 Task: Find connections with filter location Motherwell with filter topic #Mindfulwith filter profile language Potuguese with filter current company Sai Life Sciences Ltd with filter school Bhavans College with filter industry Climate Technology Product Manufacturing with filter service category Financial Planning with filter keywords title Telework Nurse/Doctor
Action: Mouse moved to (659, 68)
Screenshot: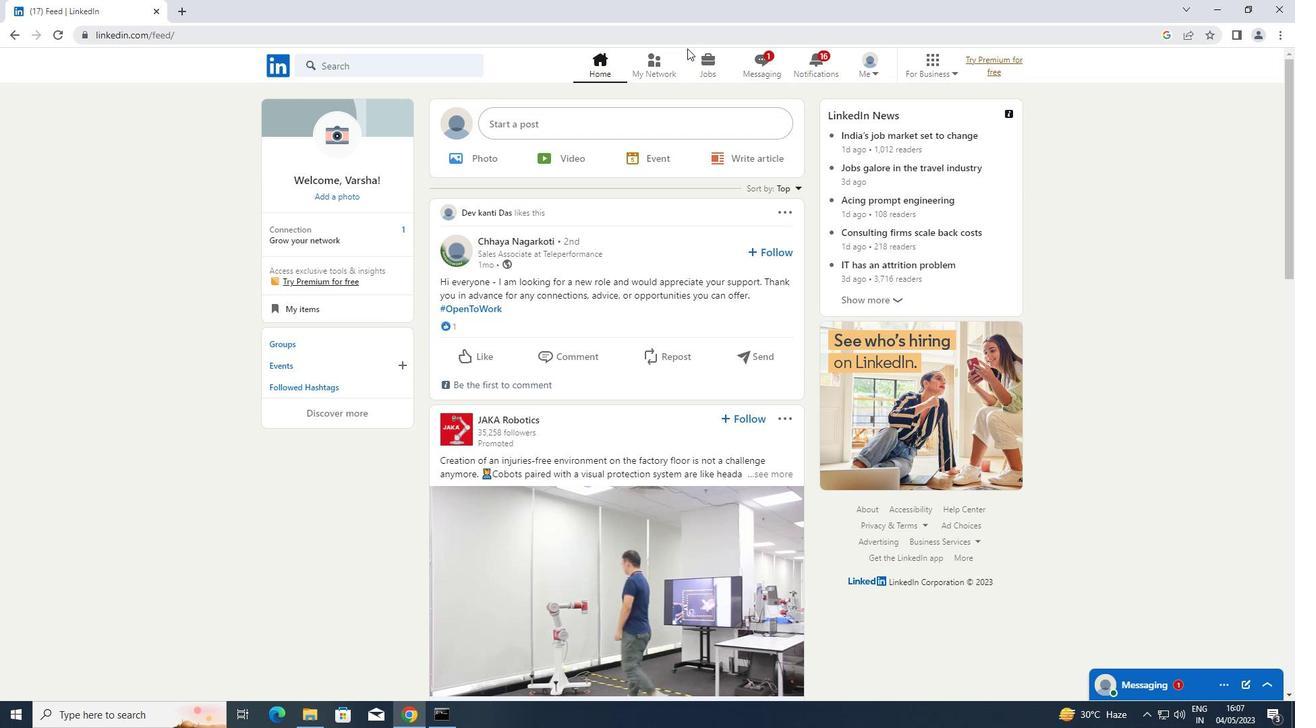 
Action: Mouse pressed left at (659, 68)
Screenshot: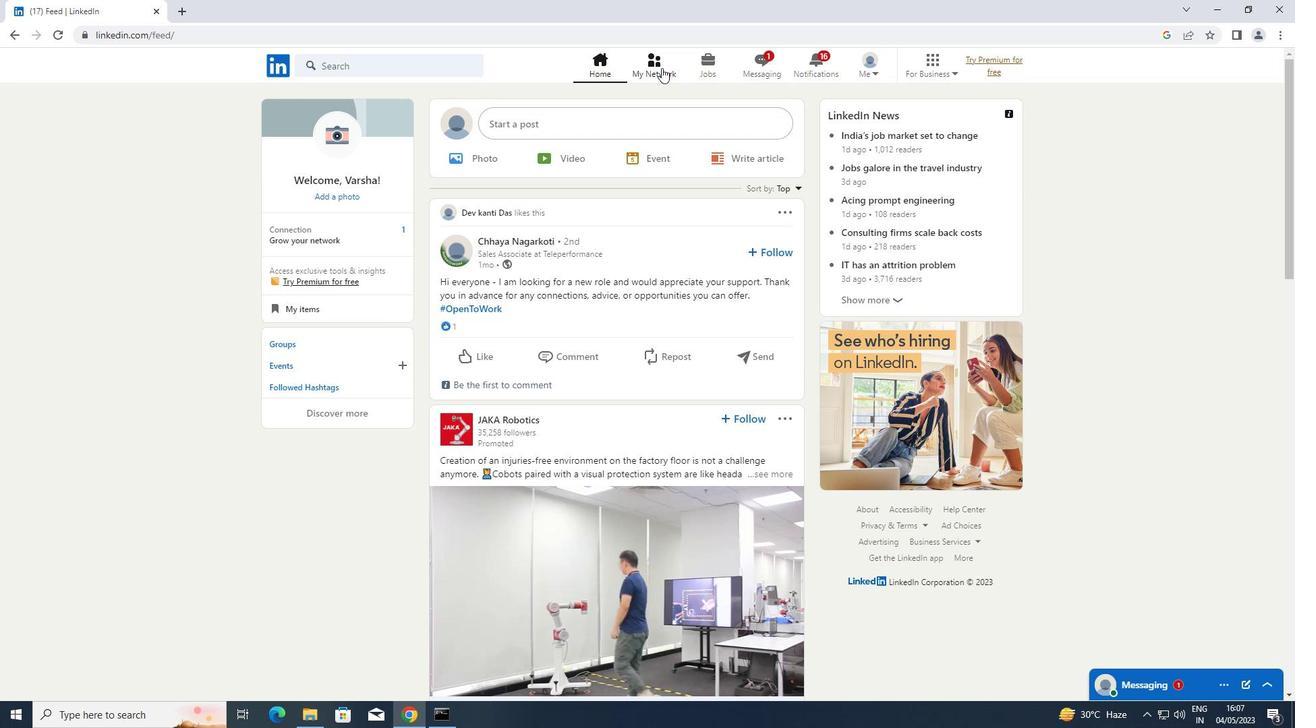 
Action: Mouse moved to (370, 140)
Screenshot: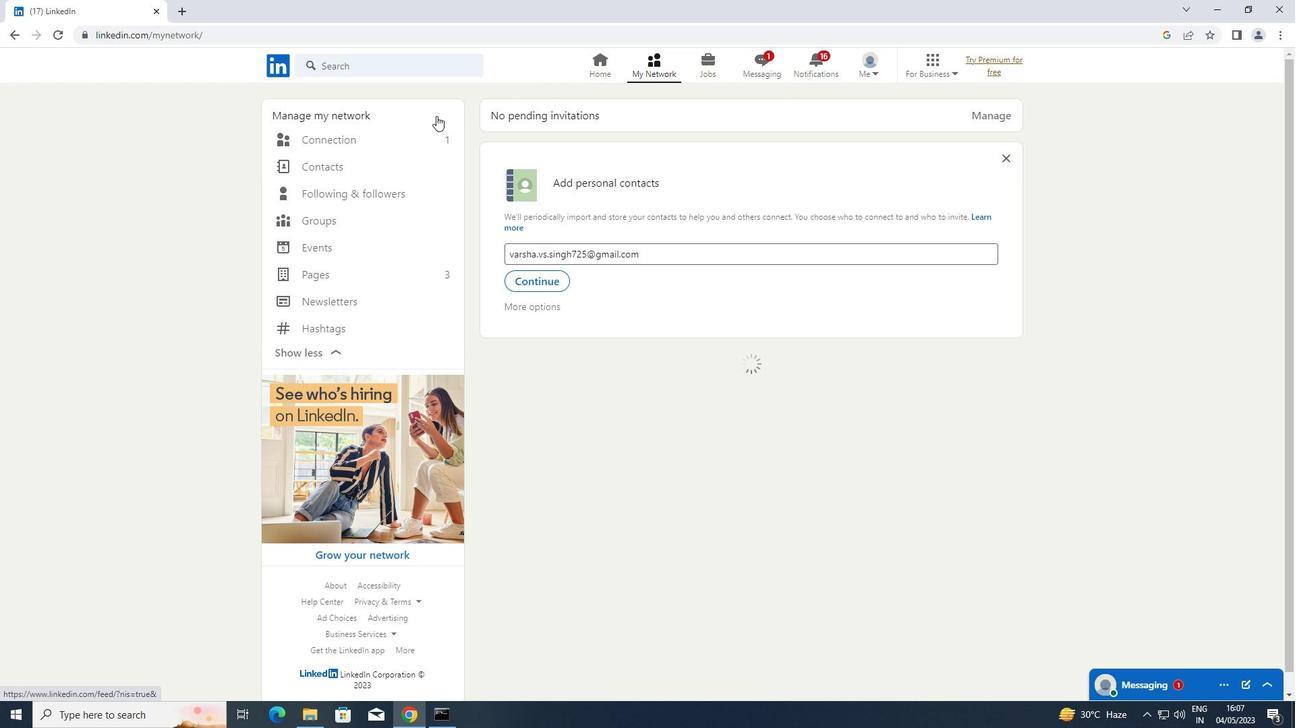 
Action: Mouse pressed left at (370, 140)
Screenshot: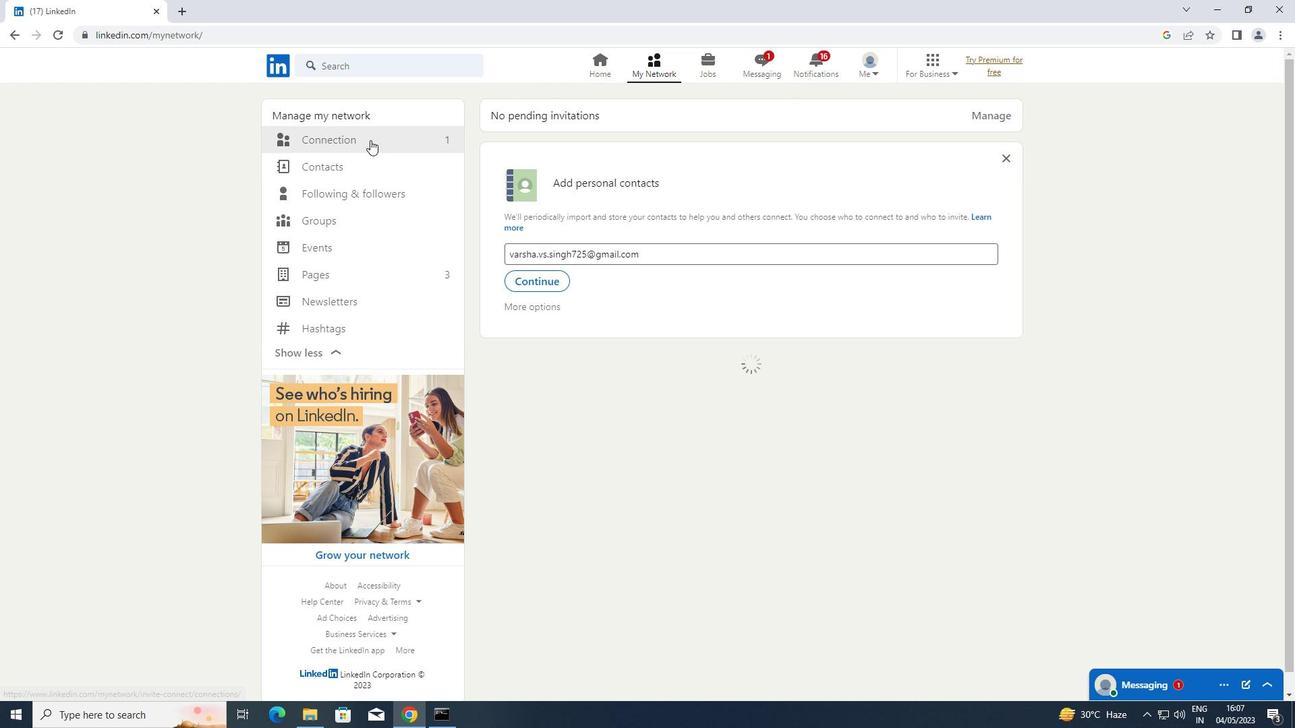 
Action: Mouse moved to (760, 132)
Screenshot: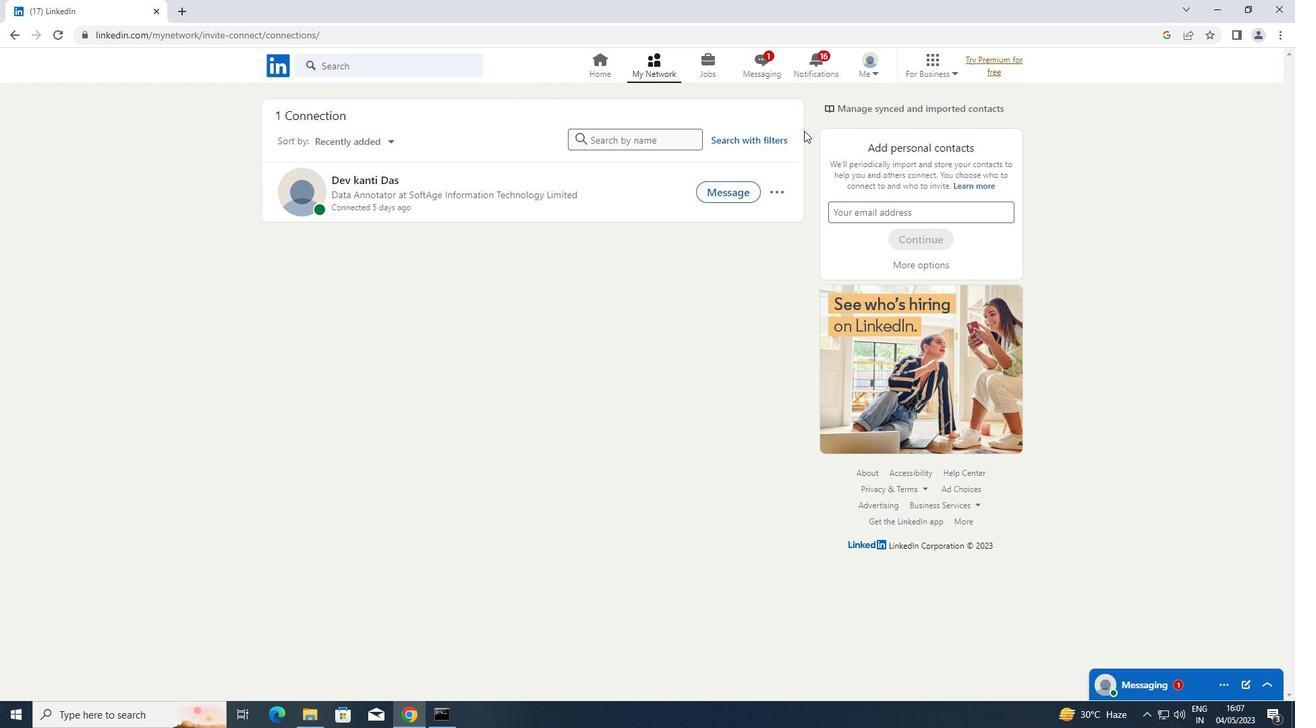 
Action: Mouse pressed left at (760, 132)
Screenshot: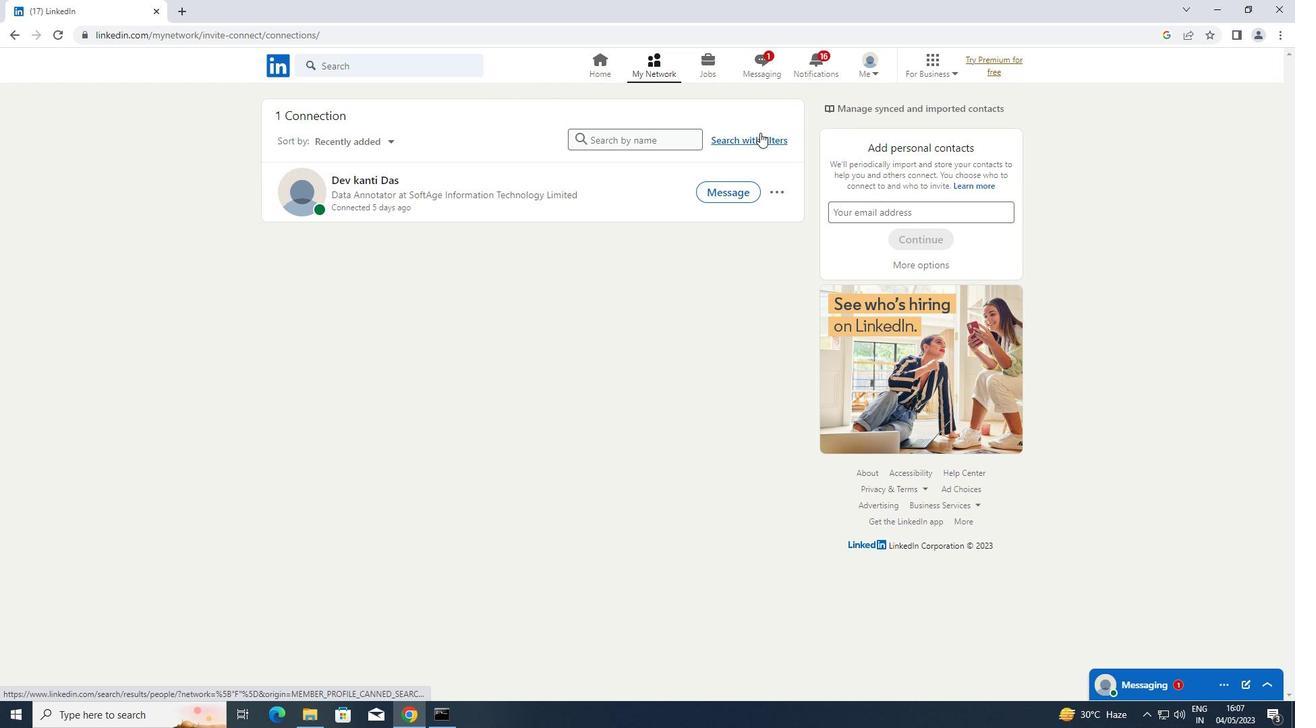 
Action: Mouse moved to (700, 97)
Screenshot: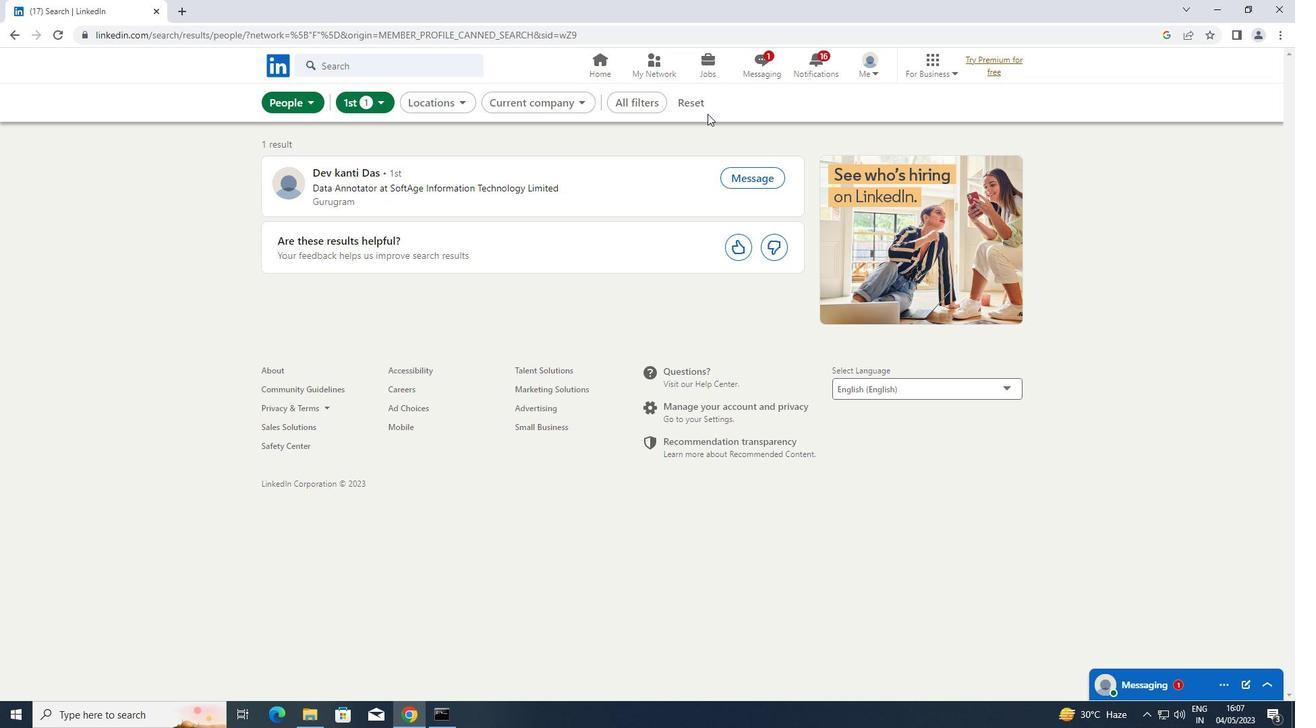 
Action: Mouse pressed left at (700, 97)
Screenshot: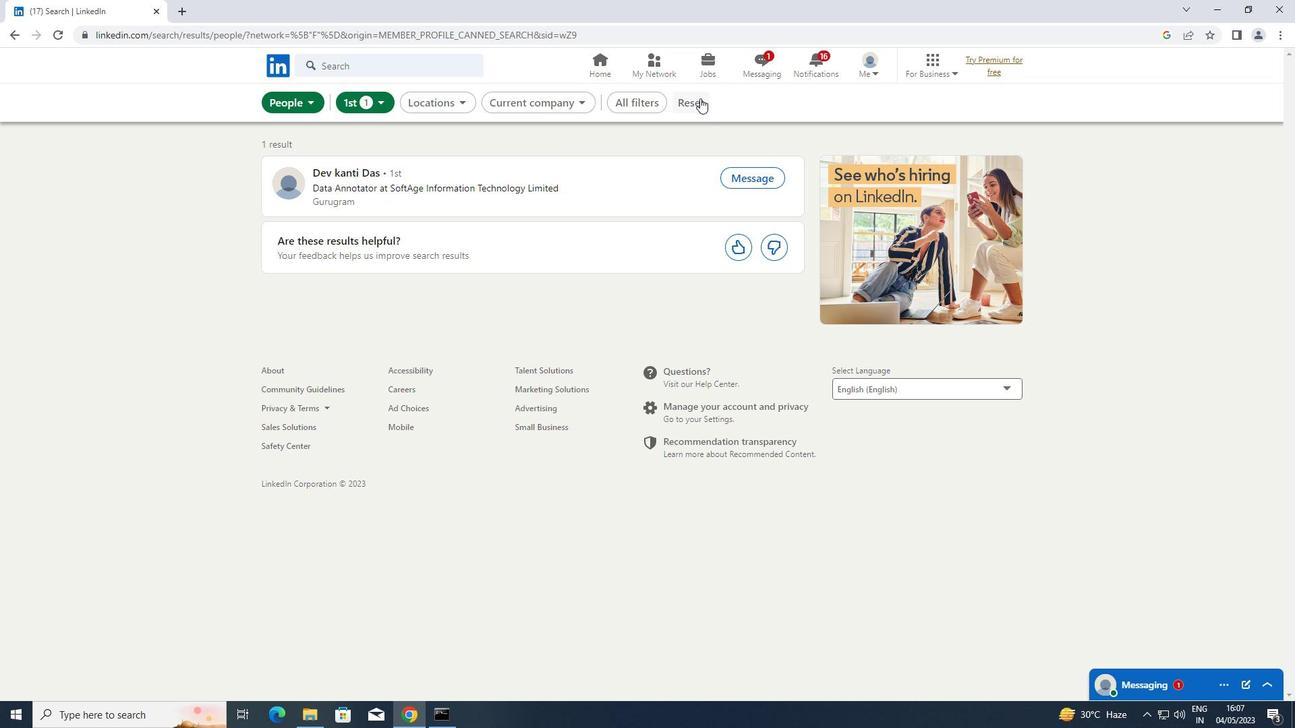
Action: Mouse moved to (653, 95)
Screenshot: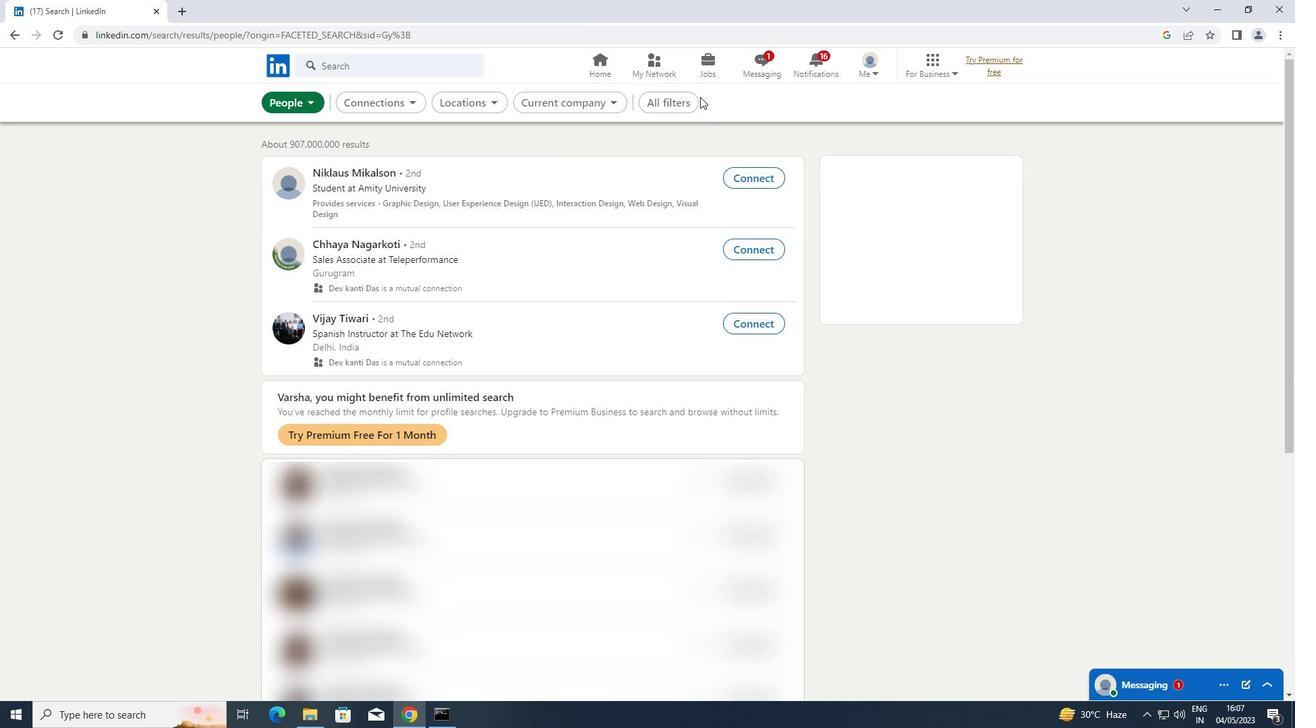 
Action: Mouse pressed left at (653, 95)
Screenshot: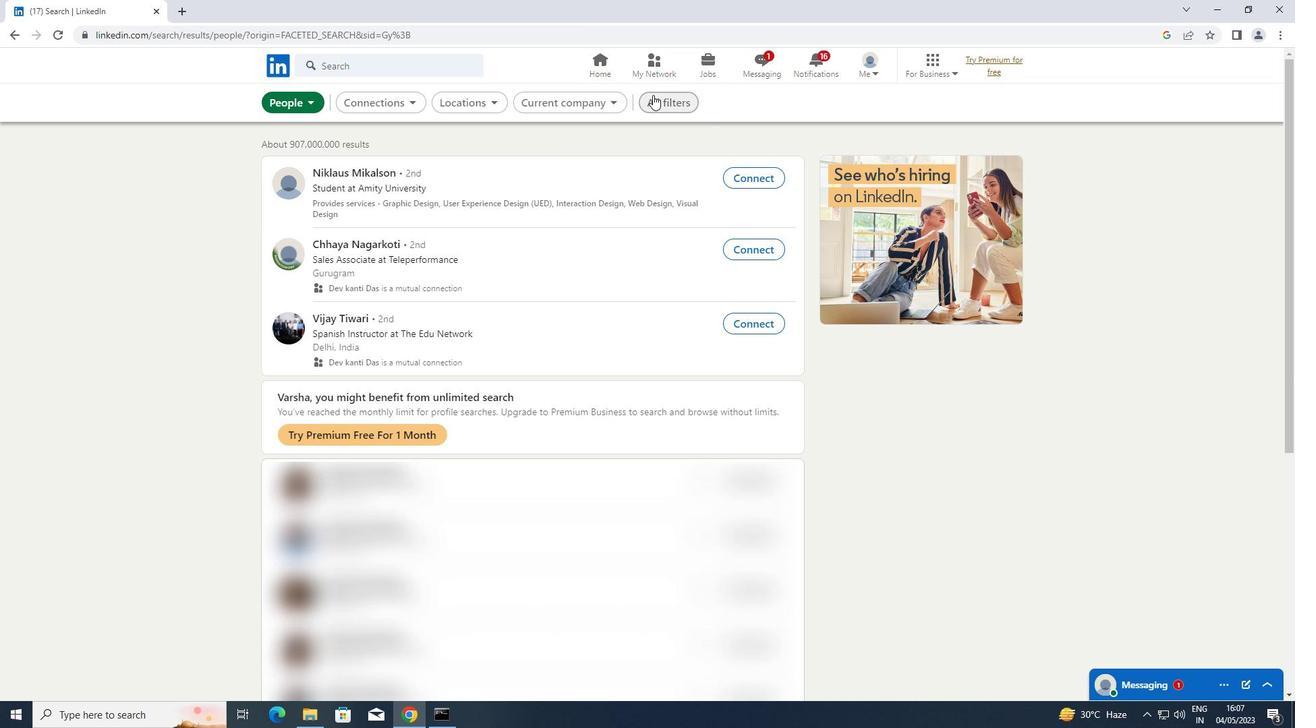 
Action: Mouse moved to (746, 138)
Screenshot: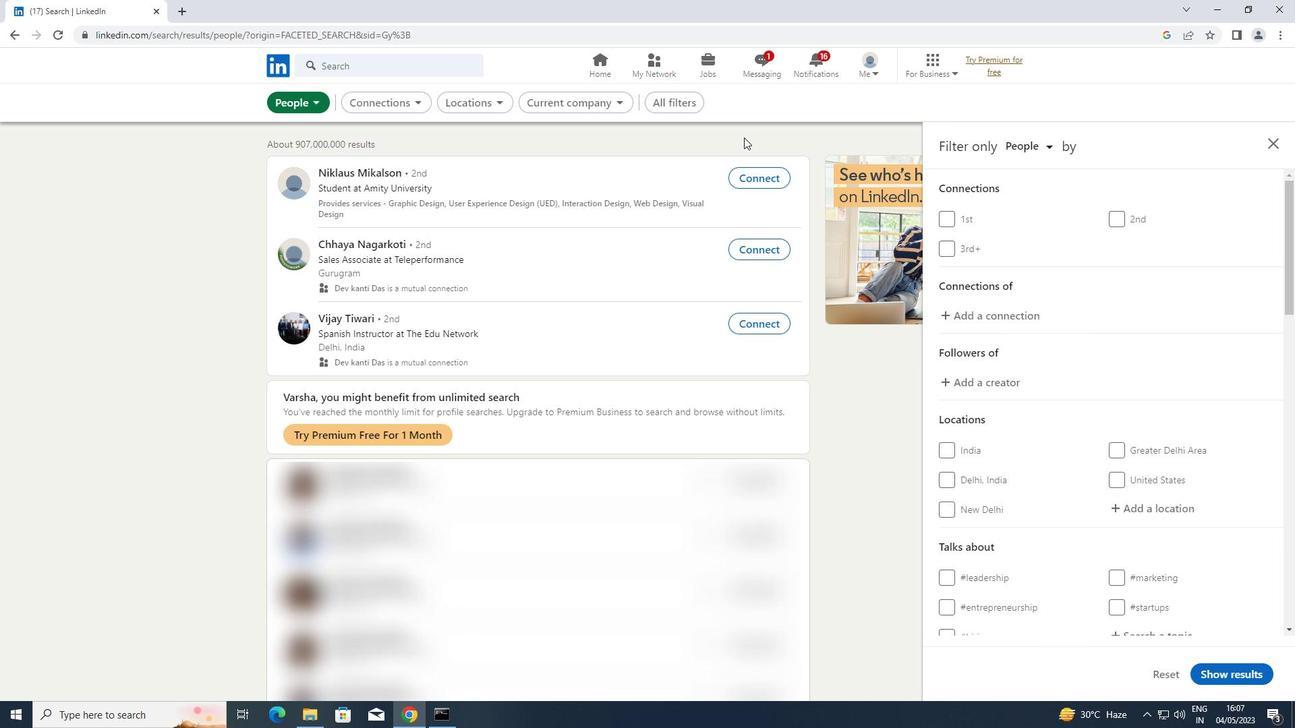 
Action: Mouse scrolled (746, 137) with delta (0, 0)
Screenshot: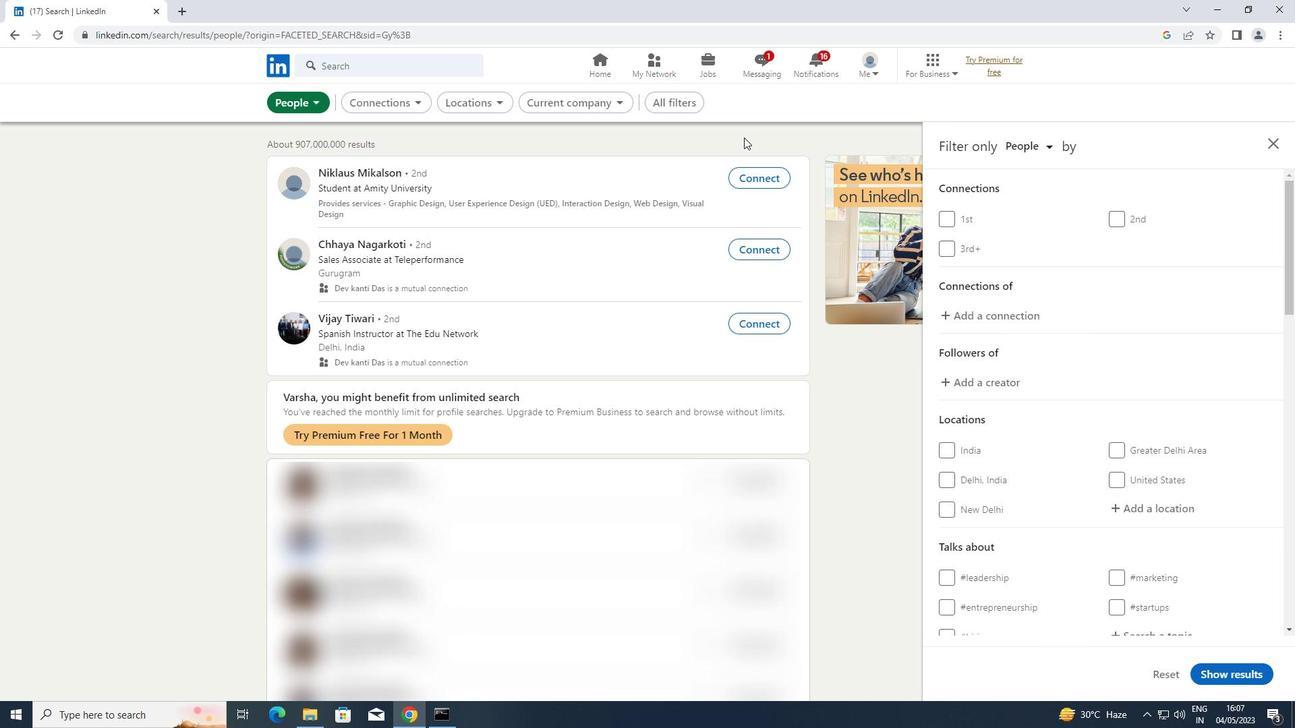 
Action: Mouse scrolled (746, 137) with delta (0, 0)
Screenshot: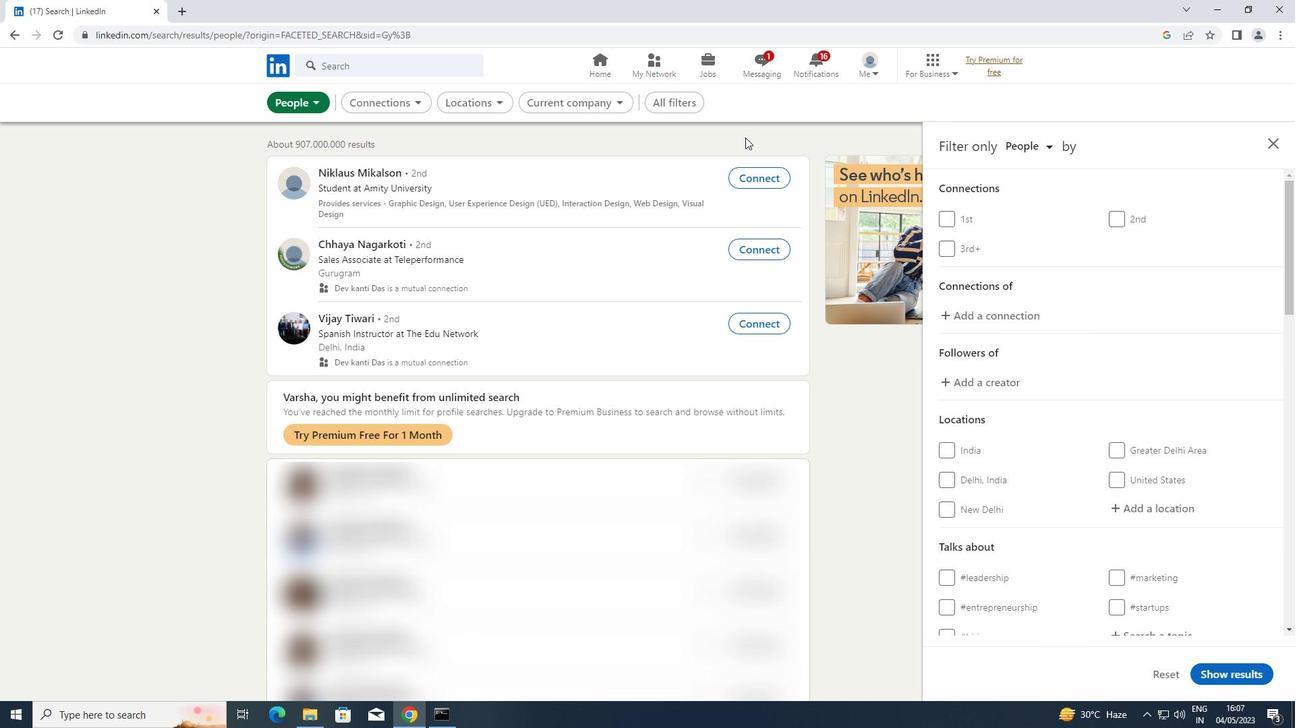 
Action: Mouse moved to (1155, 499)
Screenshot: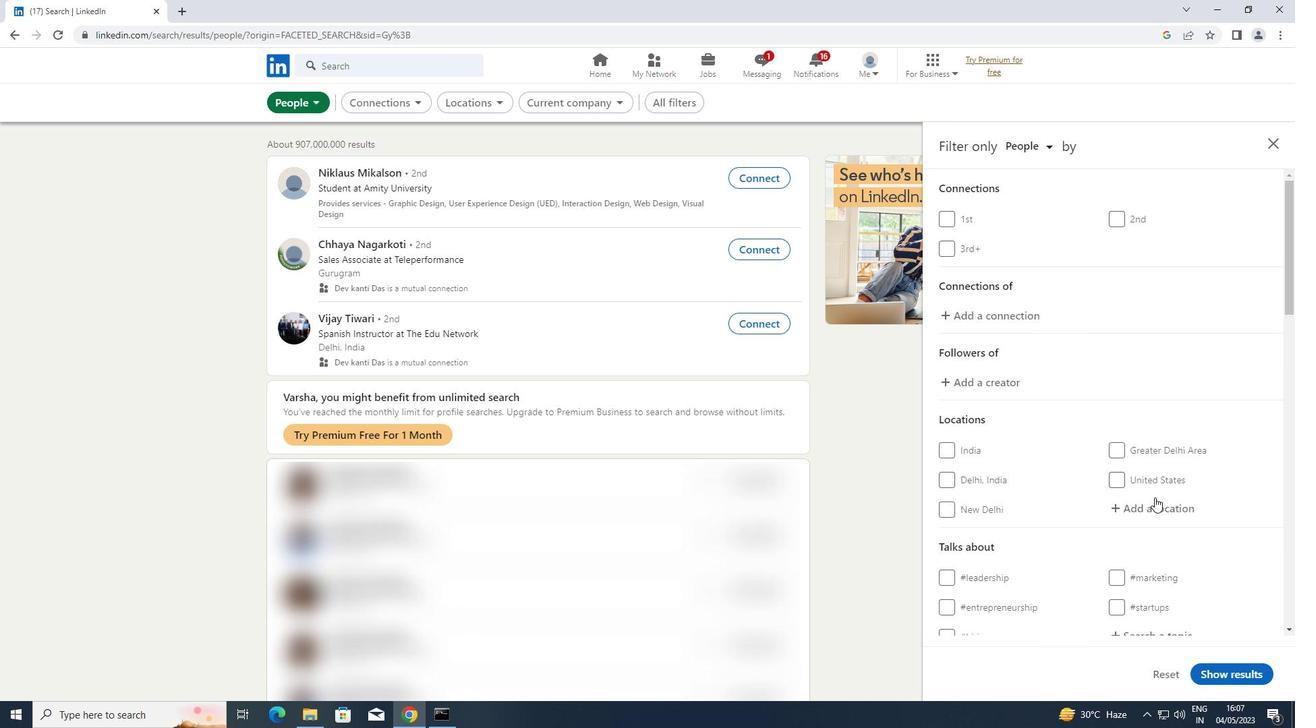 
Action: Mouse pressed left at (1155, 499)
Screenshot: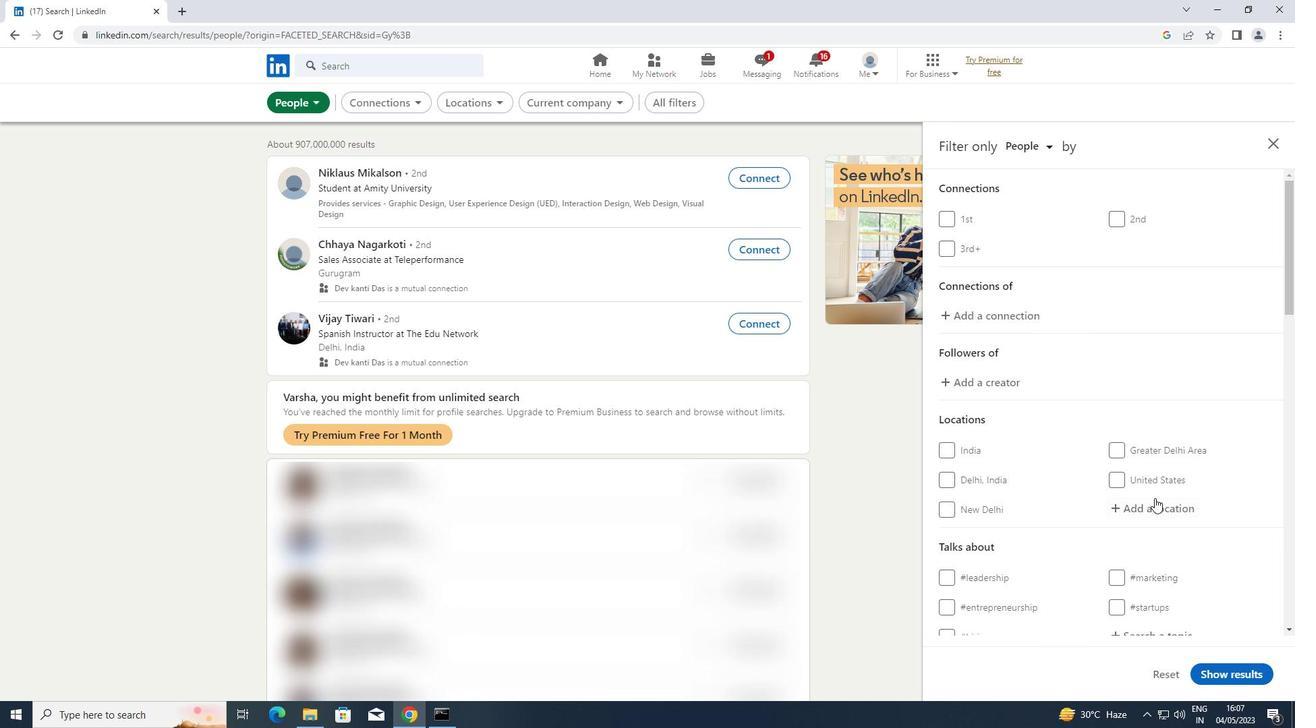 
Action: Key pressed <Key.shift>MOTHERWELL<Key.enter>
Screenshot: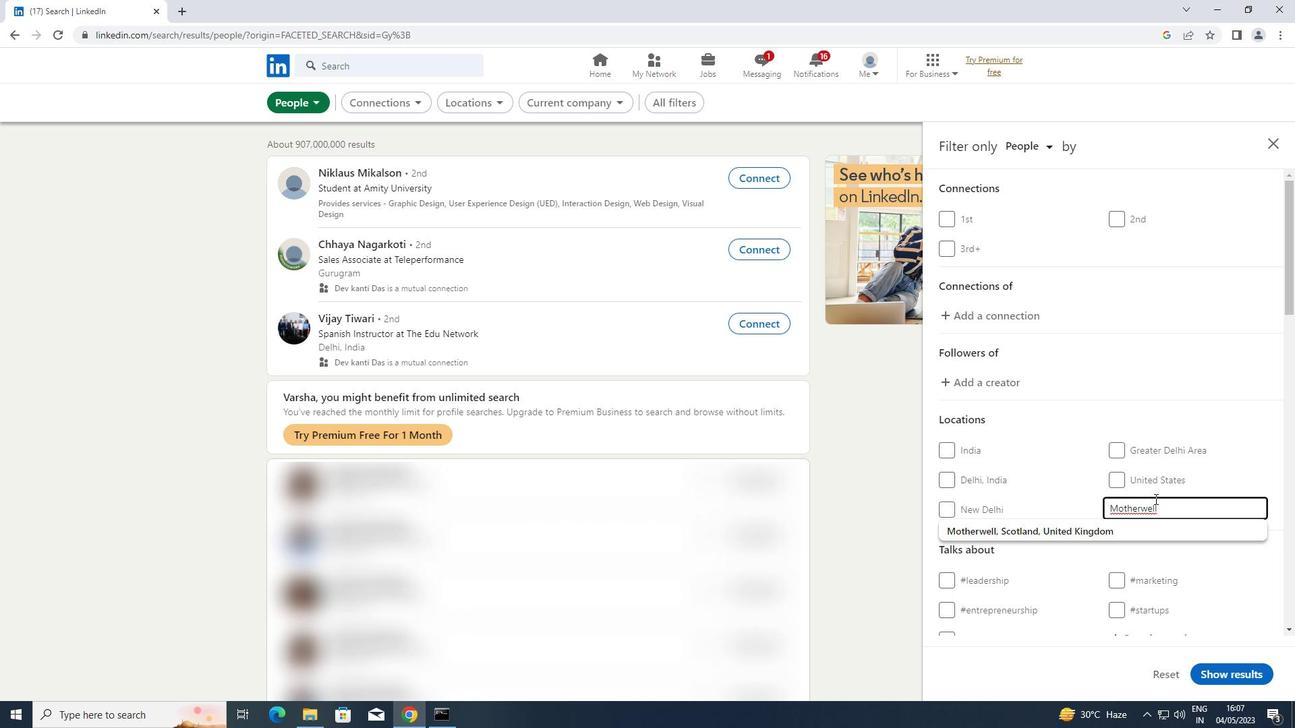 
Action: Mouse moved to (1137, 580)
Screenshot: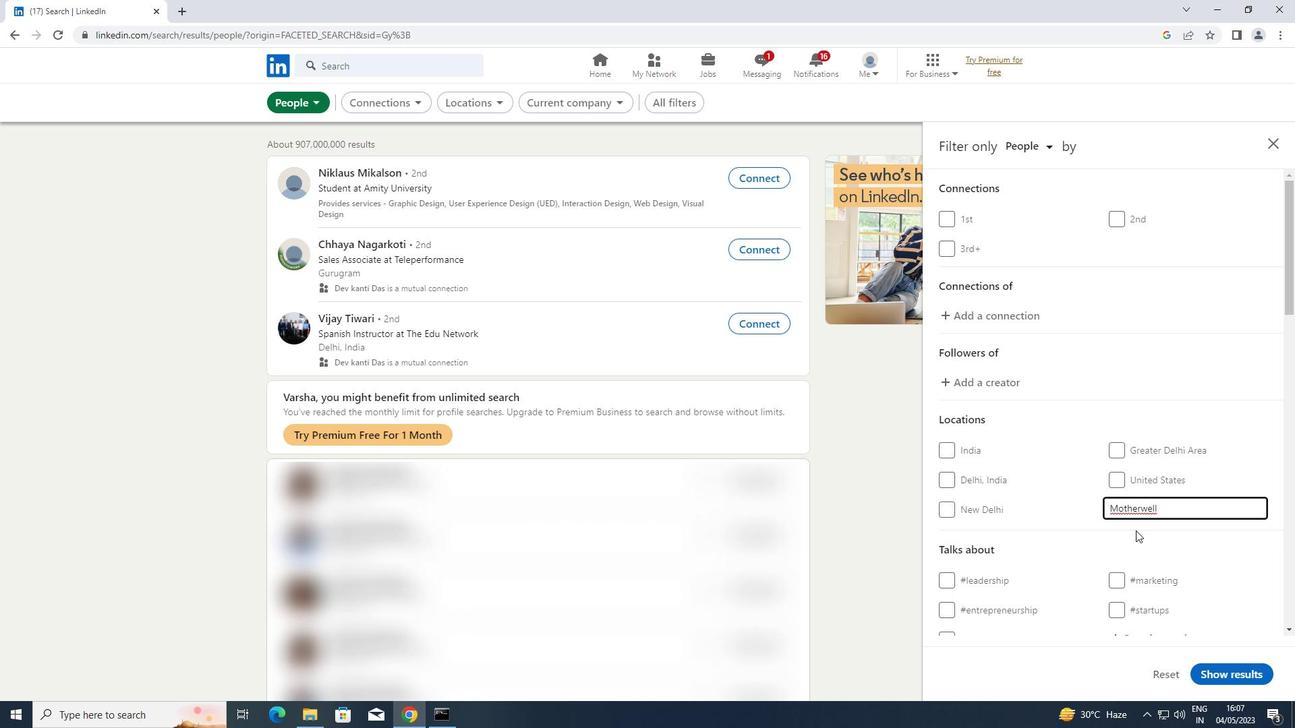 
Action: Mouse scrolled (1137, 580) with delta (0, 0)
Screenshot: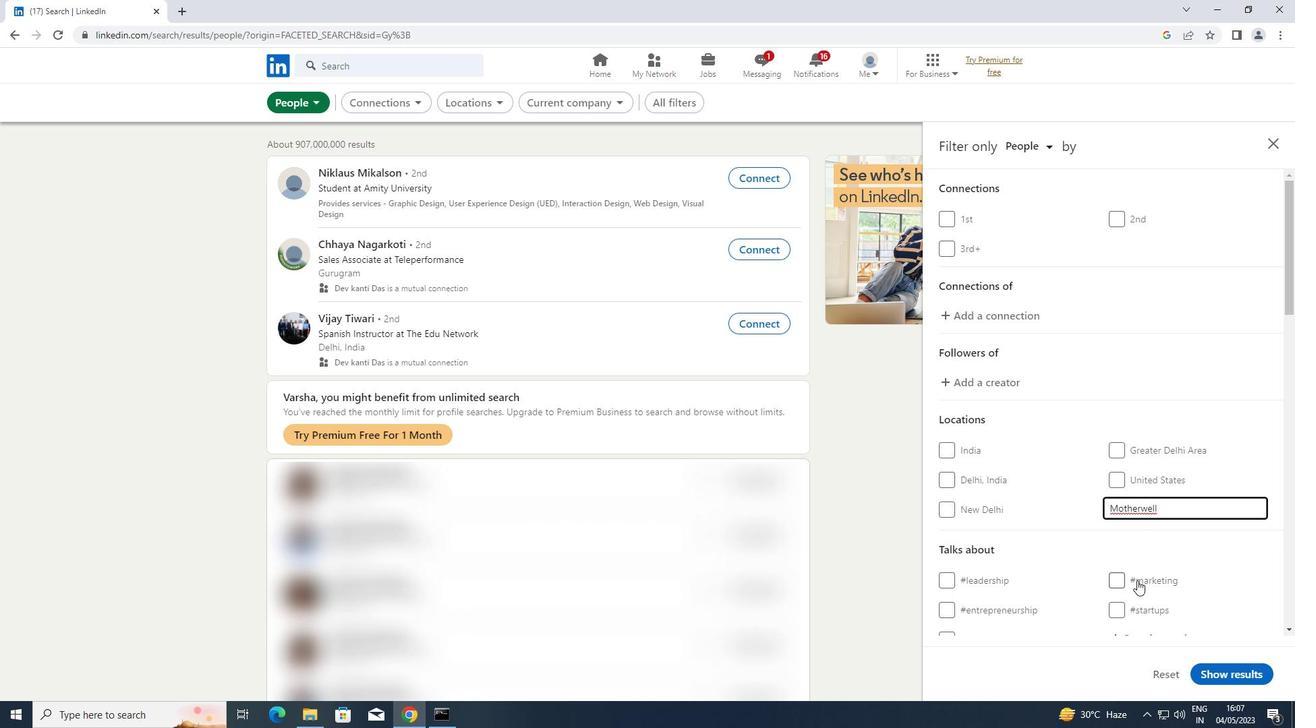 
Action: Mouse scrolled (1137, 580) with delta (0, 0)
Screenshot: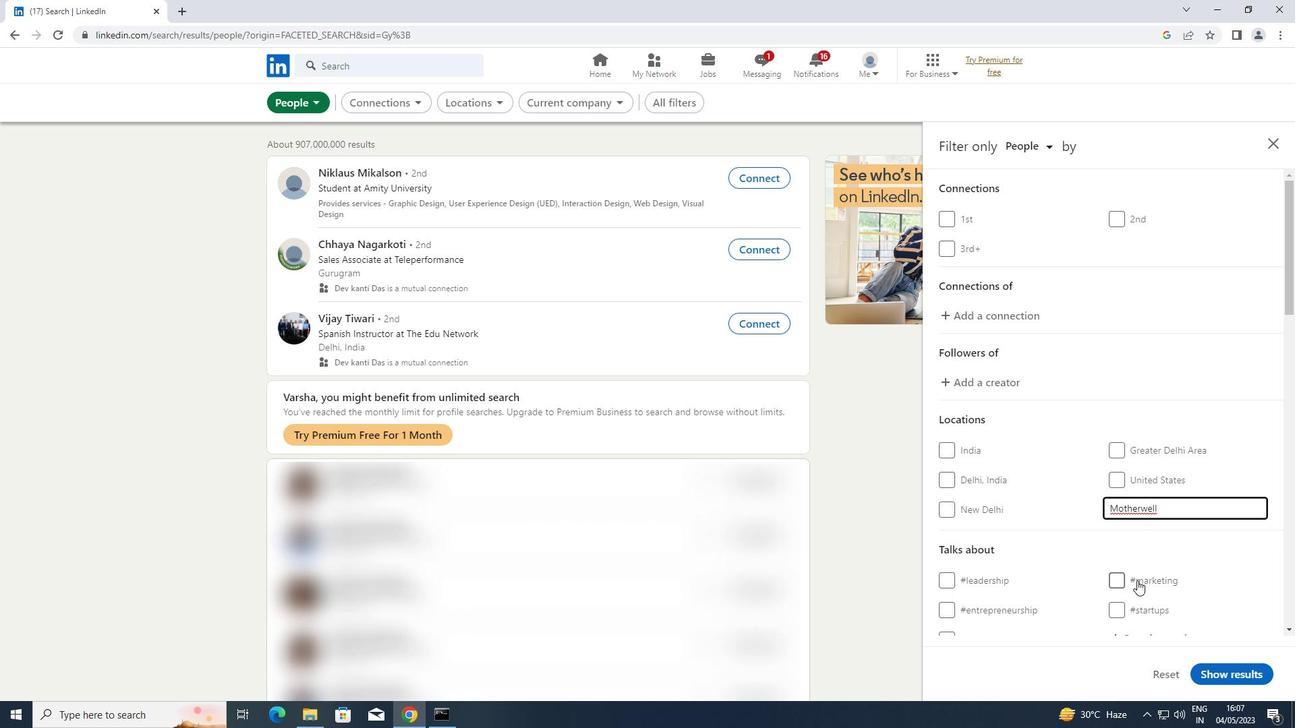 
Action: Mouse scrolled (1137, 580) with delta (0, 0)
Screenshot: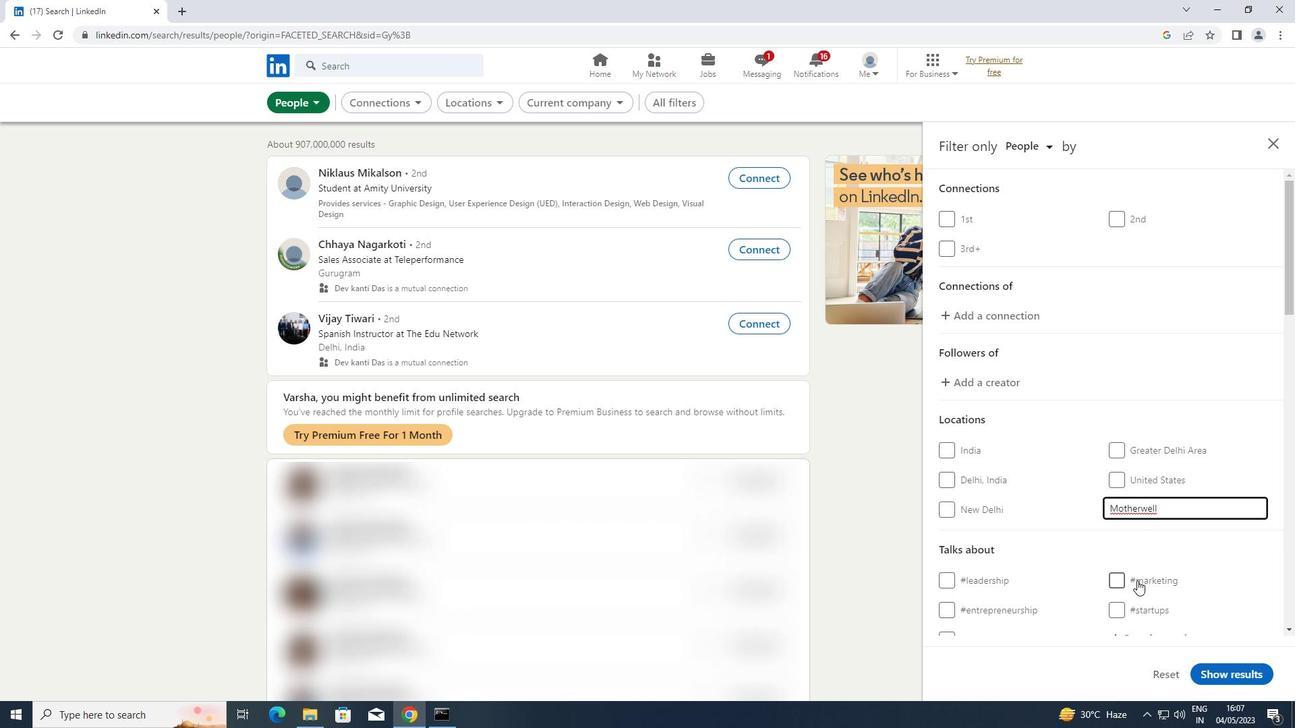 
Action: Mouse moved to (1169, 438)
Screenshot: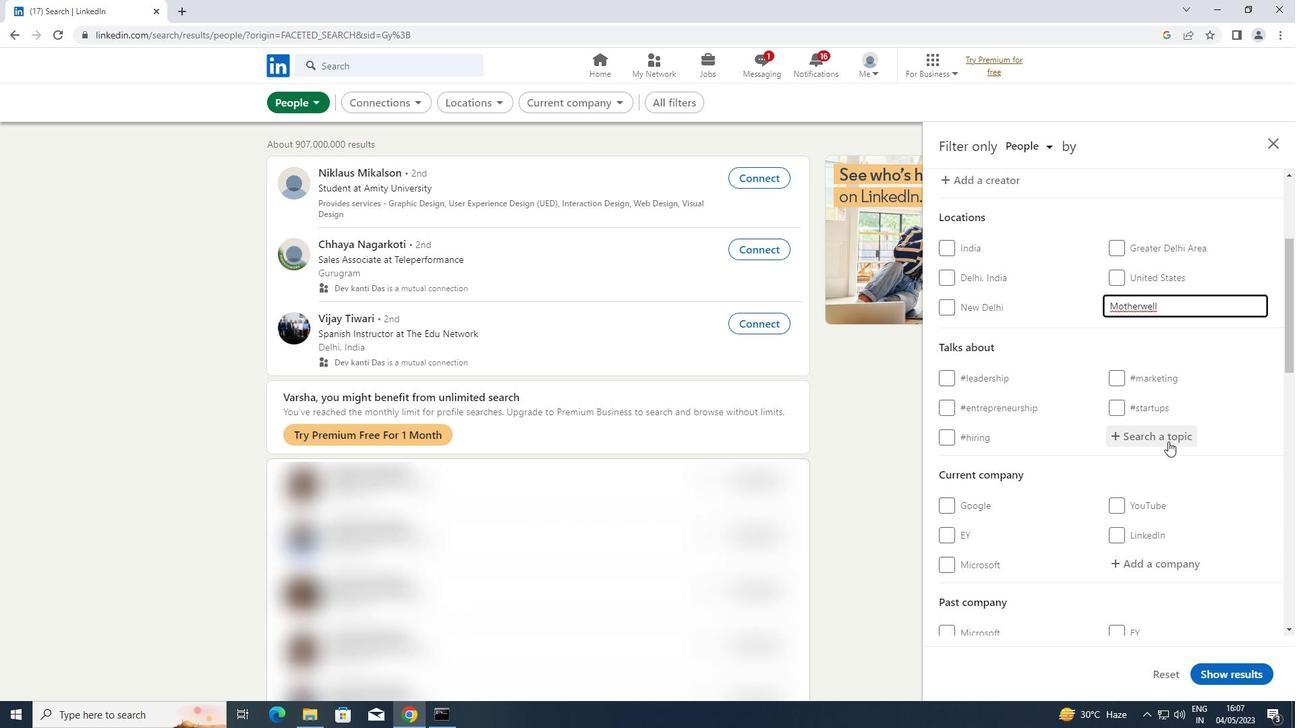 
Action: Mouse pressed left at (1169, 438)
Screenshot: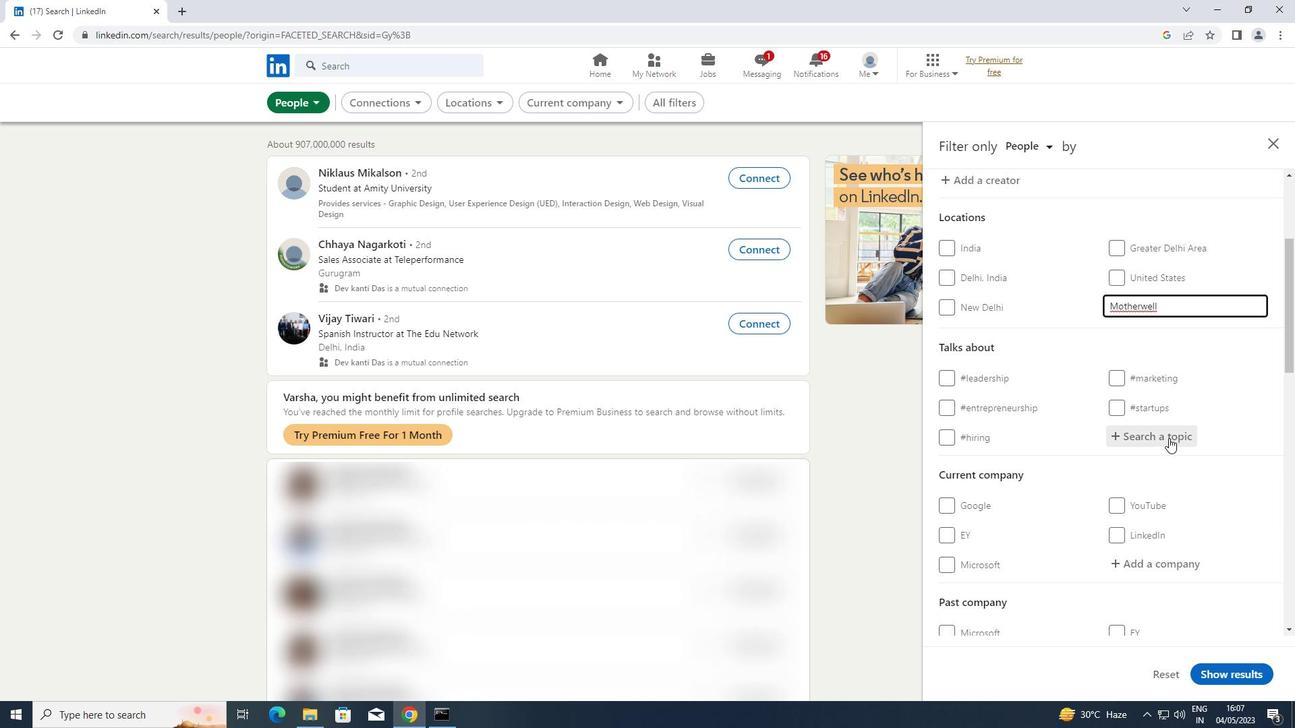 
Action: Key pressed <Key.shift>MINDFUL
Screenshot: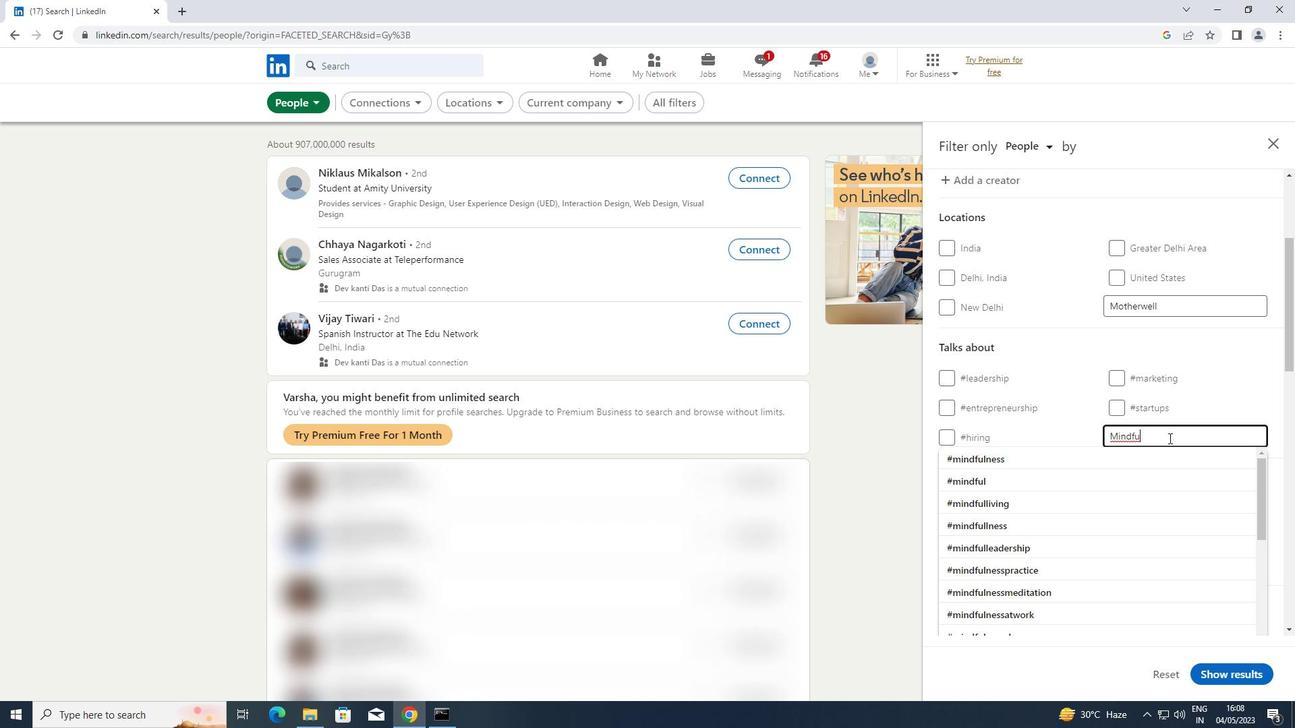 
Action: Mouse moved to (992, 483)
Screenshot: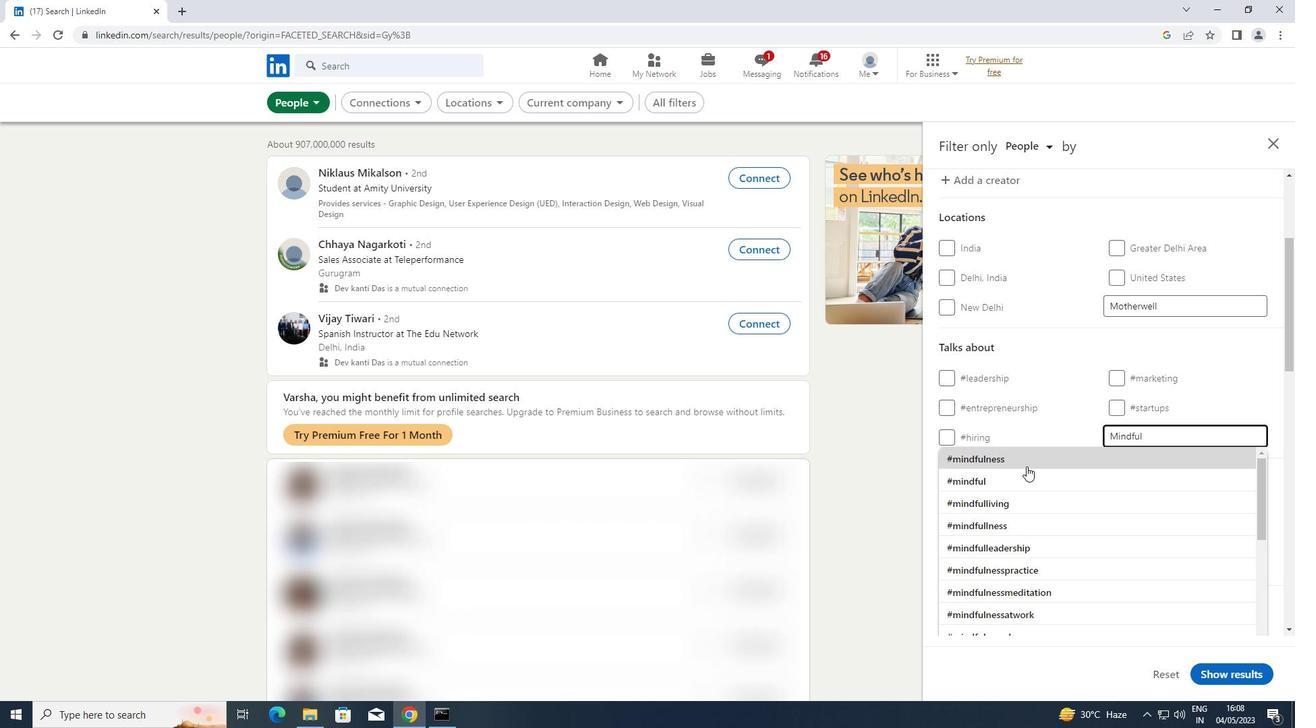 
Action: Mouse pressed left at (992, 483)
Screenshot: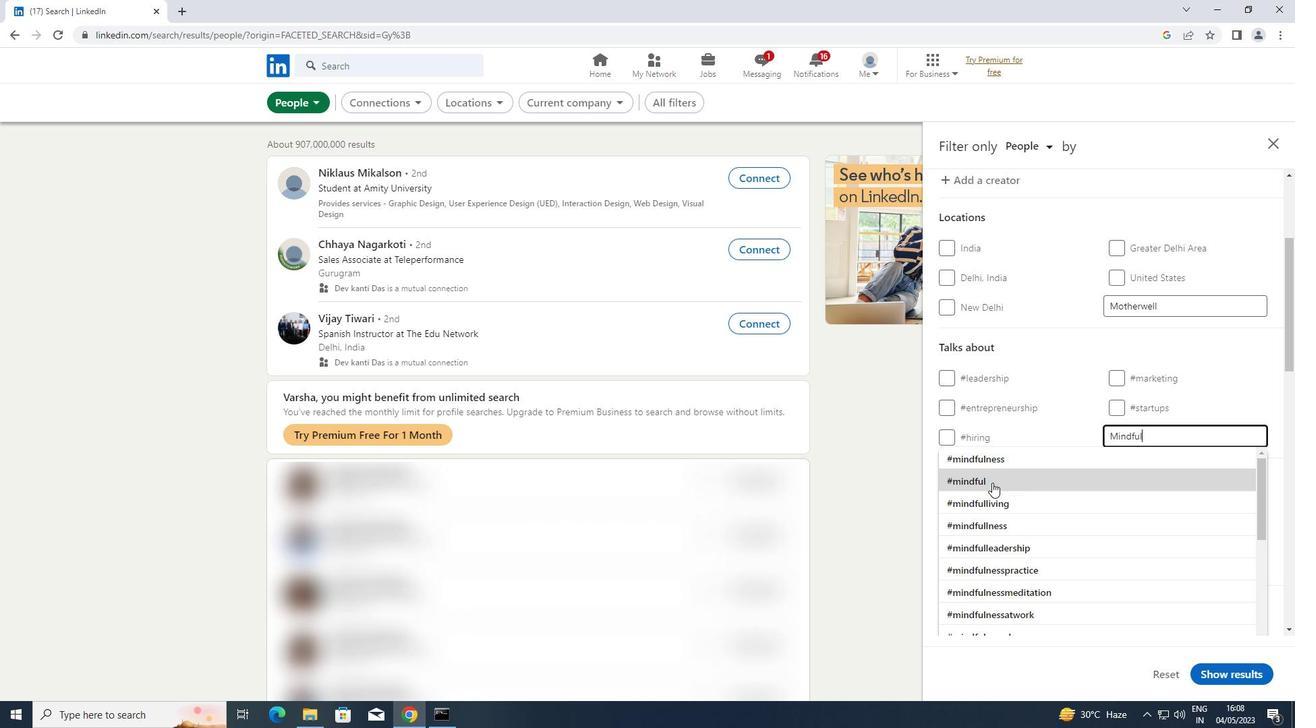 
Action: Mouse scrolled (992, 482) with delta (0, 0)
Screenshot: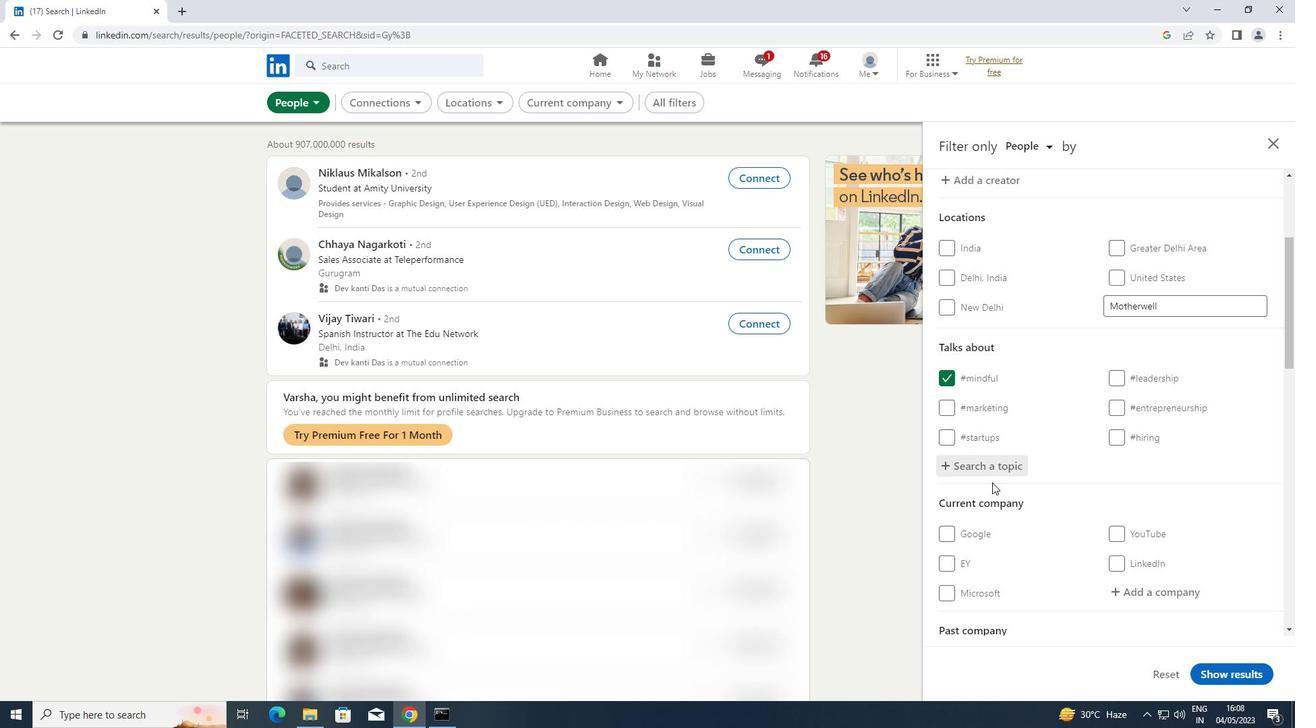 
Action: Mouse scrolled (992, 482) with delta (0, 0)
Screenshot: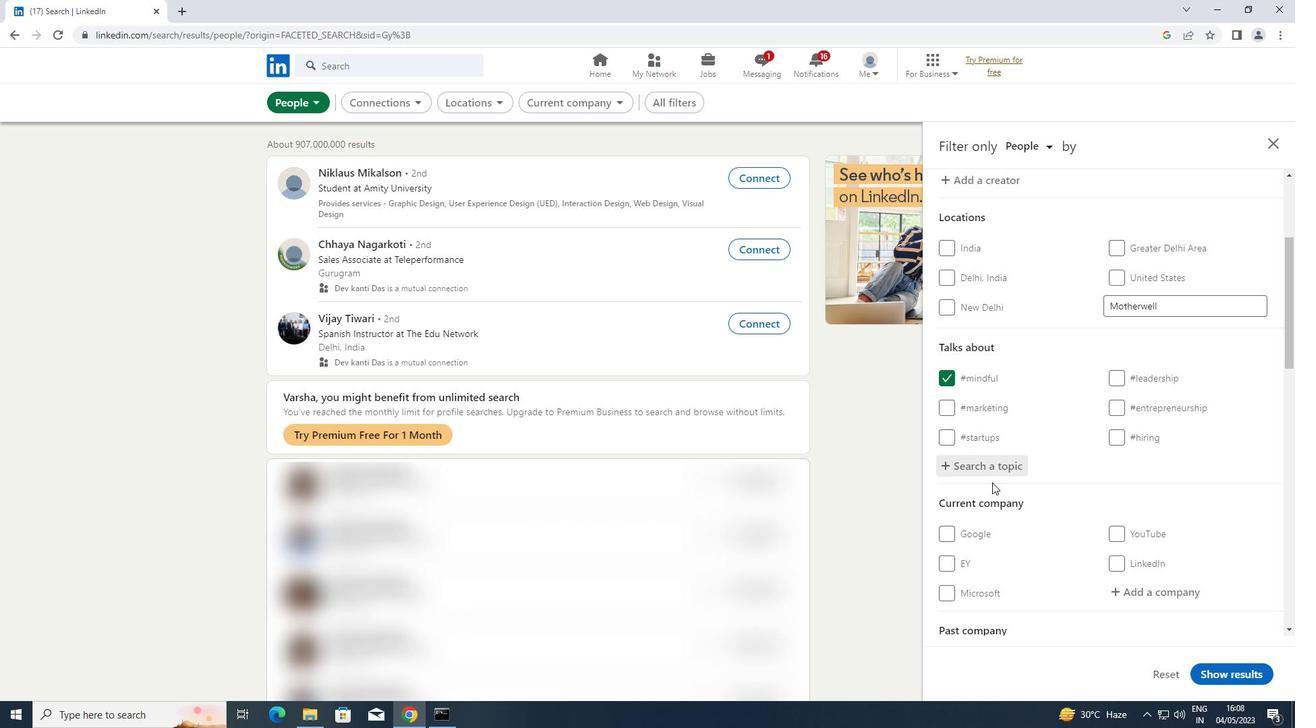 
Action: Mouse scrolled (992, 482) with delta (0, 0)
Screenshot: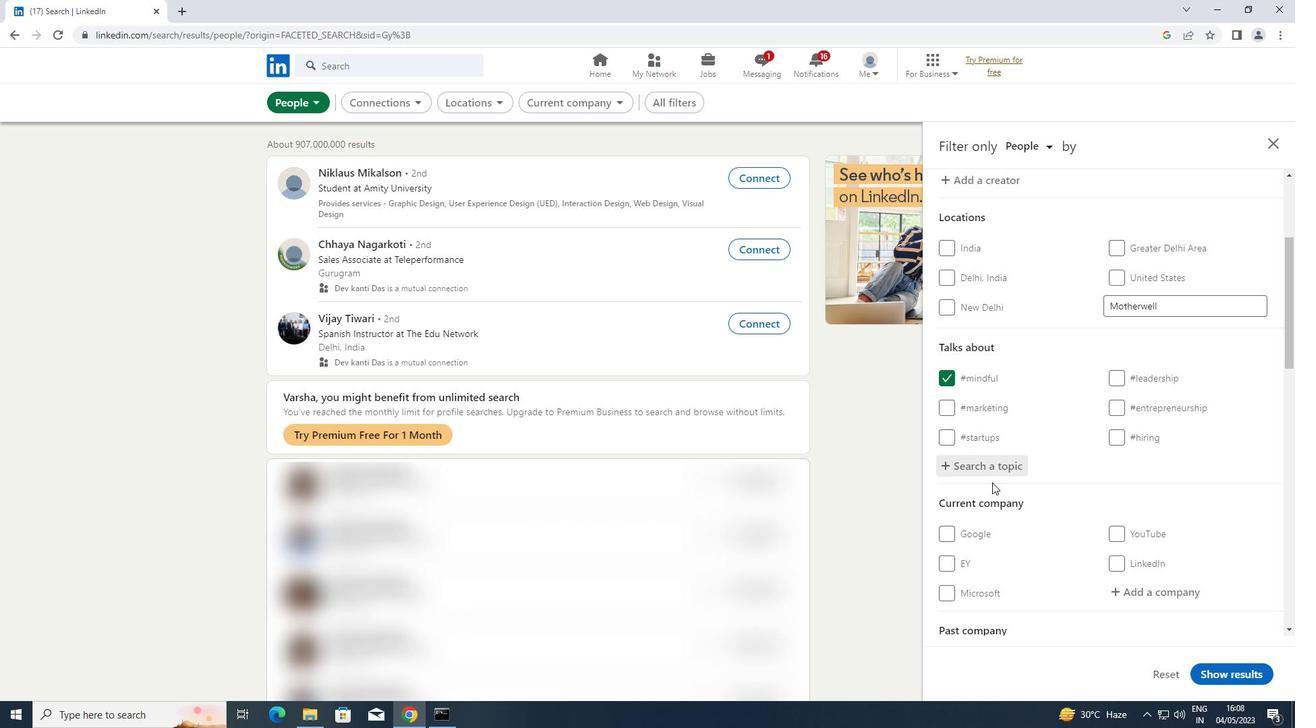 
Action: Mouse scrolled (992, 482) with delta (0, 0)
Screenshot: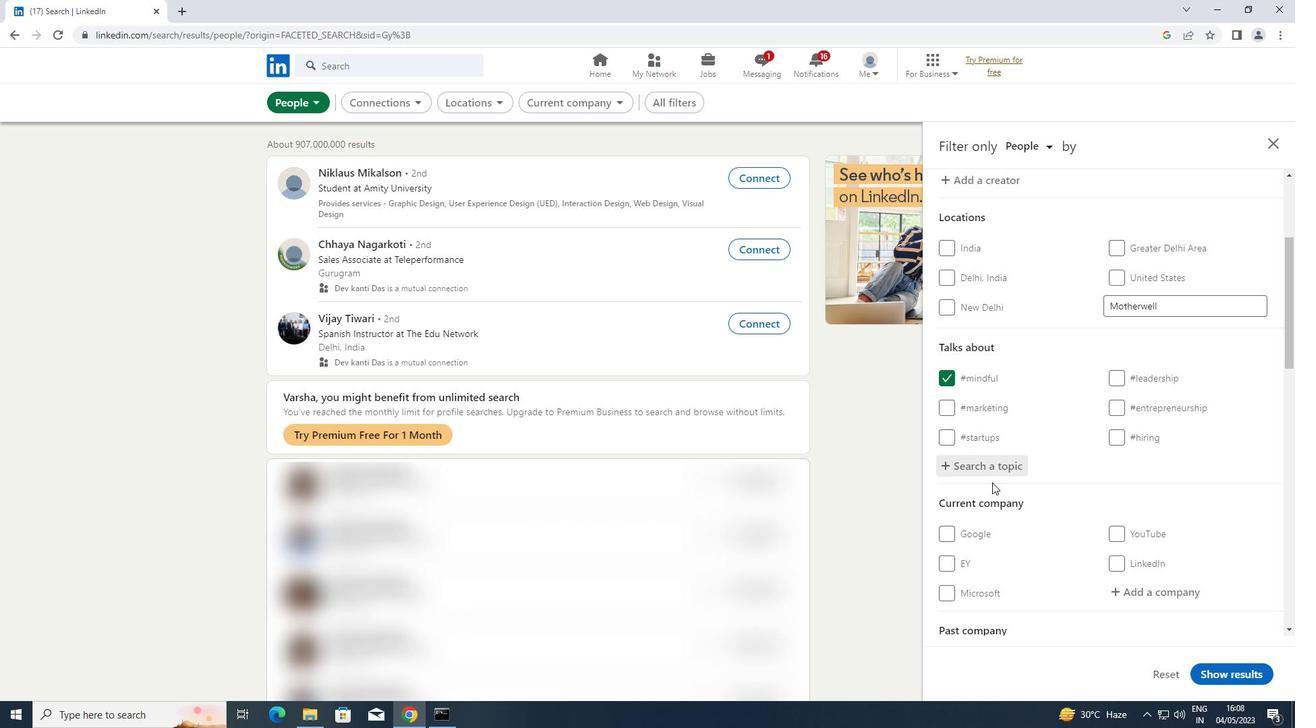 
Action: Mouse scrolled (992, 482) with delta (0, 0)
Screenshot: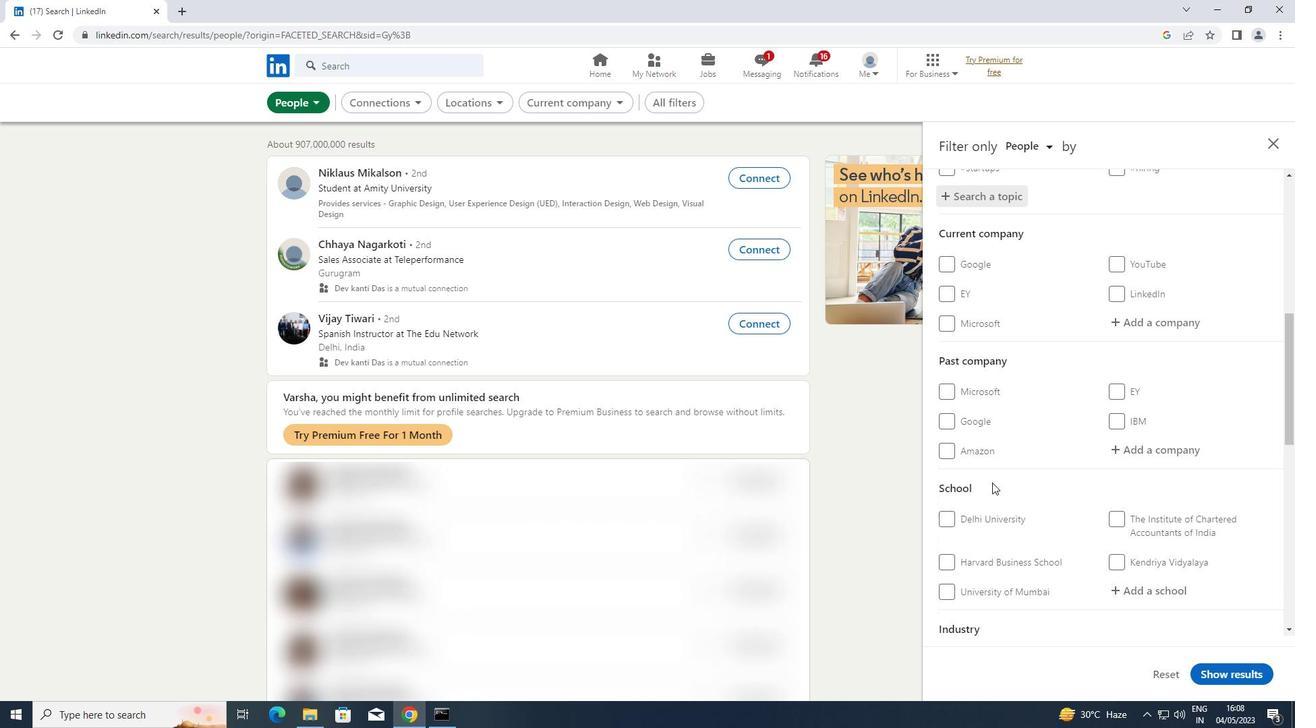 
Action: Mouse scrolled (992, 482) with delta (0, 0)
Screenshot: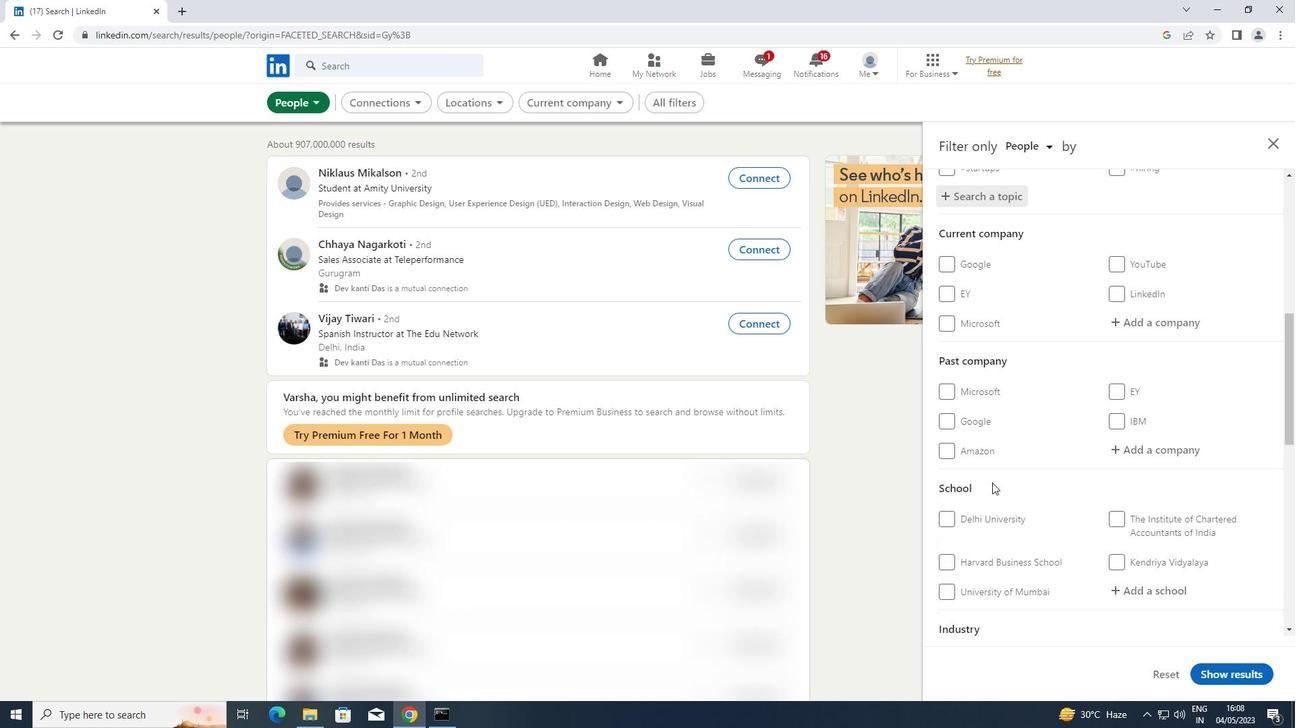 
Action: Mouse scrolled (992, 482) with delta (0, 0)
Screenshot: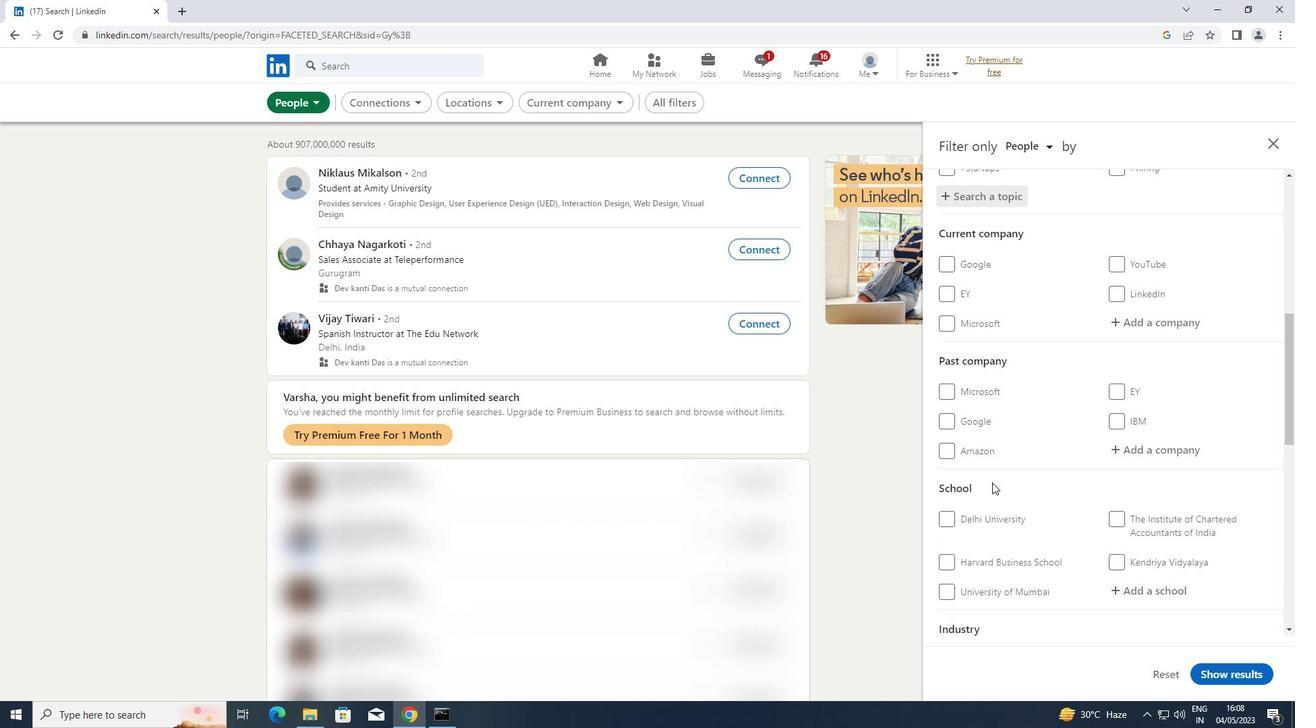 
Action: Mouse scrolled (992, 482) with delta (0, 0)
Screenshot: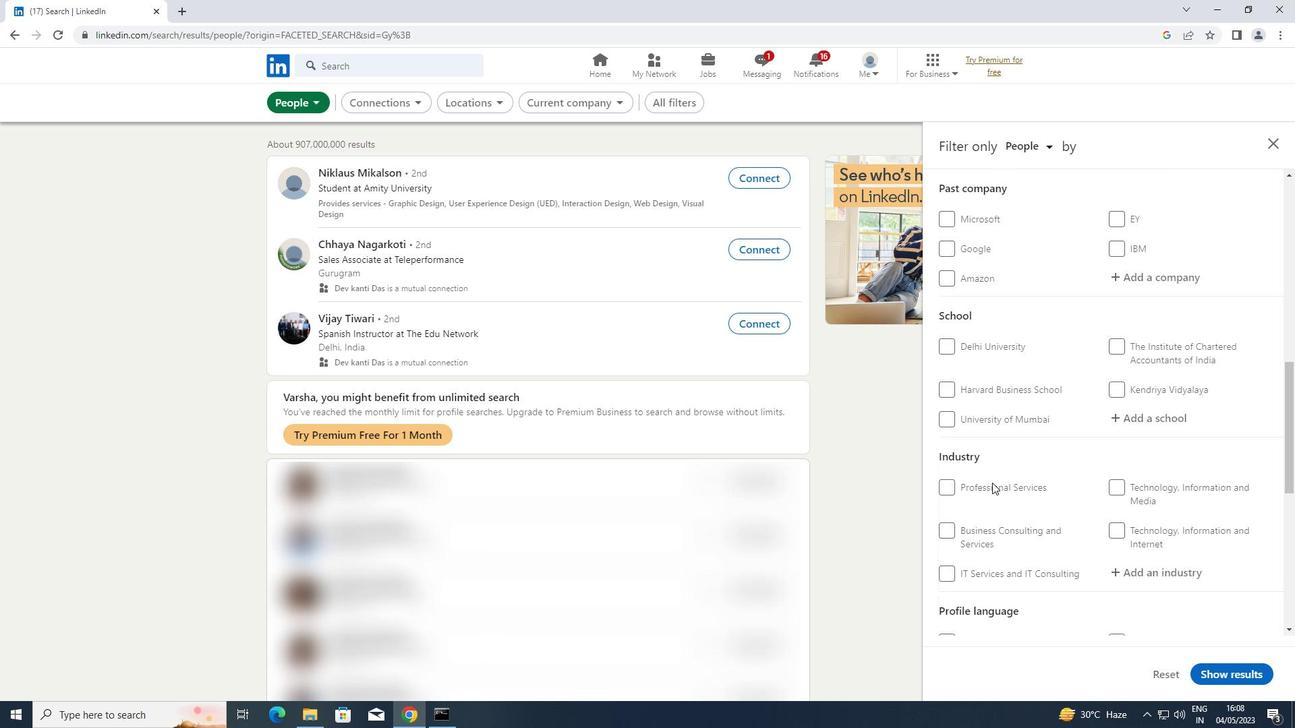 
Action: Mouse moved to (1112, 576)
Screenshot: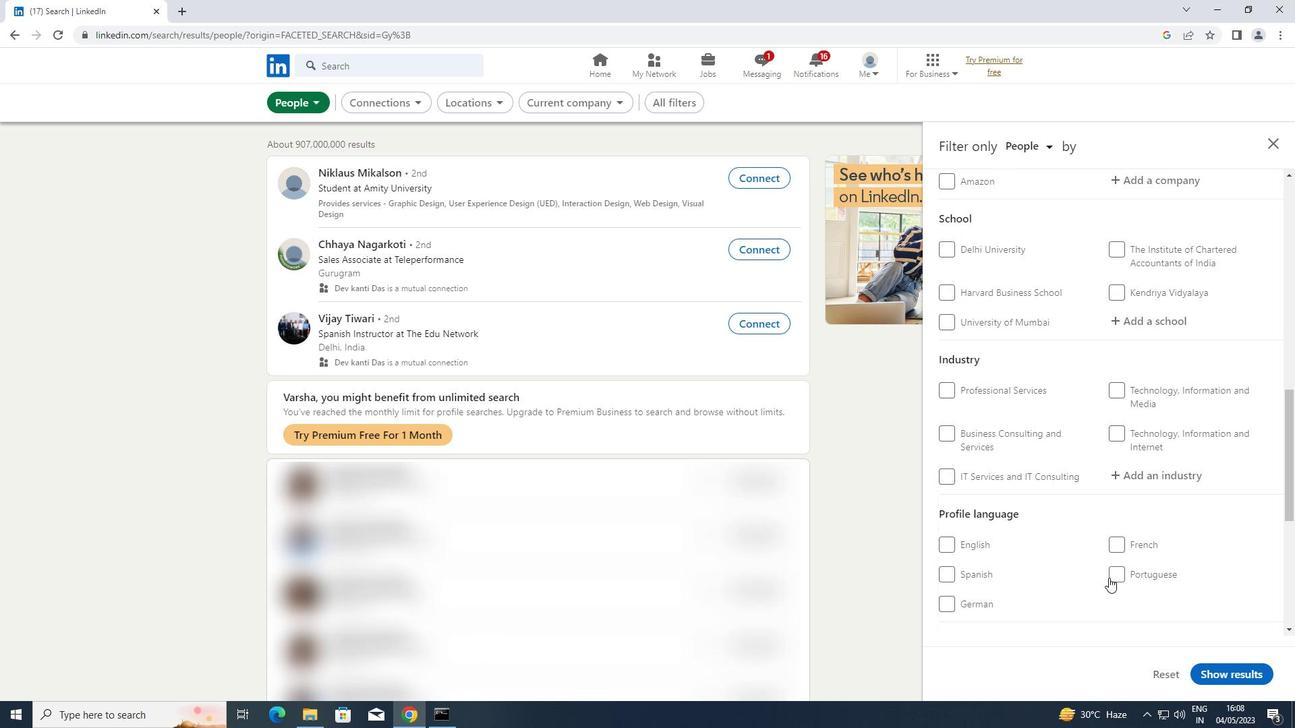
Action: Mouse pressed left at (1112, 576)
Screenshot: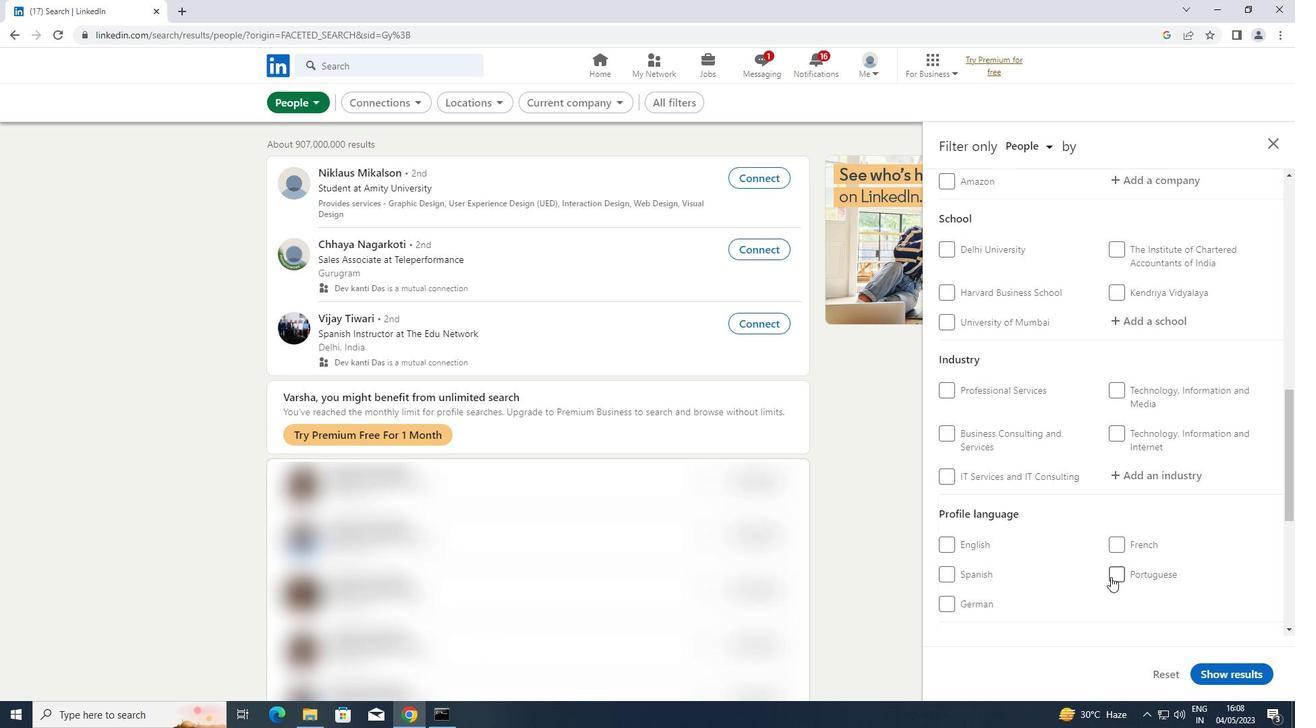 
Action: Mouse moved to (1098, 538)
Screenshot: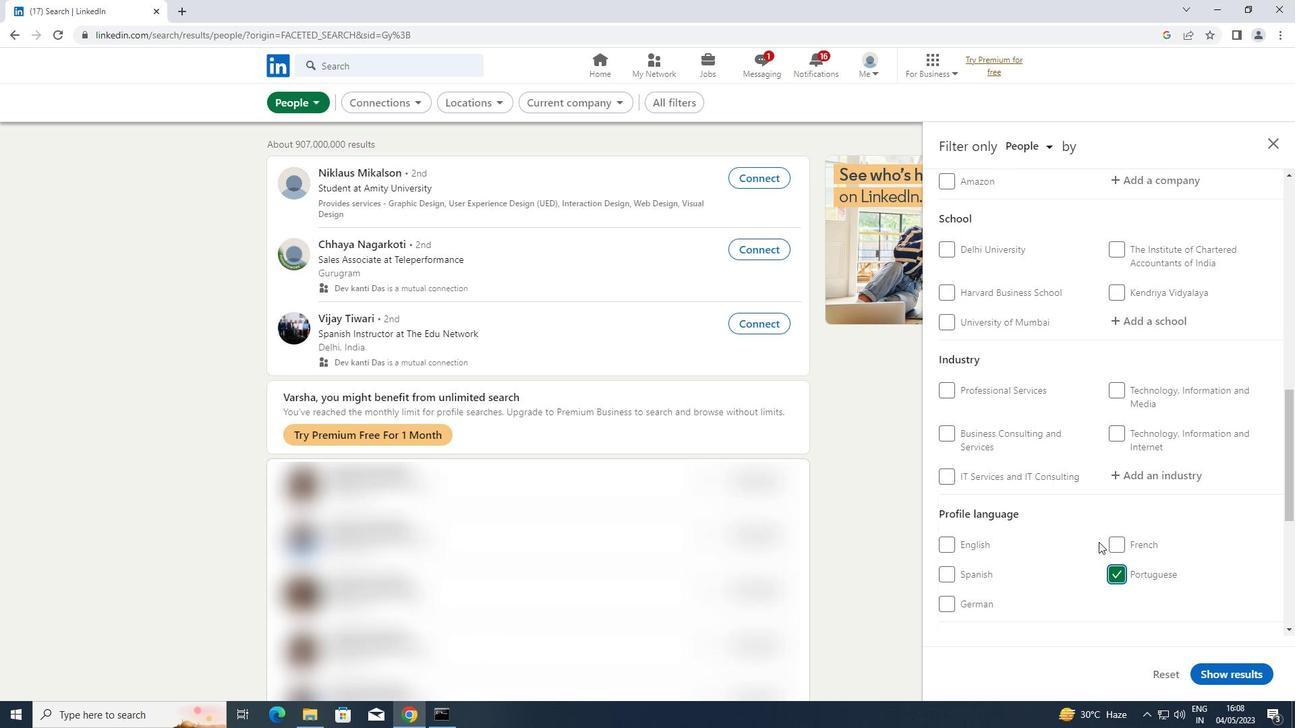 
Action: Mouse scrolled (1098, 539) with delta (0, 0)
Screenshot: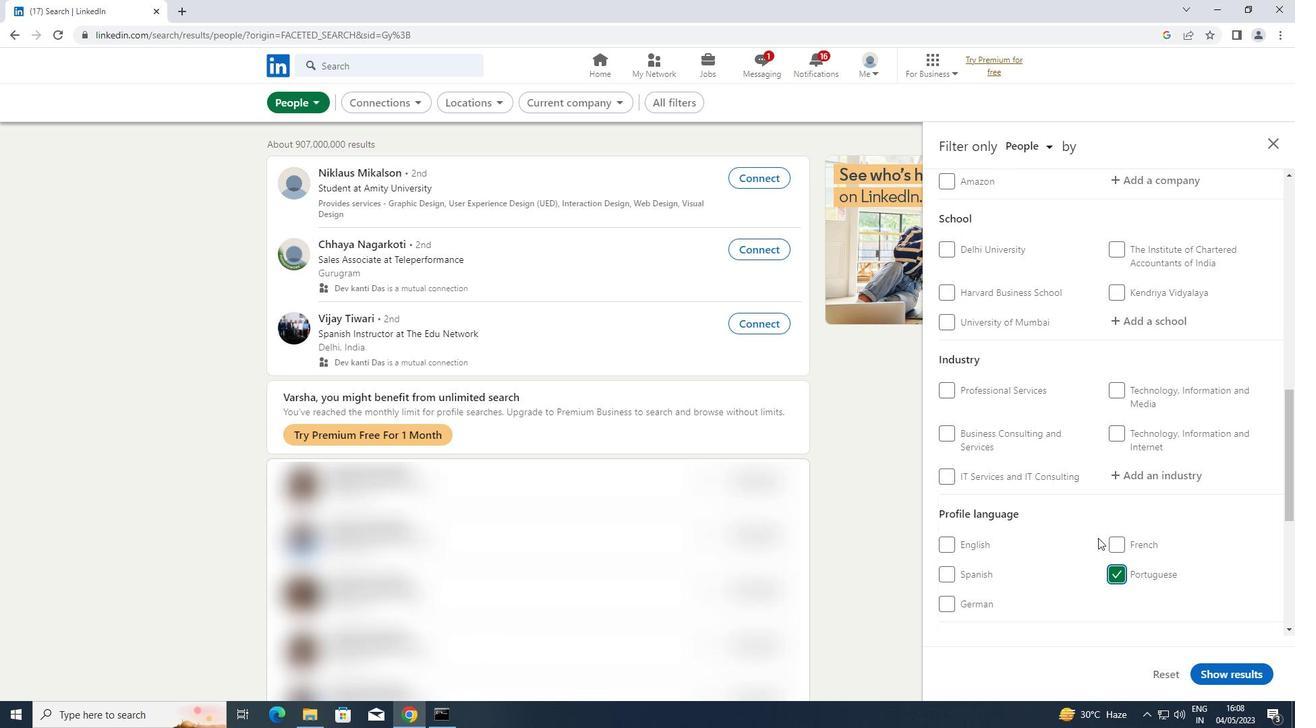 
Action: Mouse scrolled (1098, 539) with delta (0, 0)
Screenshot: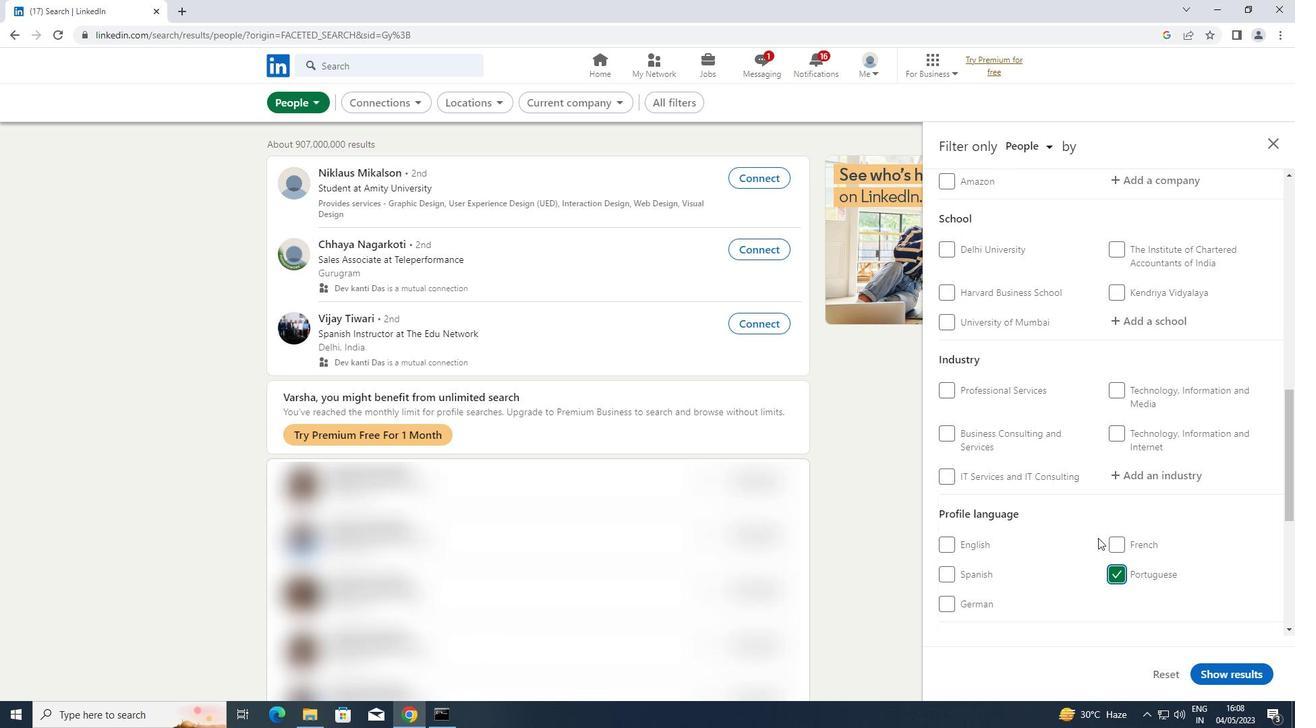 
Action: Mouse scrolled (1098, 539) with delta (0, 0)
Screenshot: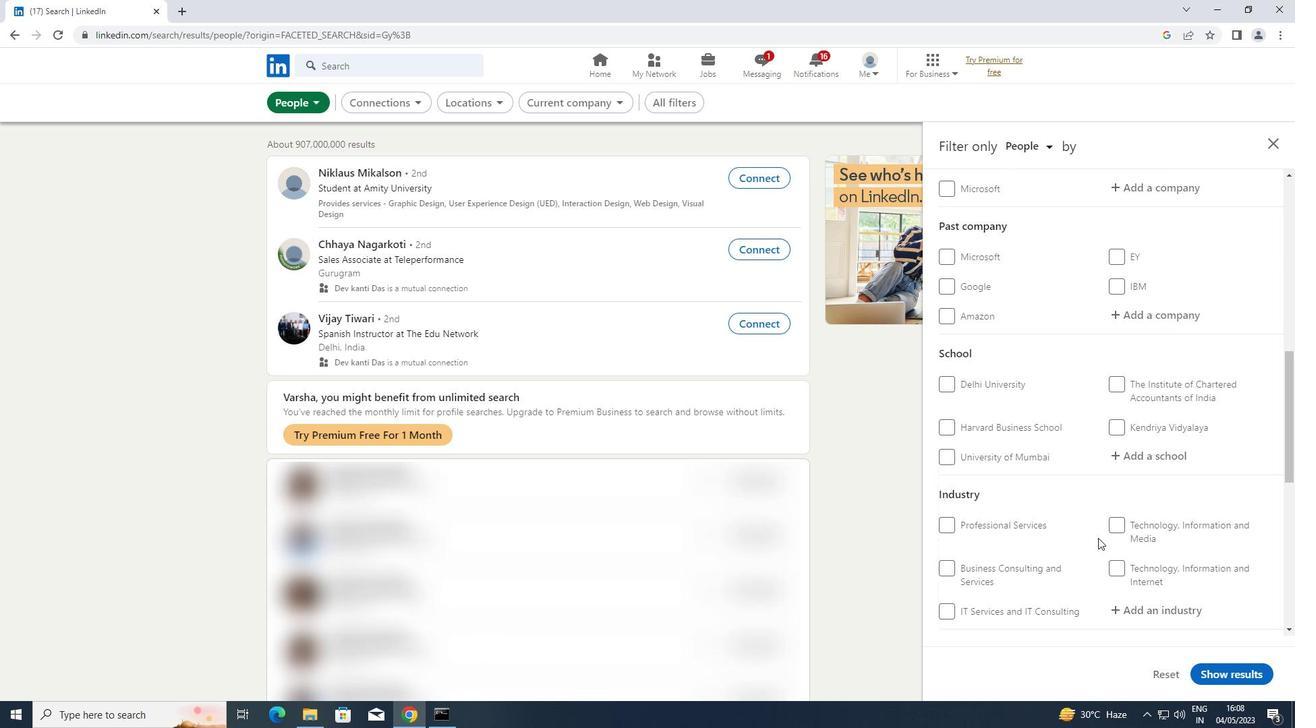 
Action: Mouse scrolled (1098, 539) with delta (0, 0)
Screenshot: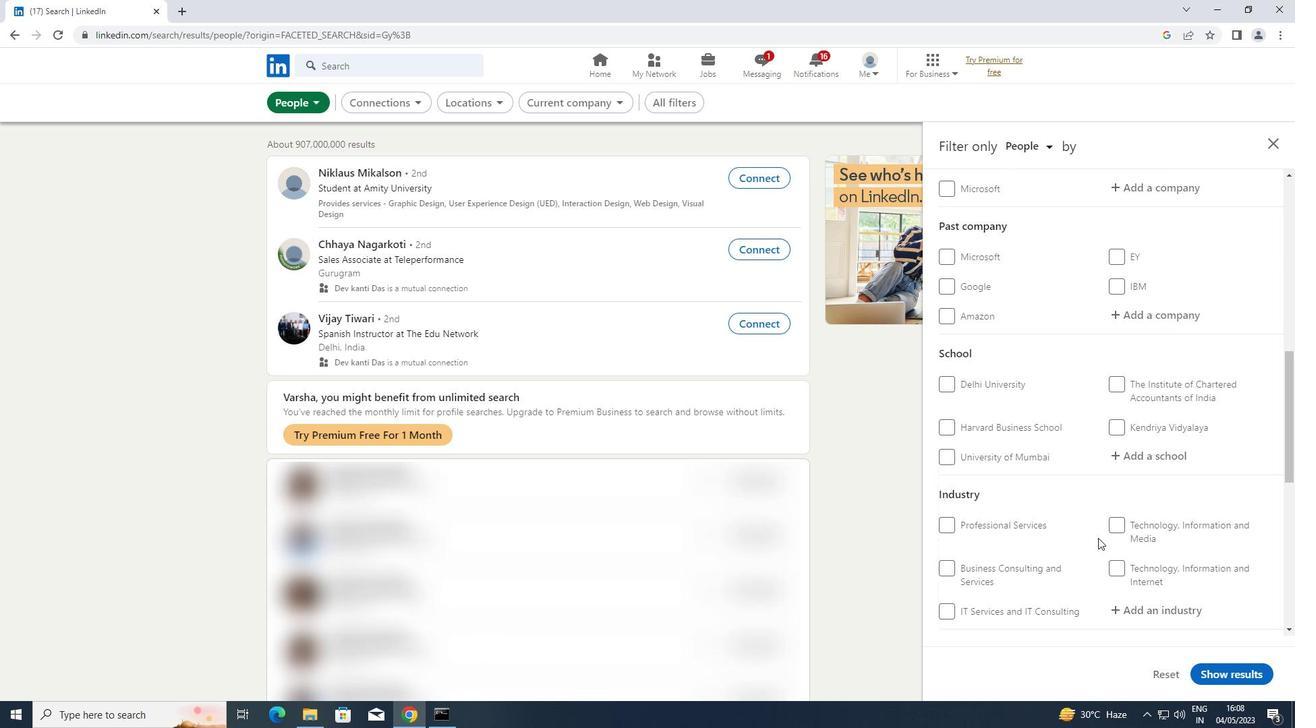 
Action: Mouse scrolled (1098, 539) with delta (0, 0)
Screenshot: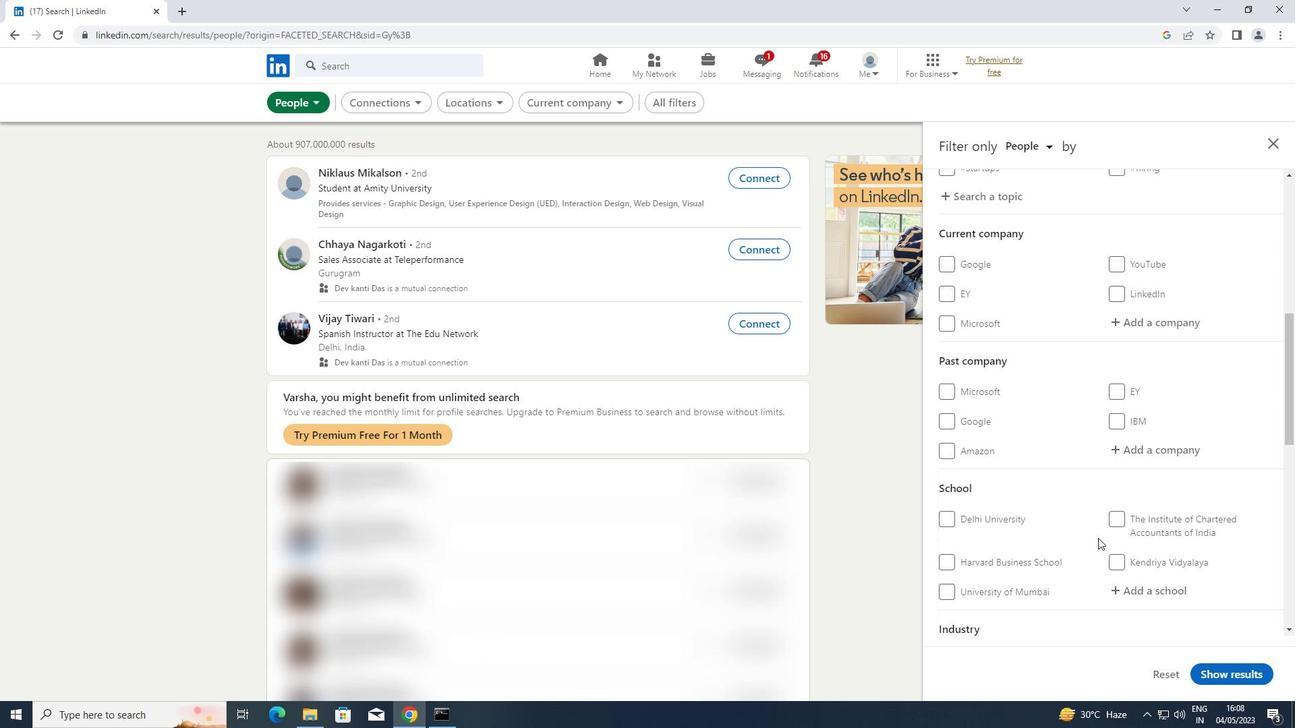 
Action: Mouse moved to (1167, 383)
Screenshot: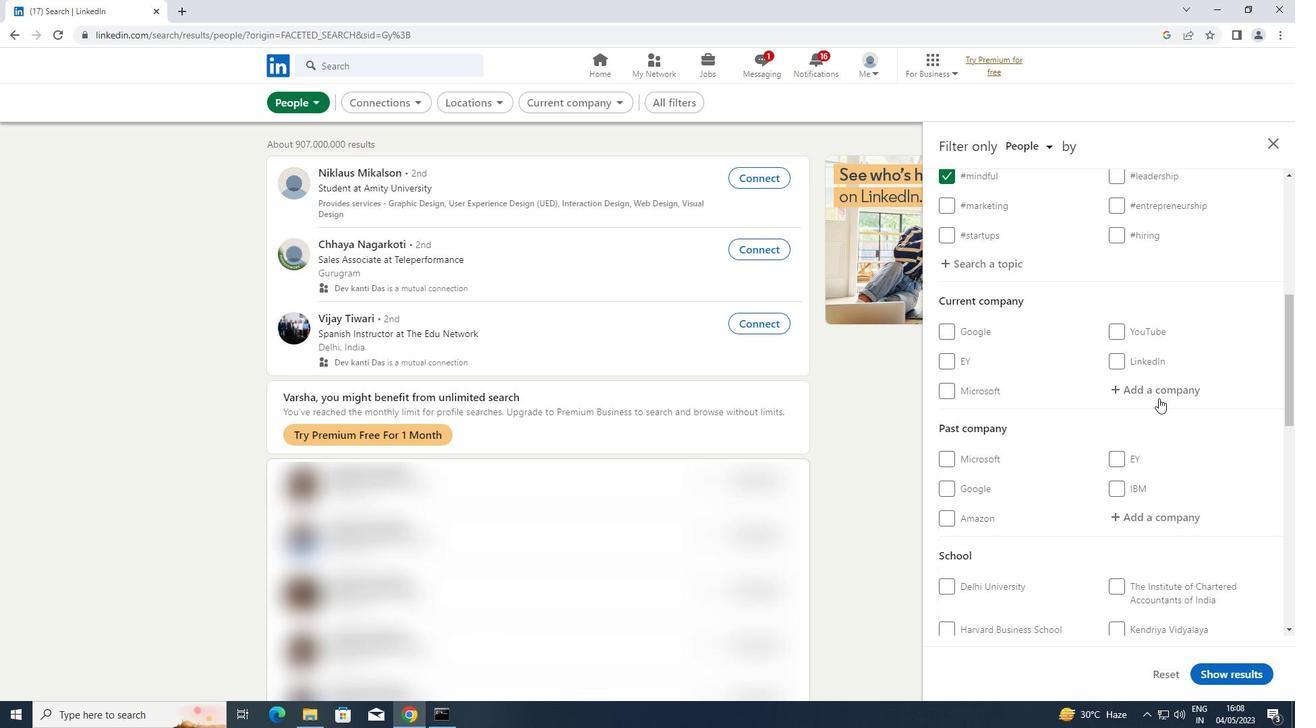 
Action: Mouse pressed left at (1167, 383)
Screenshot: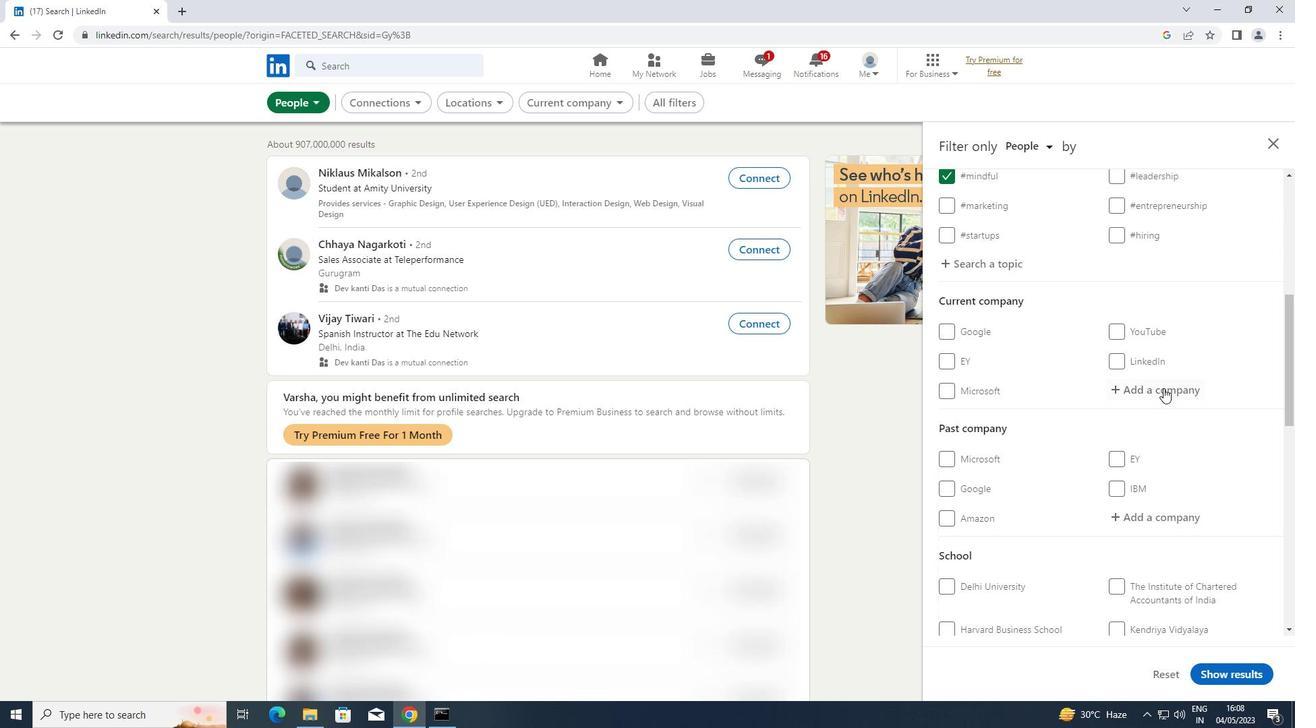 
Action: Key pressed <Key.shift>SAI<Key.space><Key.shift>LIFE<Key.space><Key.shift>SCIE
Screenshot: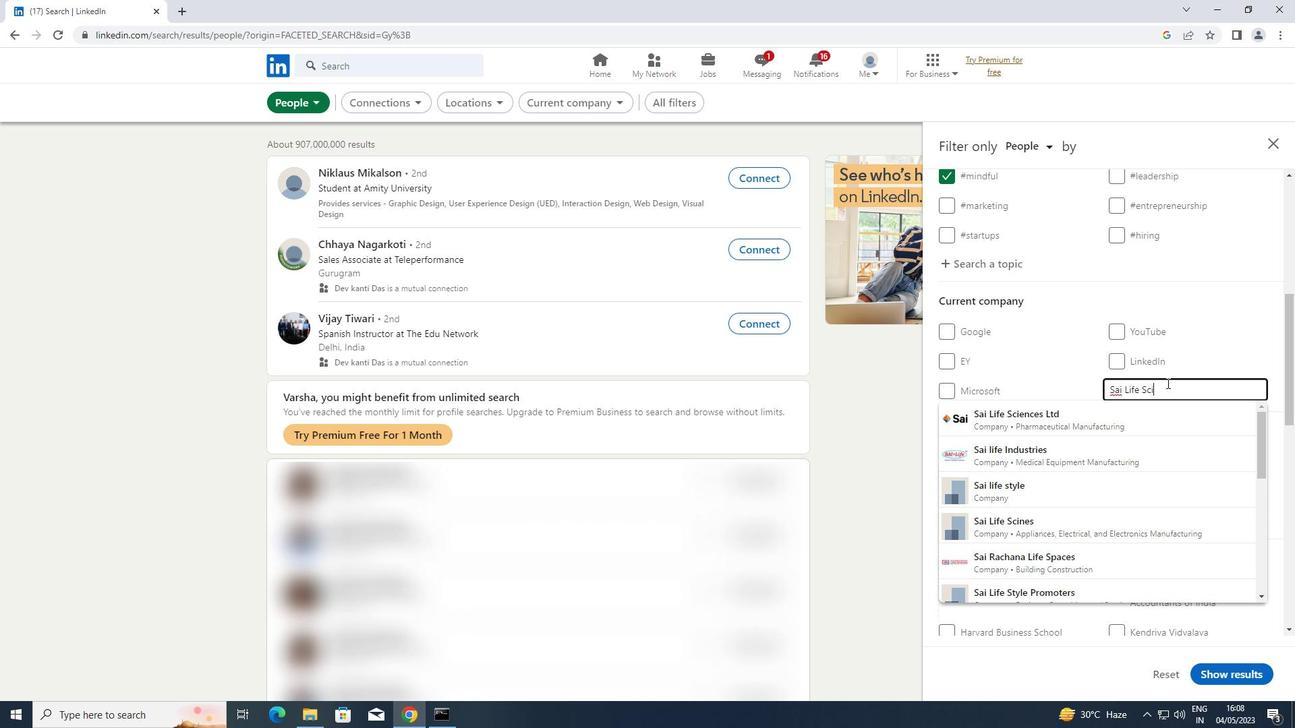 
Action: Mouse moved to (1083, 418)
Screenshot: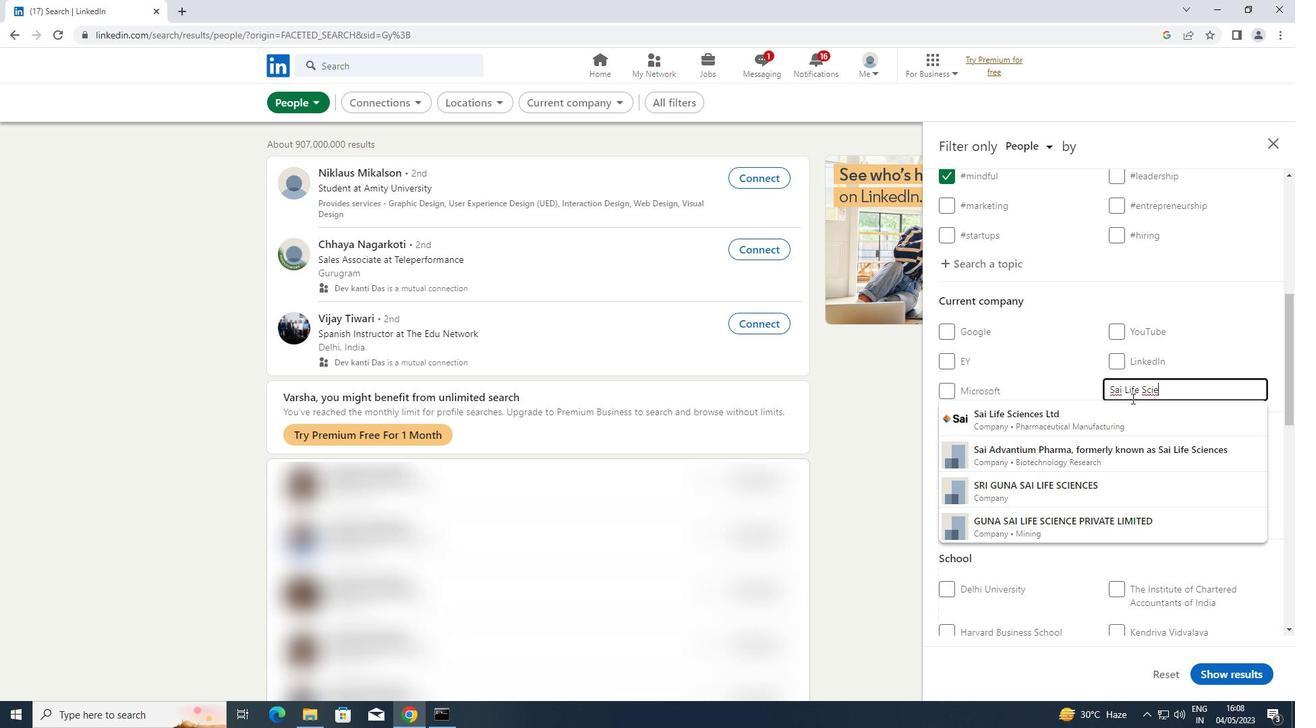
Action: Mouse pressed left at (1083, 418)
Screenshot: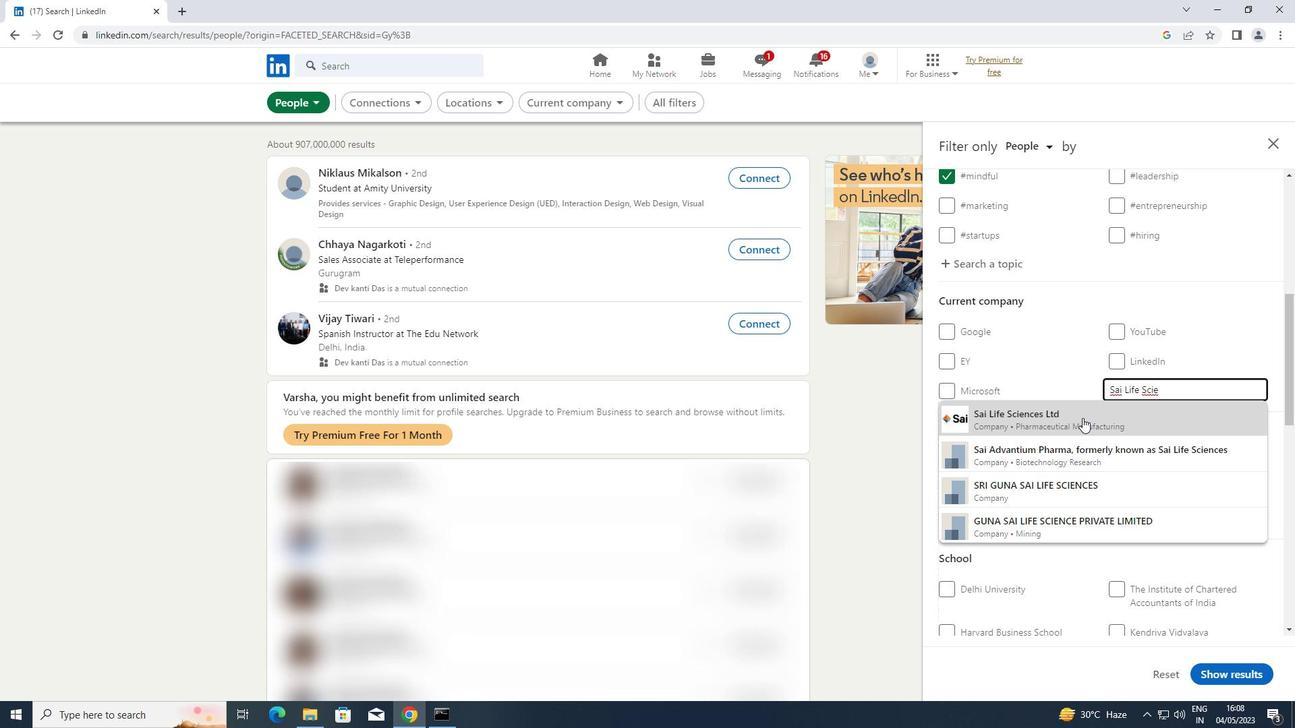 
Action: Mouse scrolled (1083, 417) with delta (0, 0)
Screenshot: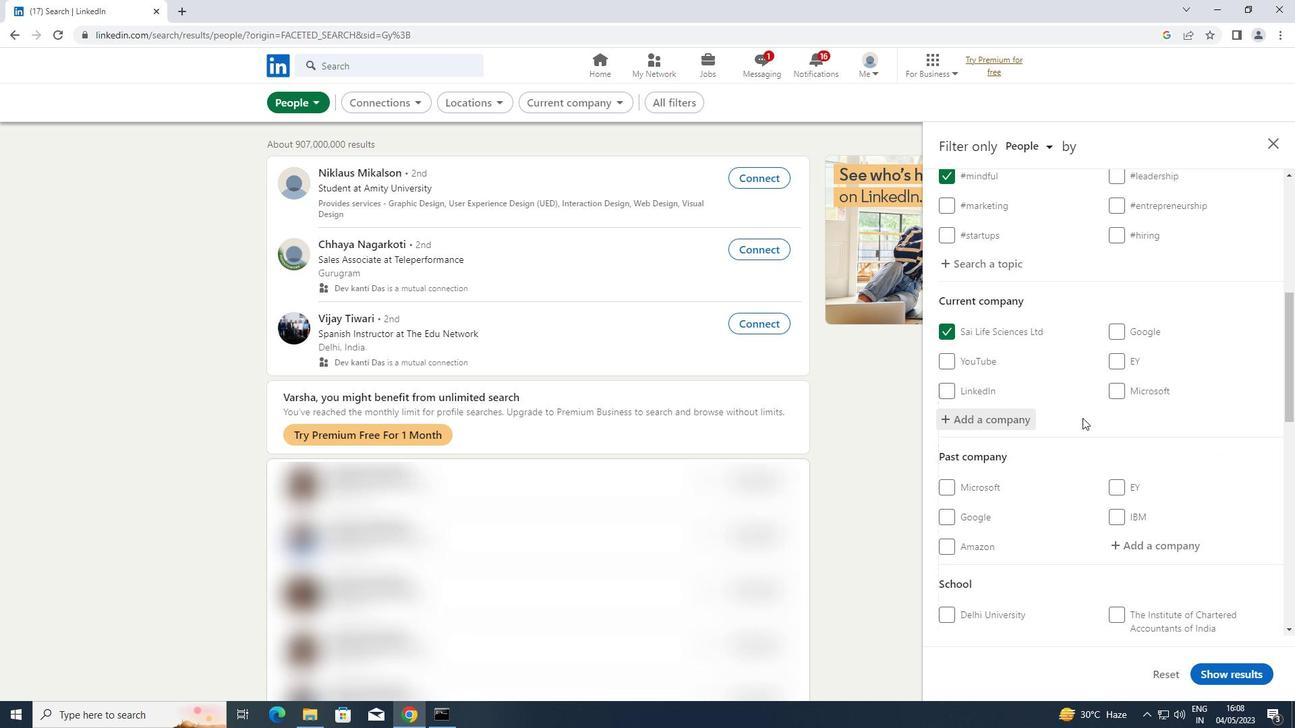 
Action: Mouse scrolled (1083, 417) with delta (0, 0)
Screenshot: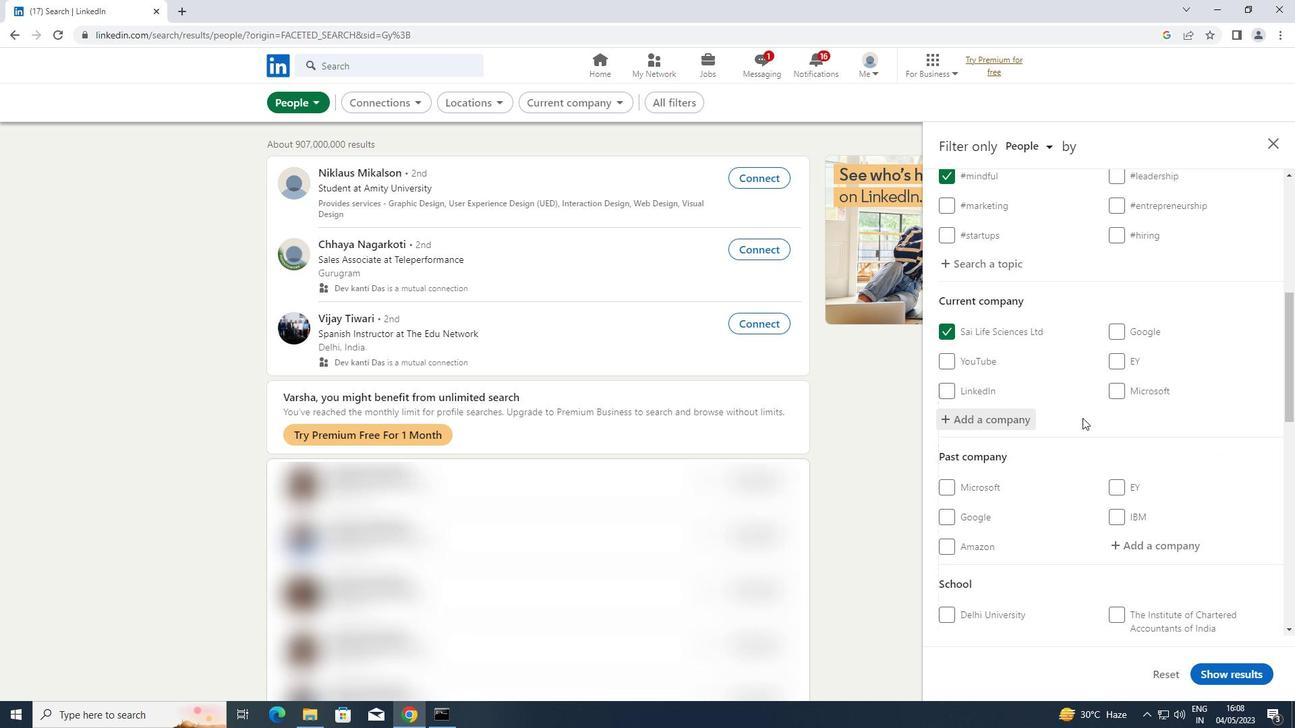 
Action: Mouse scrolled (1083, 417) with delta (0, 0)
Screenshot: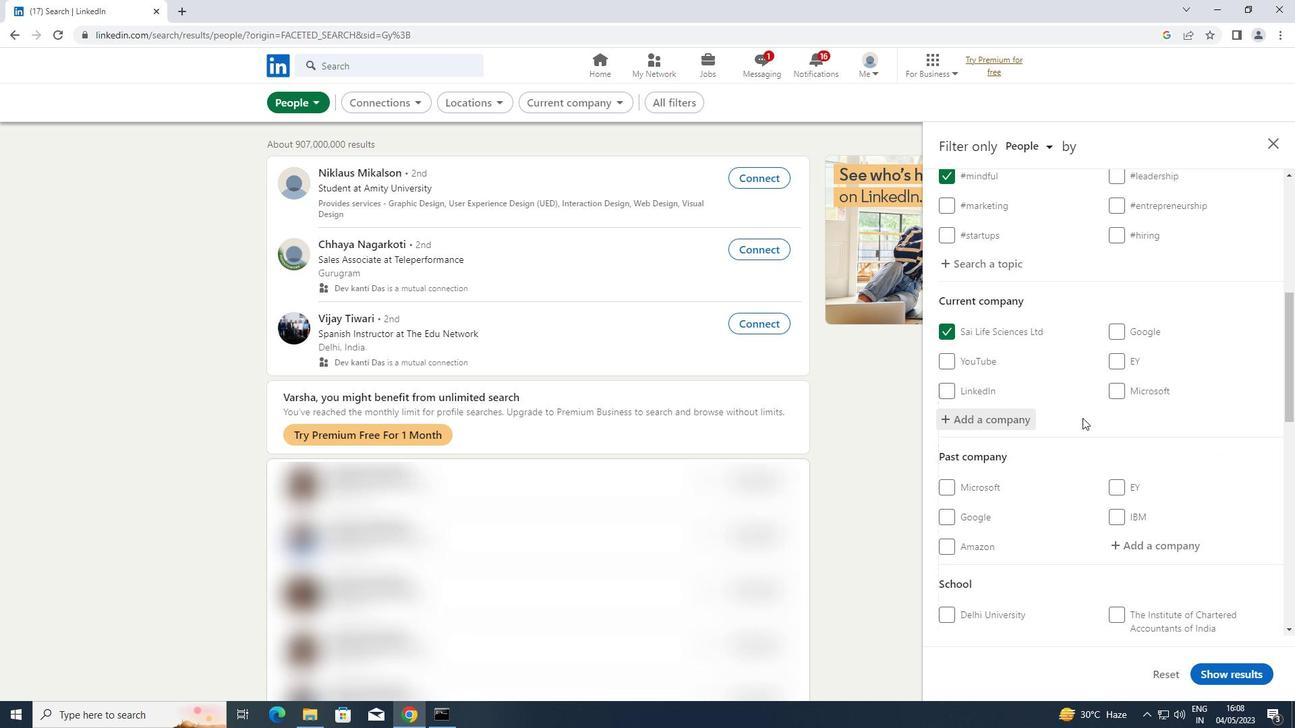 
Action: Mouse moved to (1176, 479)
Screenshot: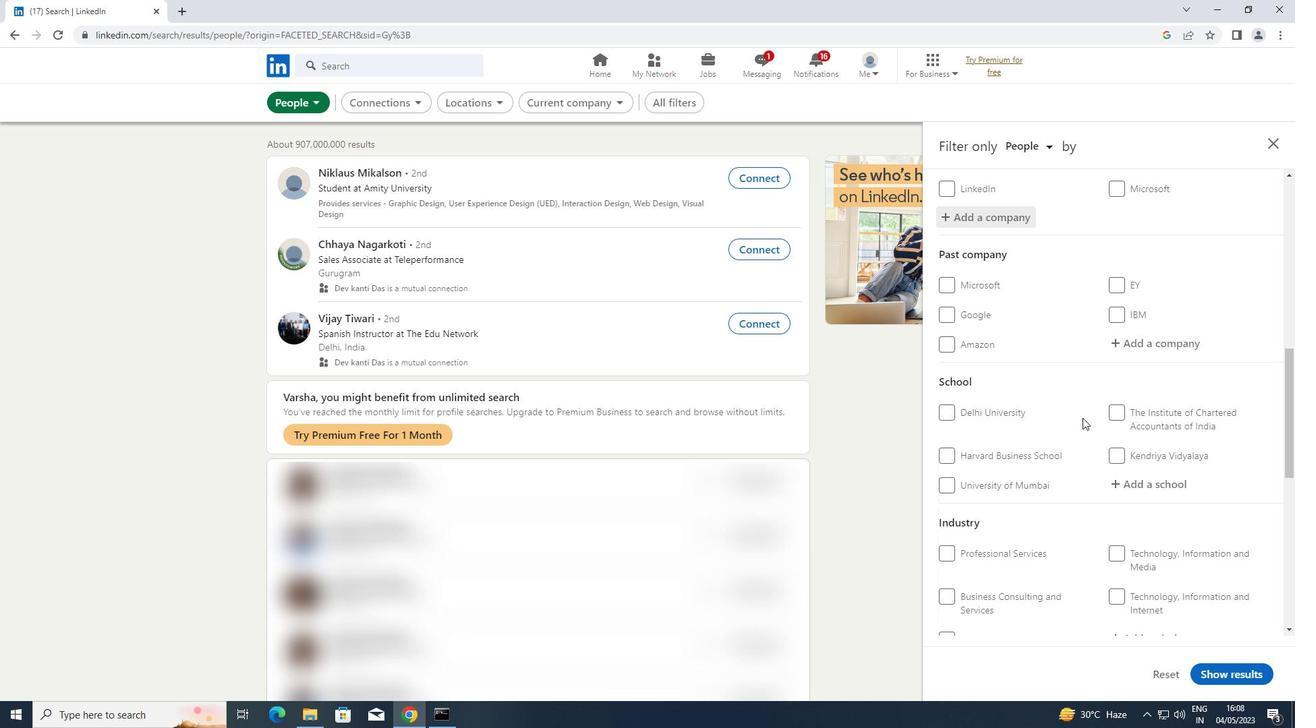 
Action: Mouse pressed left at (1176, 479)
Screenshot: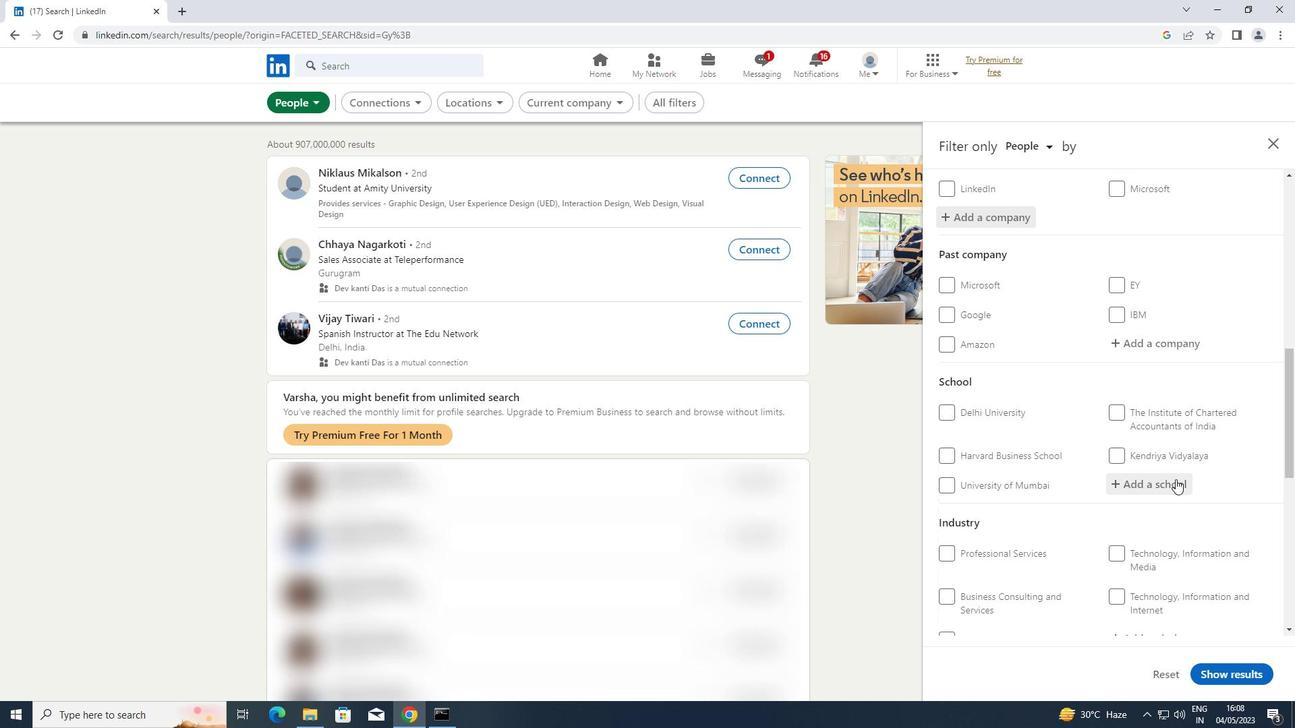 
Action: Key pressed <Key.shift>BHAVANS<Key.space>
Screenshot: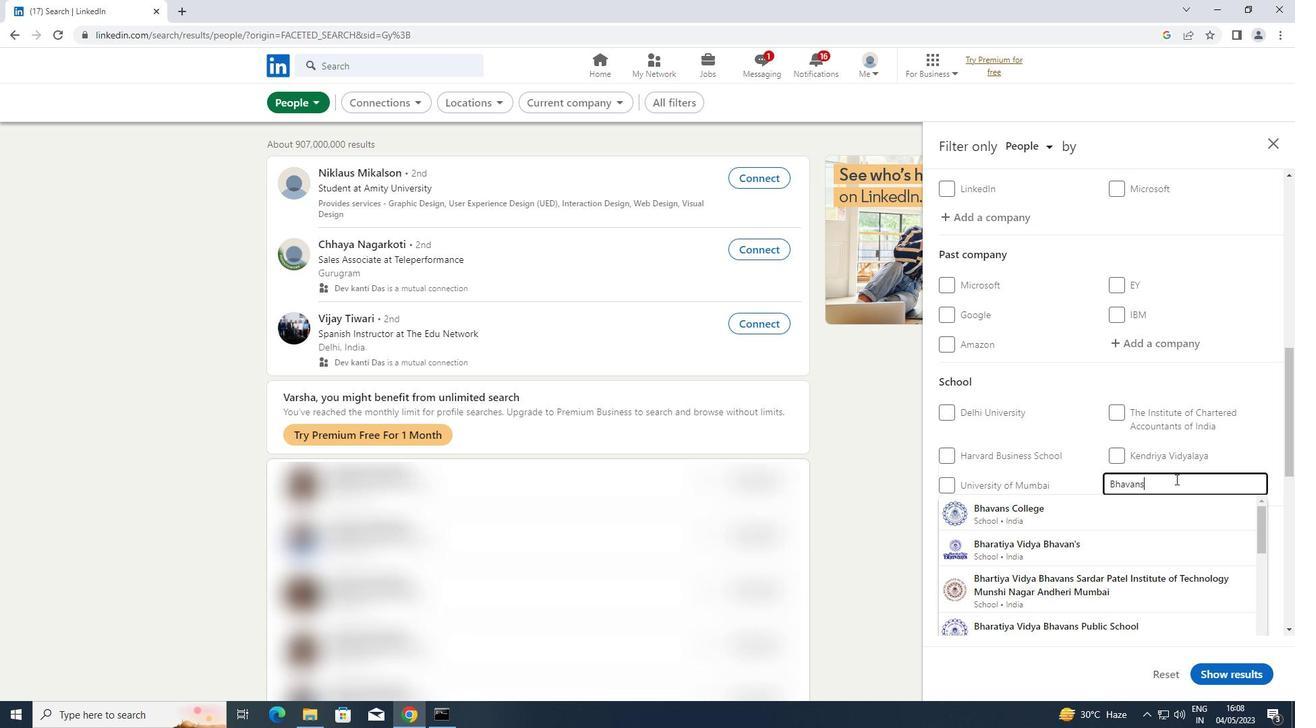 
Action: Mouse moved to (1126, 503)
Screenshot: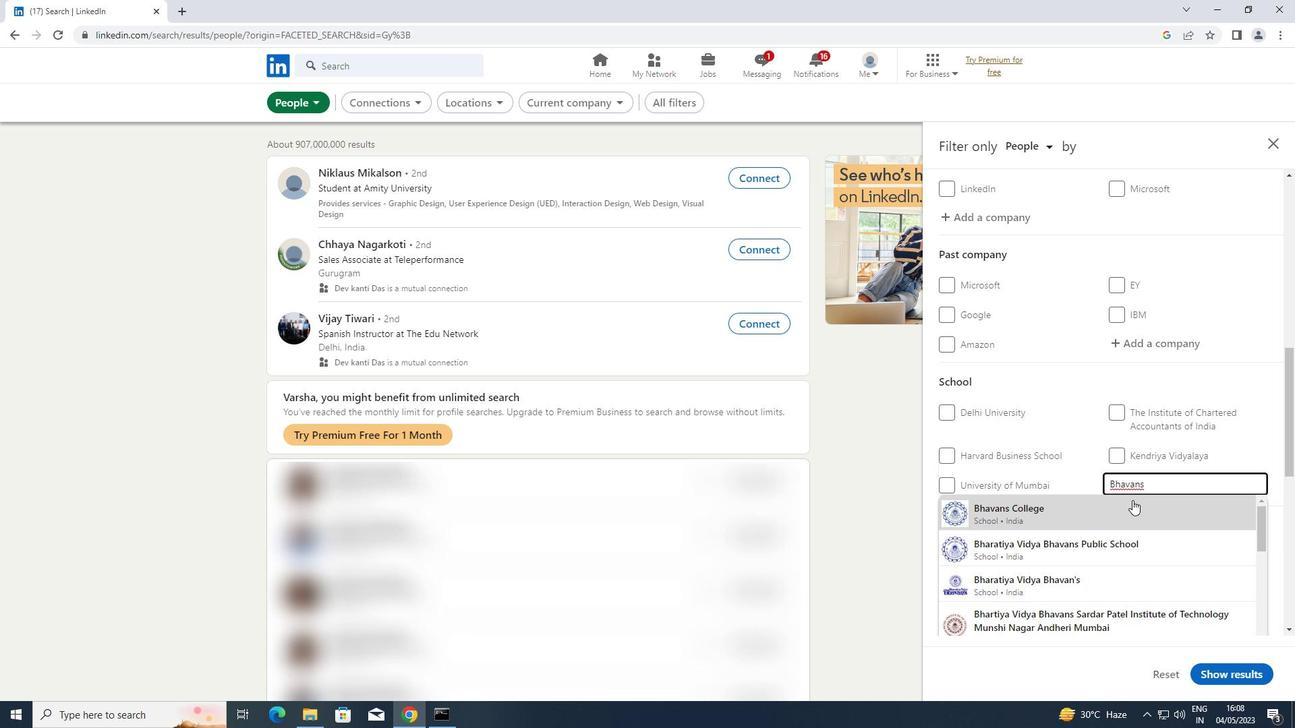 
Action: Mouse pressed left at (1126, 503)
Screenshot: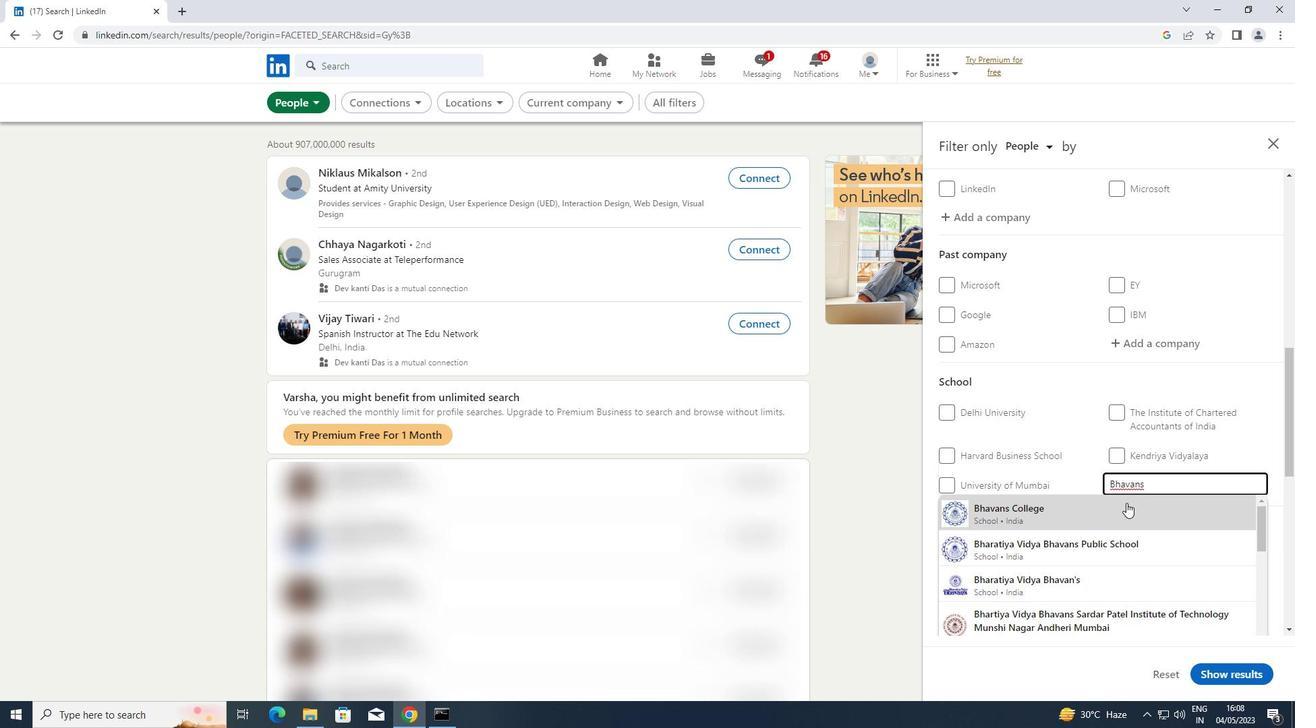 
Action: Mouse scrolled (1126, 502) with delta (0, 0)
Screenshot: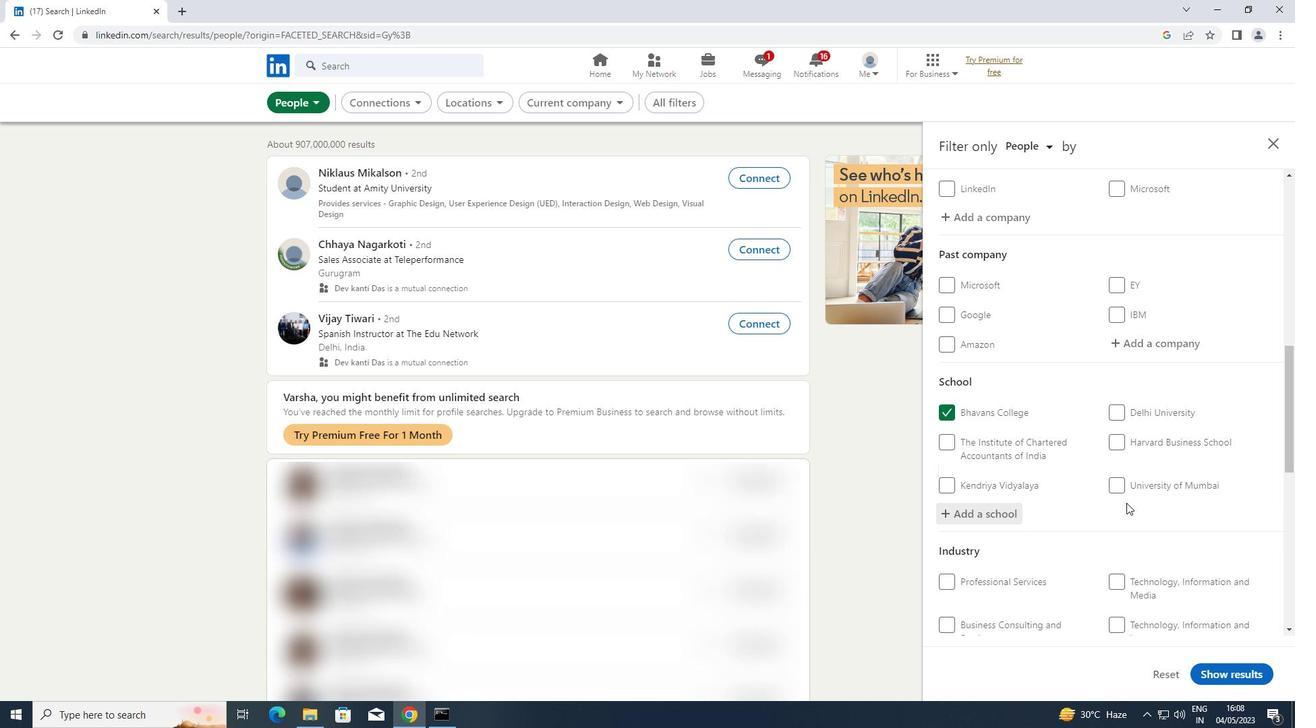 
Action: Mouse scrolled (1126, 502) with delta (0, 0)
Screenshot: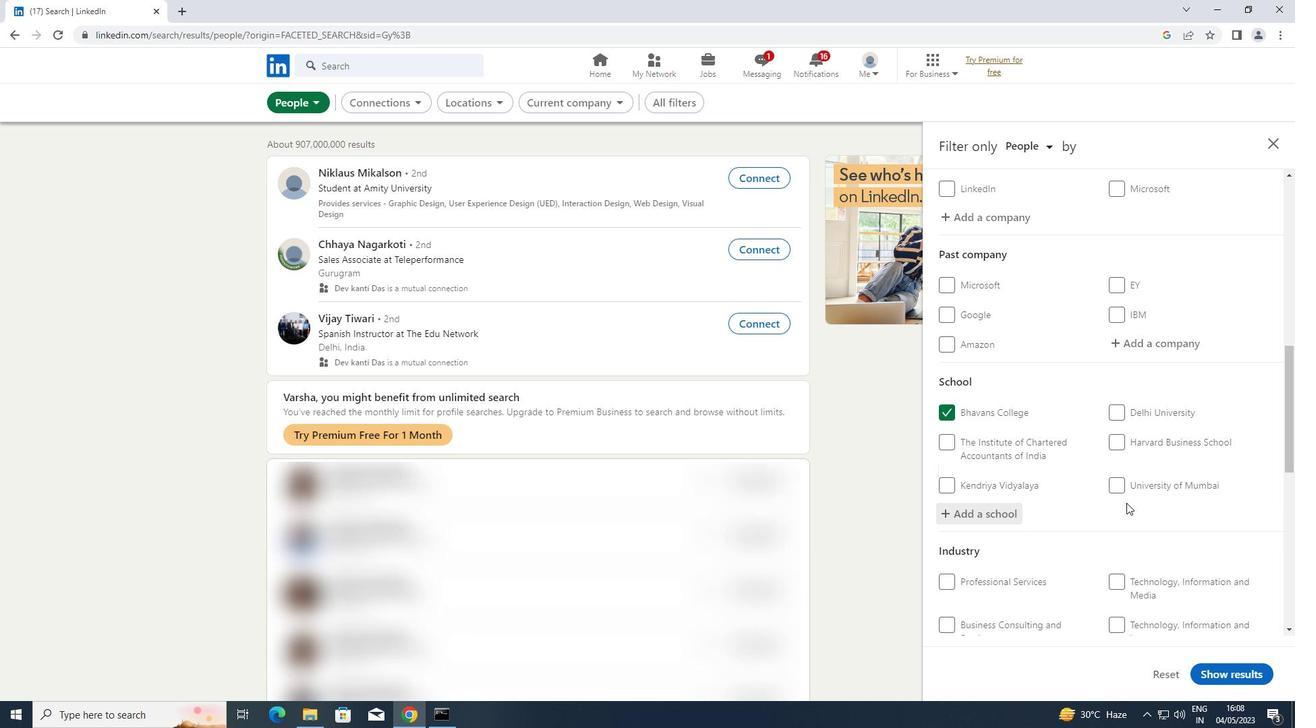 
Action: Mouse scrolled (1126, 502) with delta (0, 0)
Screenshot: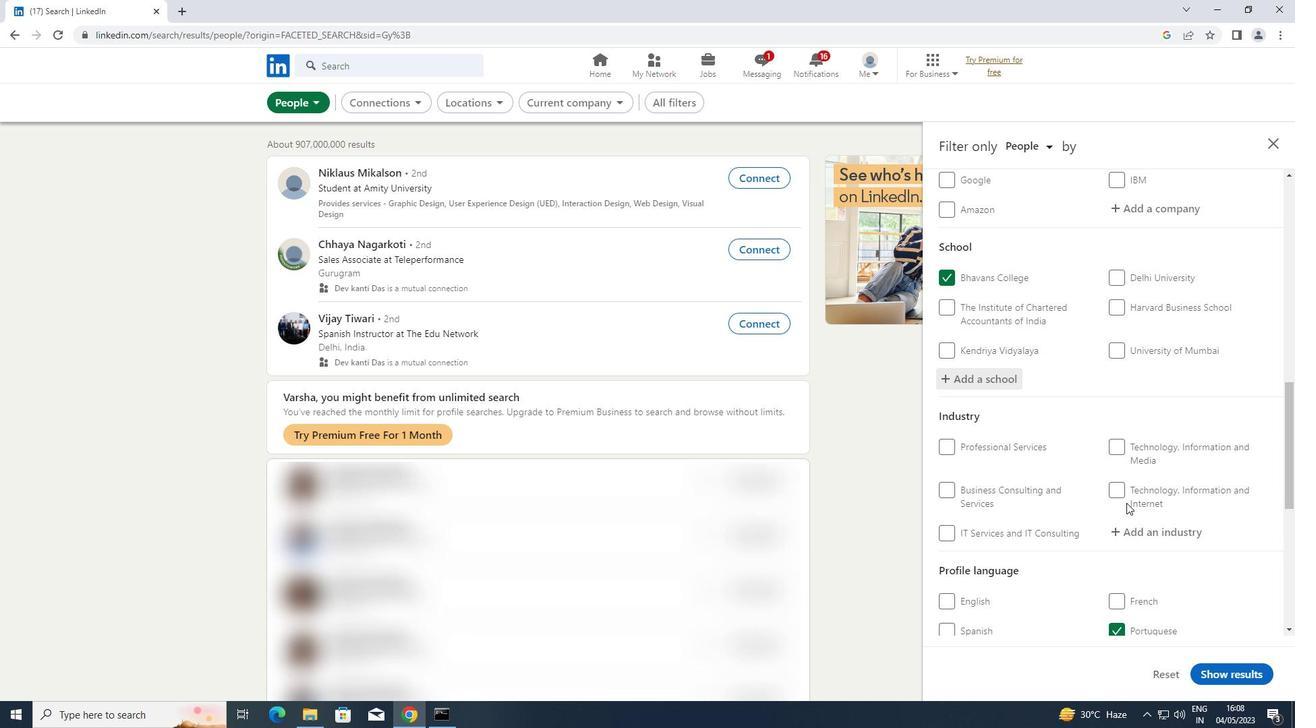 
Action: Mouse scrolled (1126, 502) with delta (0, 0)
Screenshot: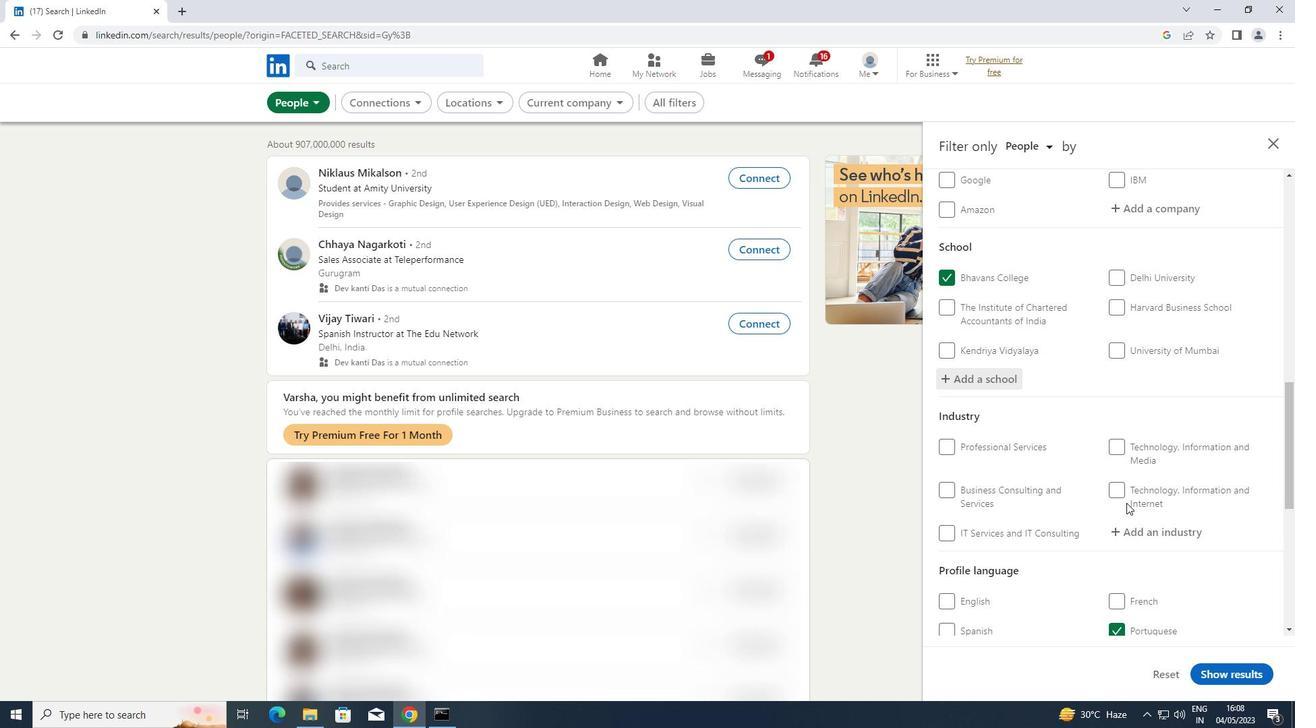 
Action: Mouse moved to (1182, 402)
Screenshot: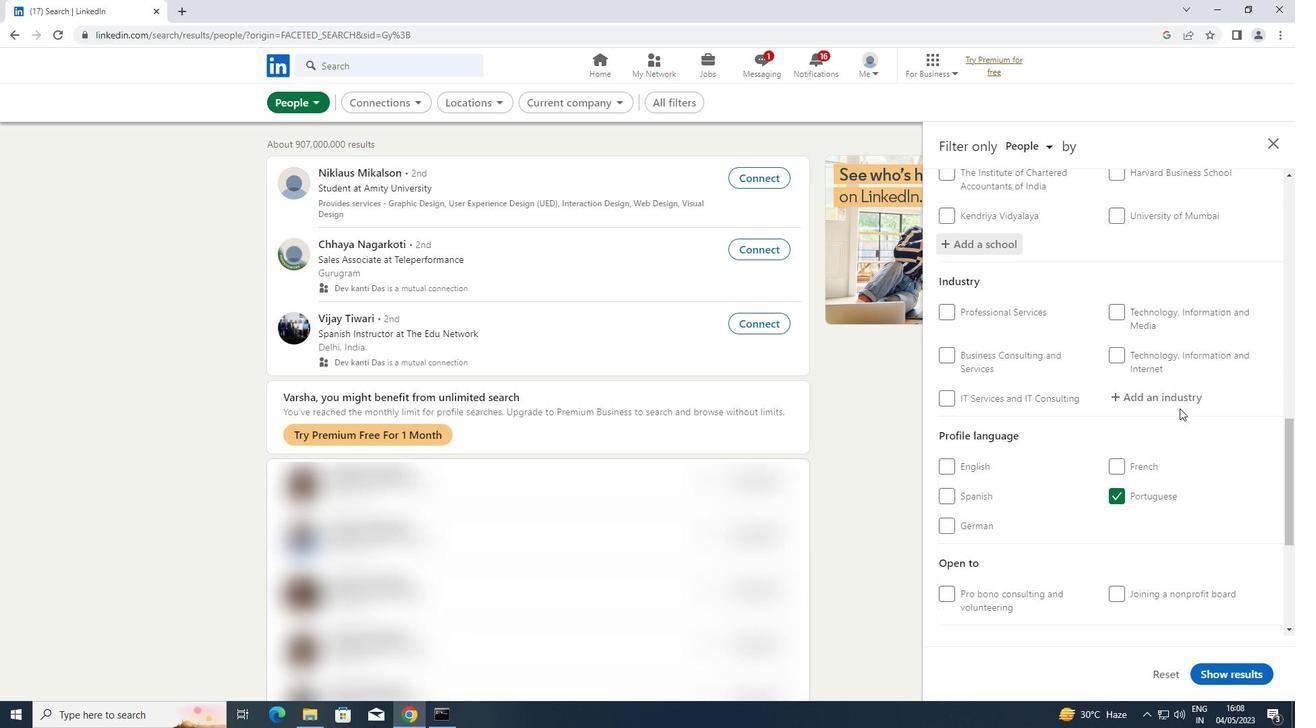 
Action: Mouse pressed left at (1182, 402)
Screenshot: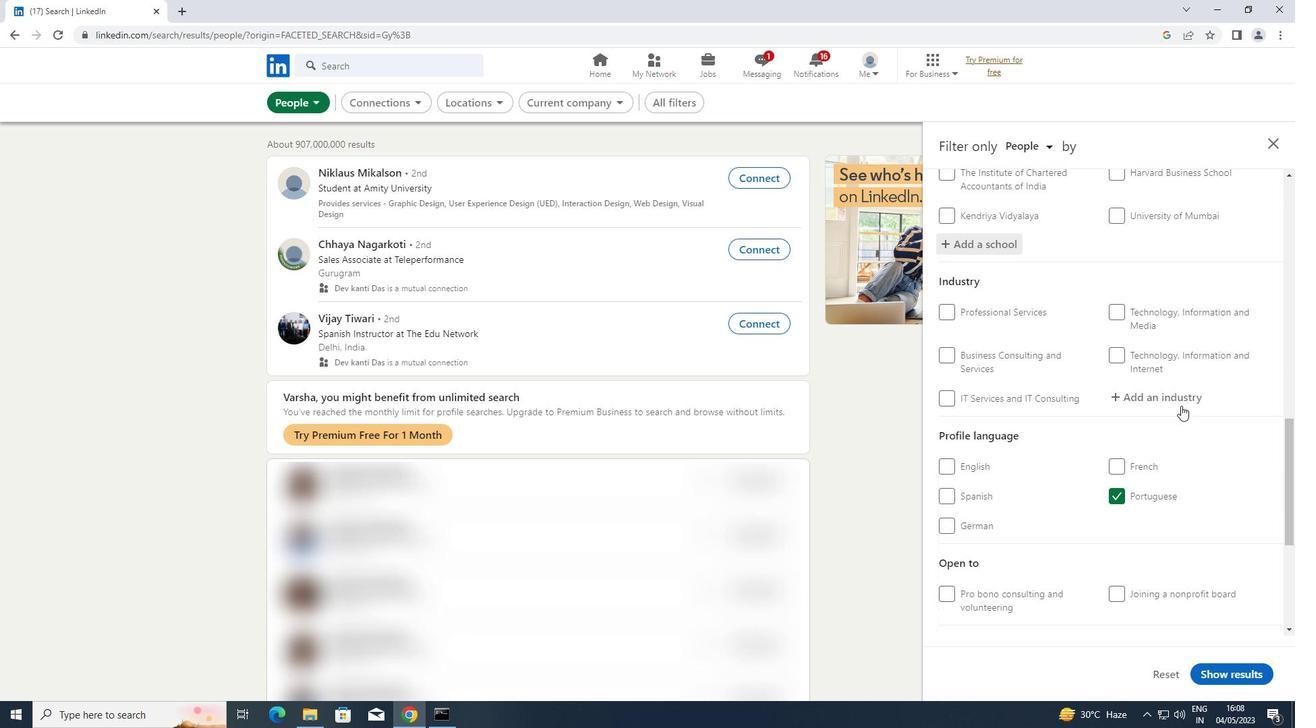 
Action: Key pressed <Key.shift>CLIMATE<Key.space><Key.shift>TECHNO
Screenshot: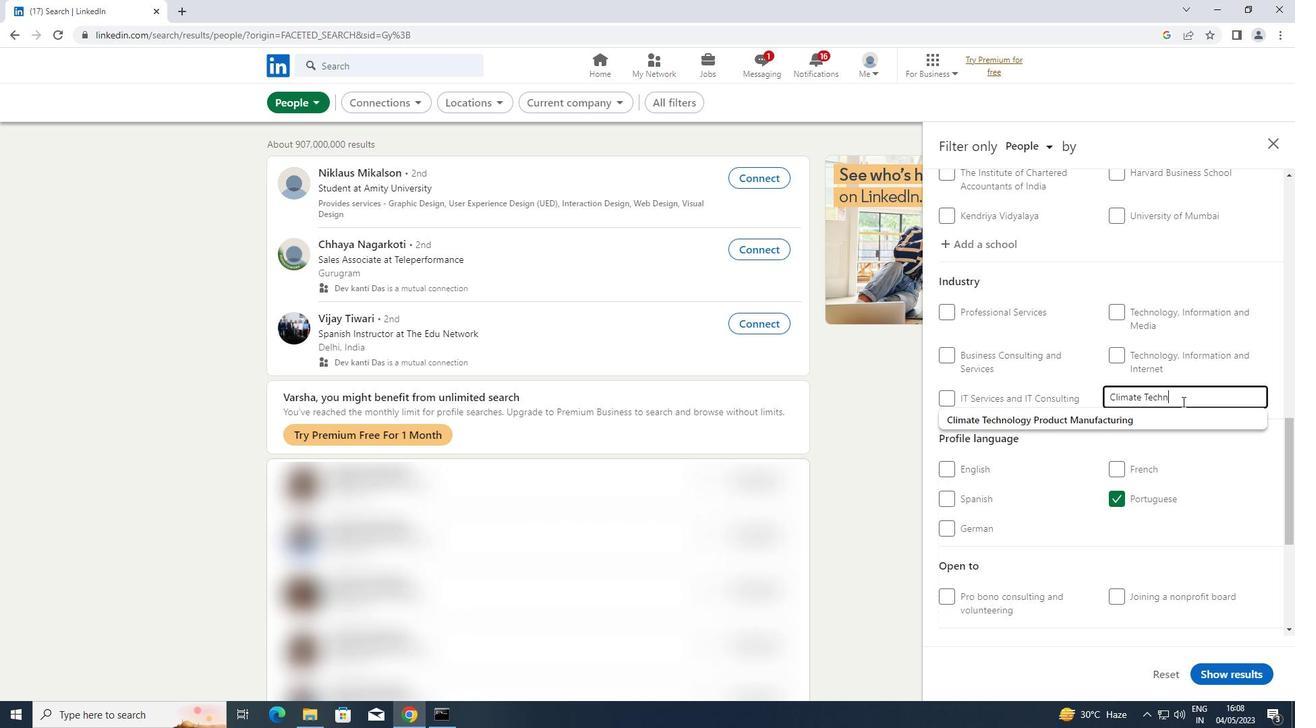 
Action: Mouse moved to (1029, 412)
Screenshot: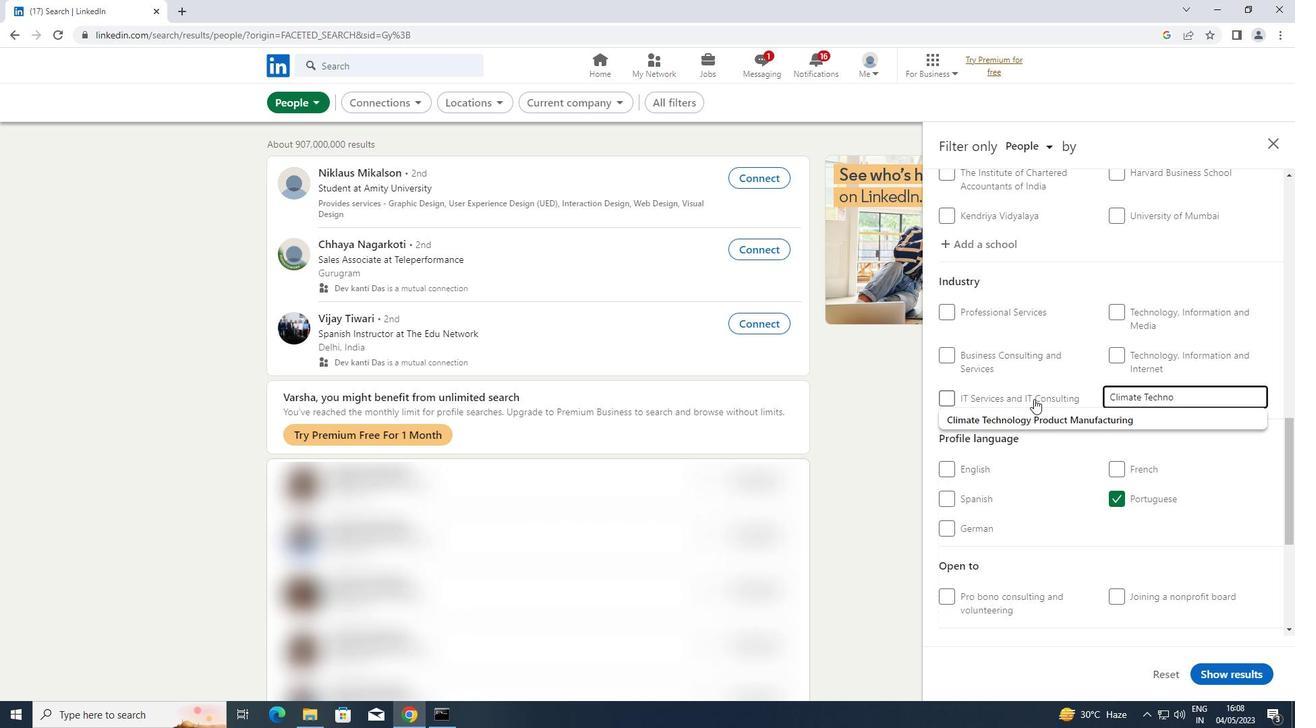 
Action: Mouse pressed left at (1029, 412)
Screenshot: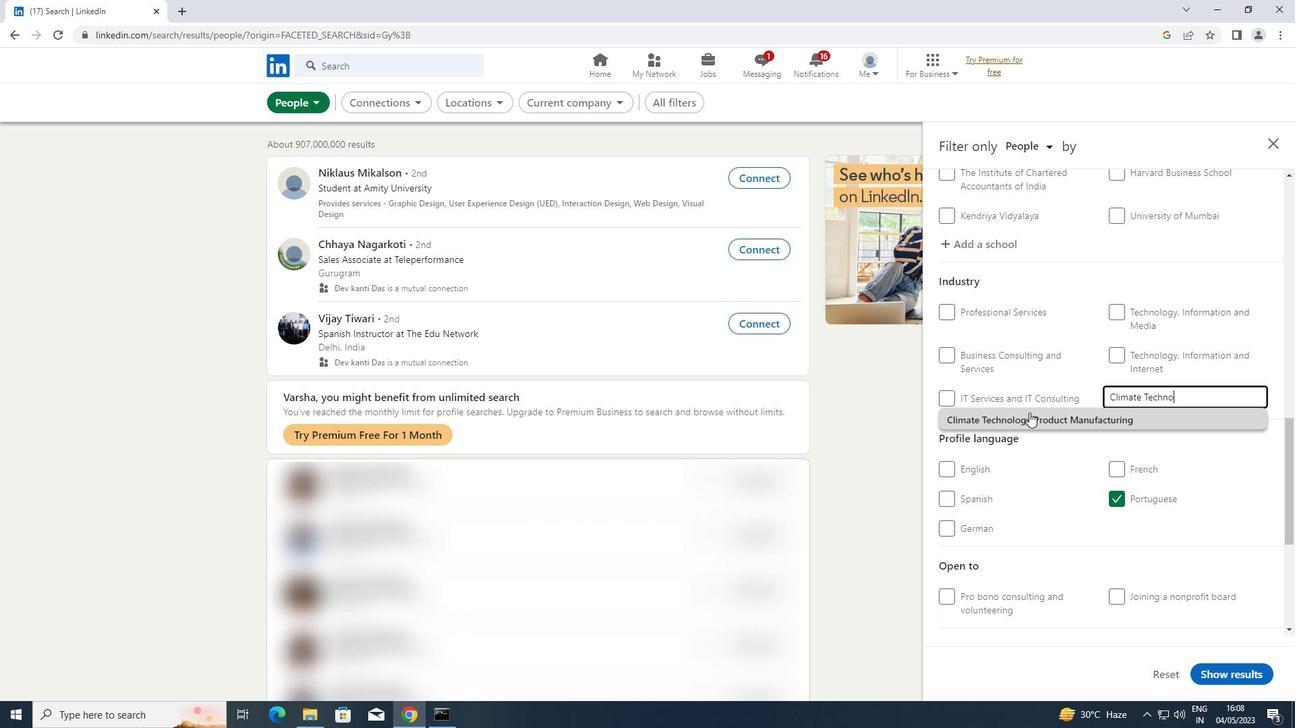 
Action: Mouse scrolled (1029, 412) with delta (0, 0)
Screenshot: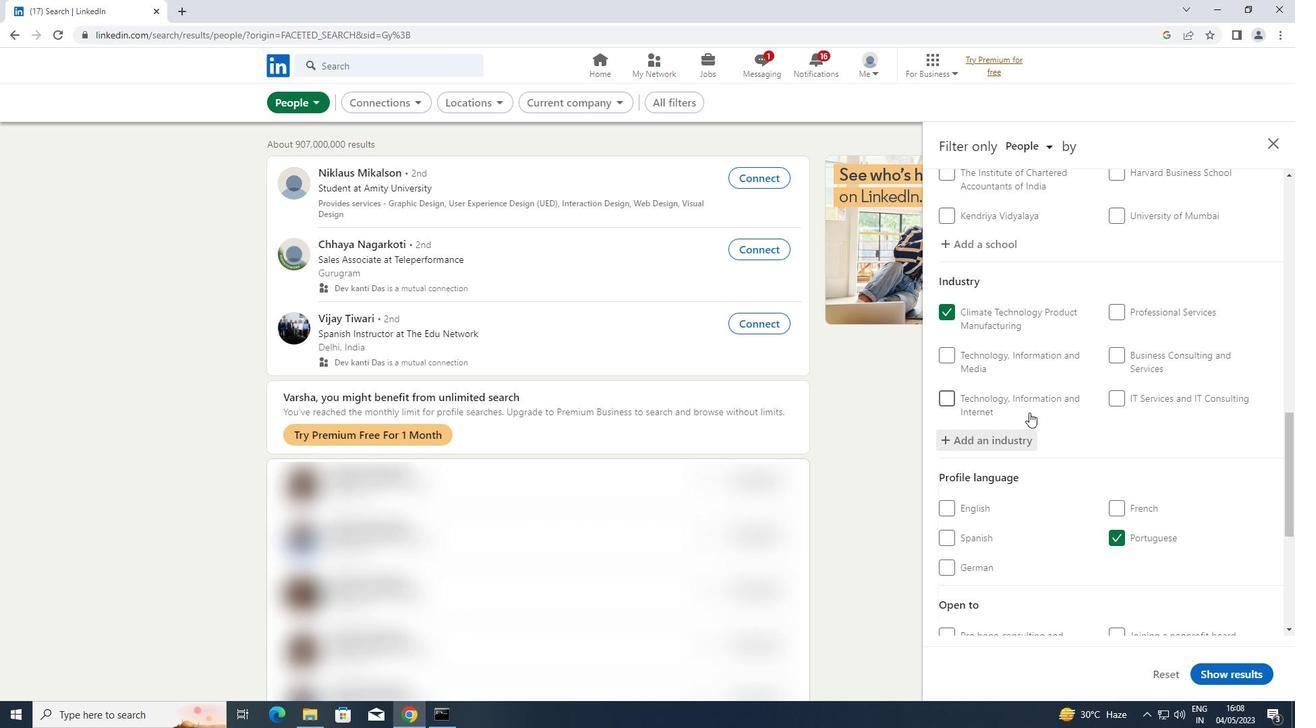 
Action: Mouse scrolled (1029, 412) with delta (0, 0)
Screenshot: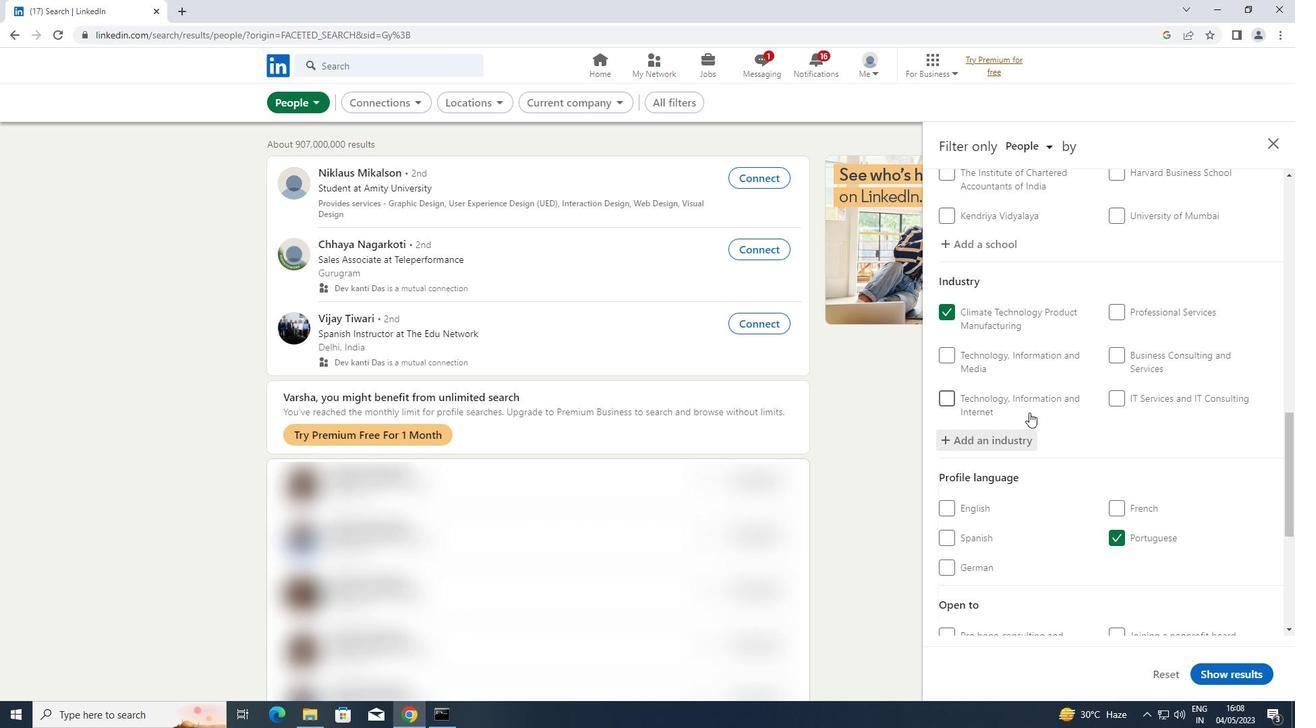
Action: Mouse scrolled (1029, 412) with delta (0, 0)
Screenshot: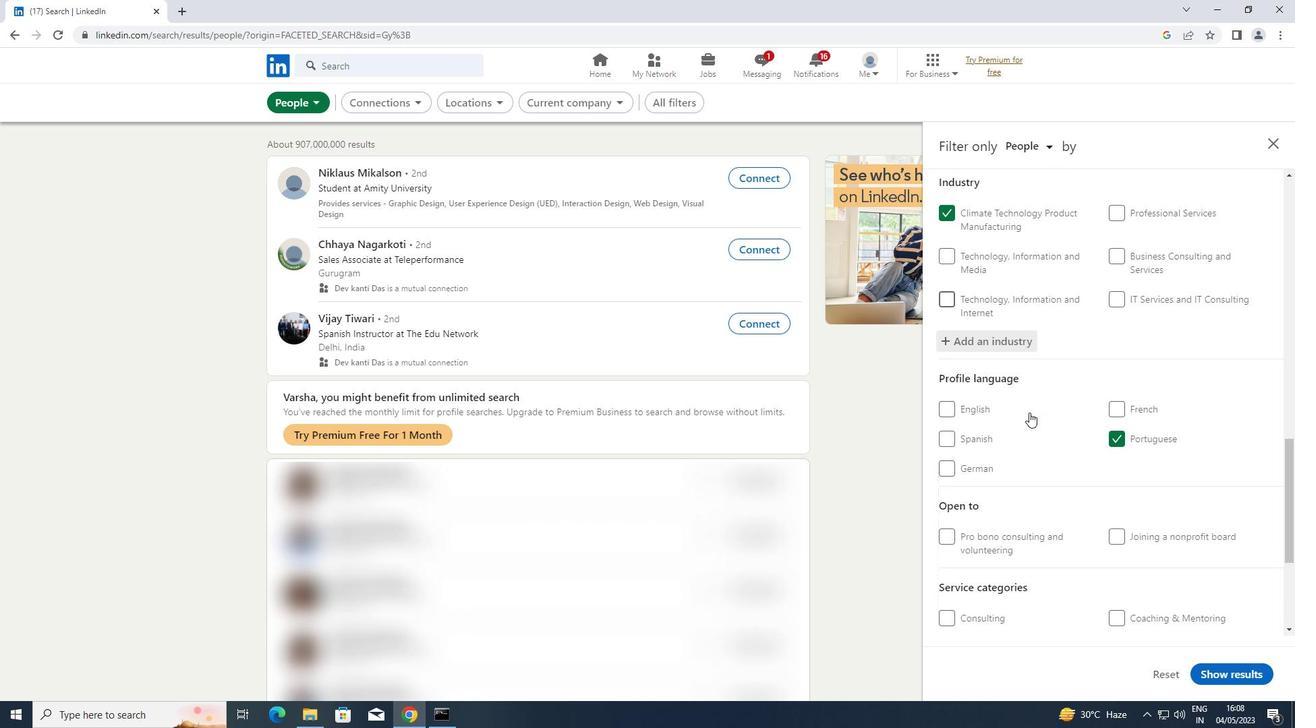 
Action: Mouse scrolled (1029, 412) with delta (0, 0)
Screenshot: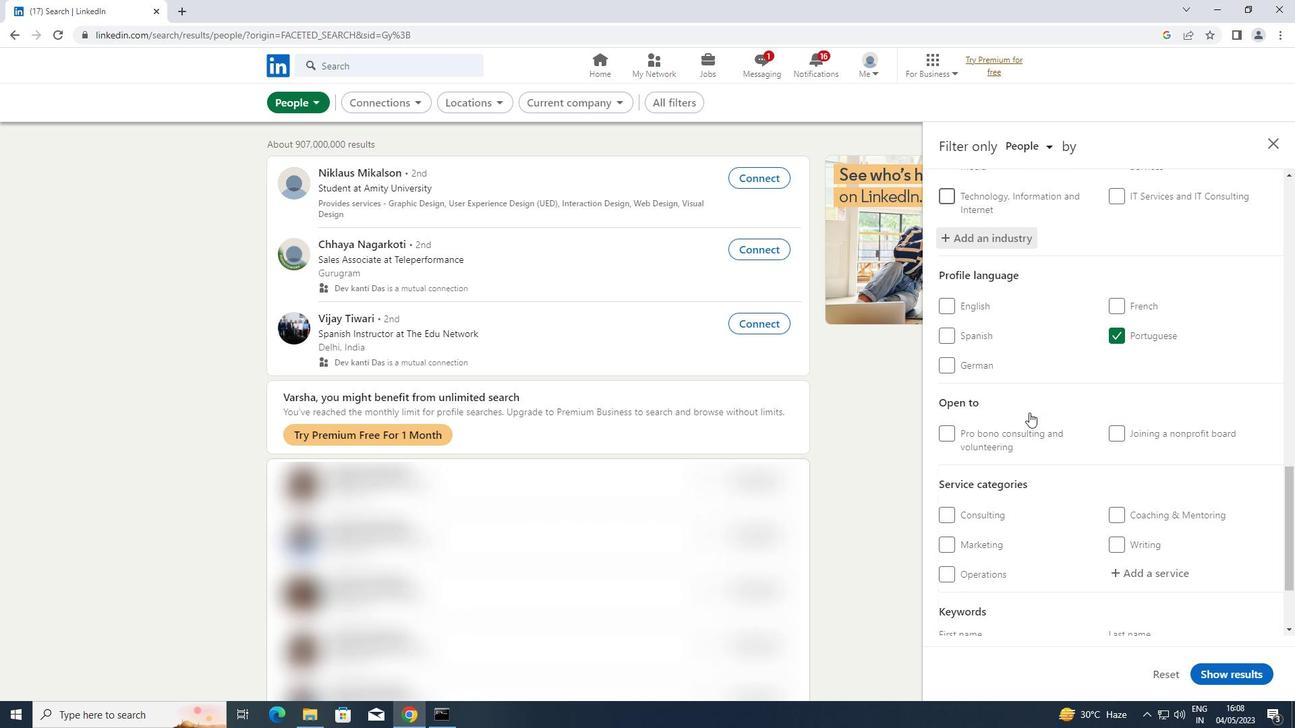 
Action: Mouse scrolled (1029, 412) with delta (0, 0)
Screenshot: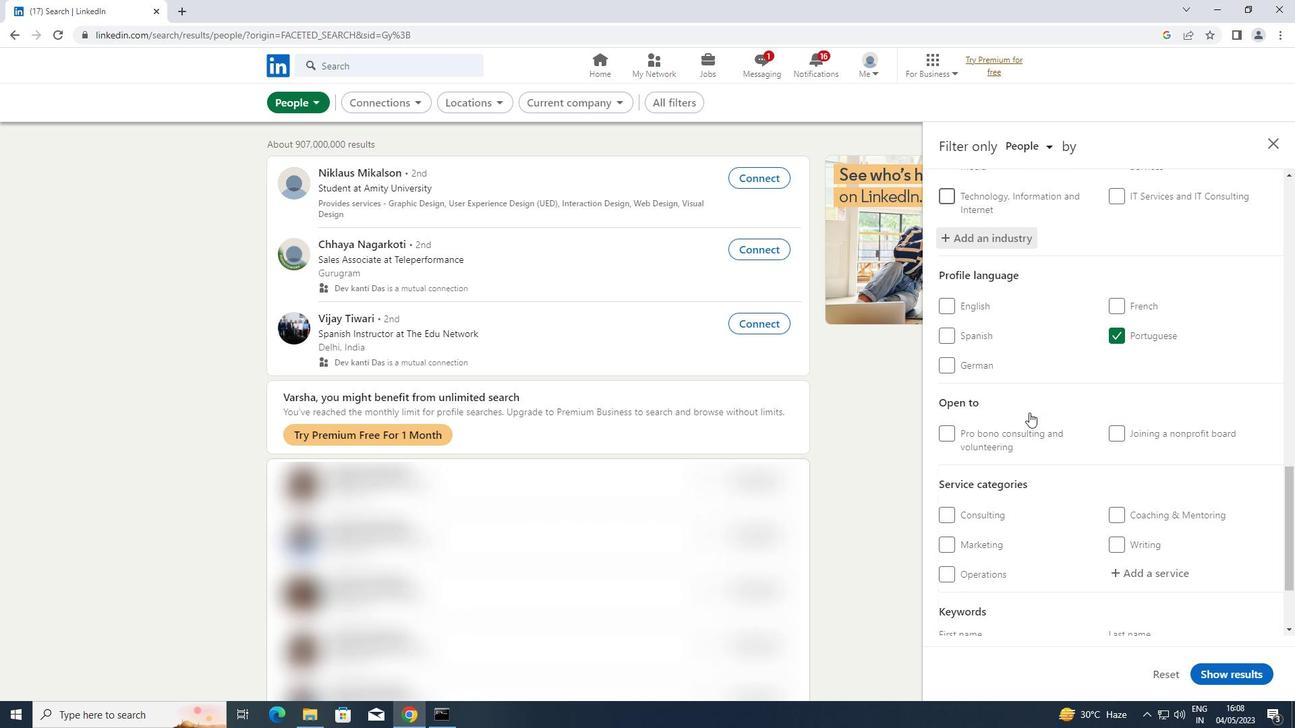 
Action: Mouse moved to (1175, 447)
Screenshot: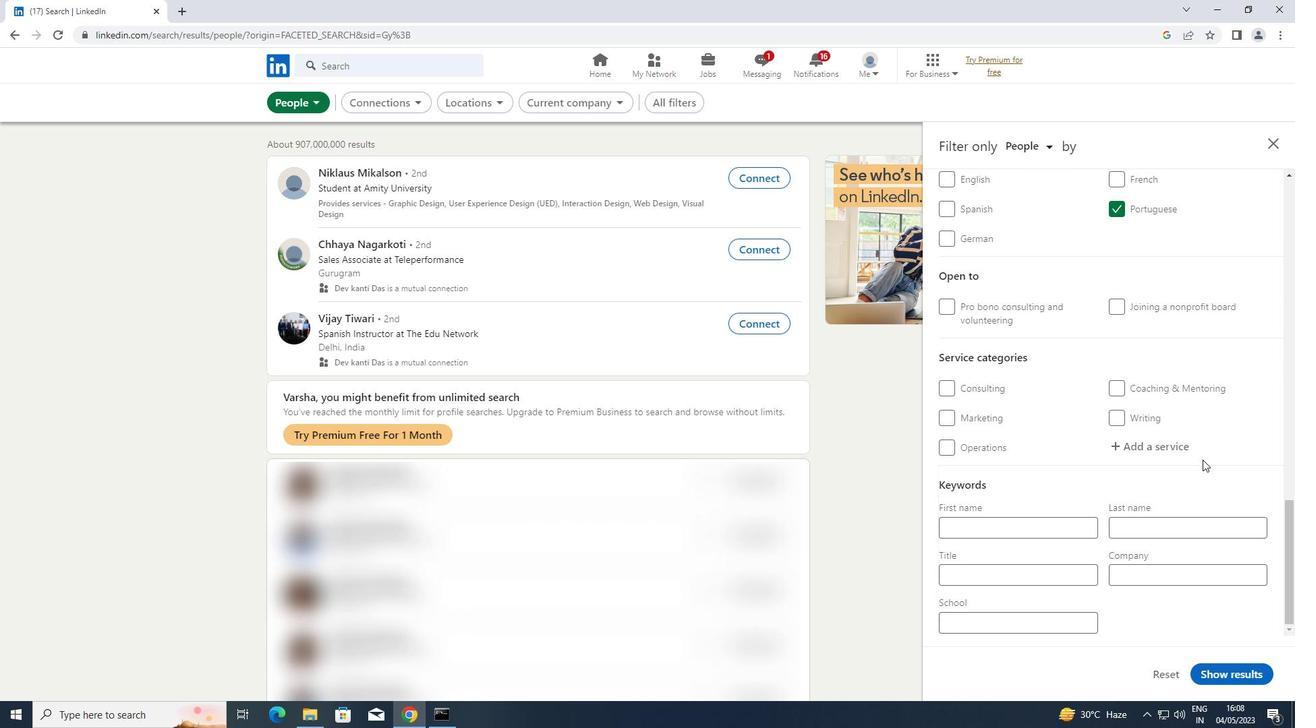 
Action: Mouse pressed left at (1175, 447)
Screenshot: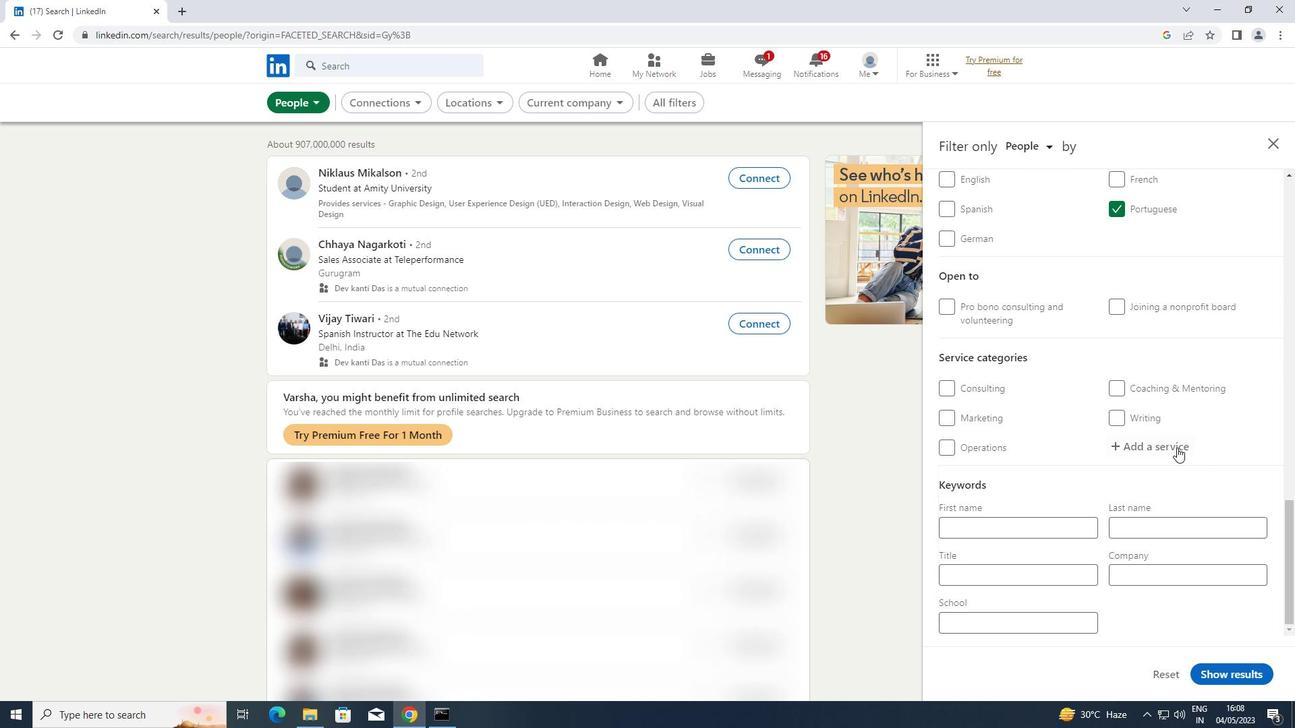 
Action: Key pressed <Key.shift>FINANCIAL
Screenshot: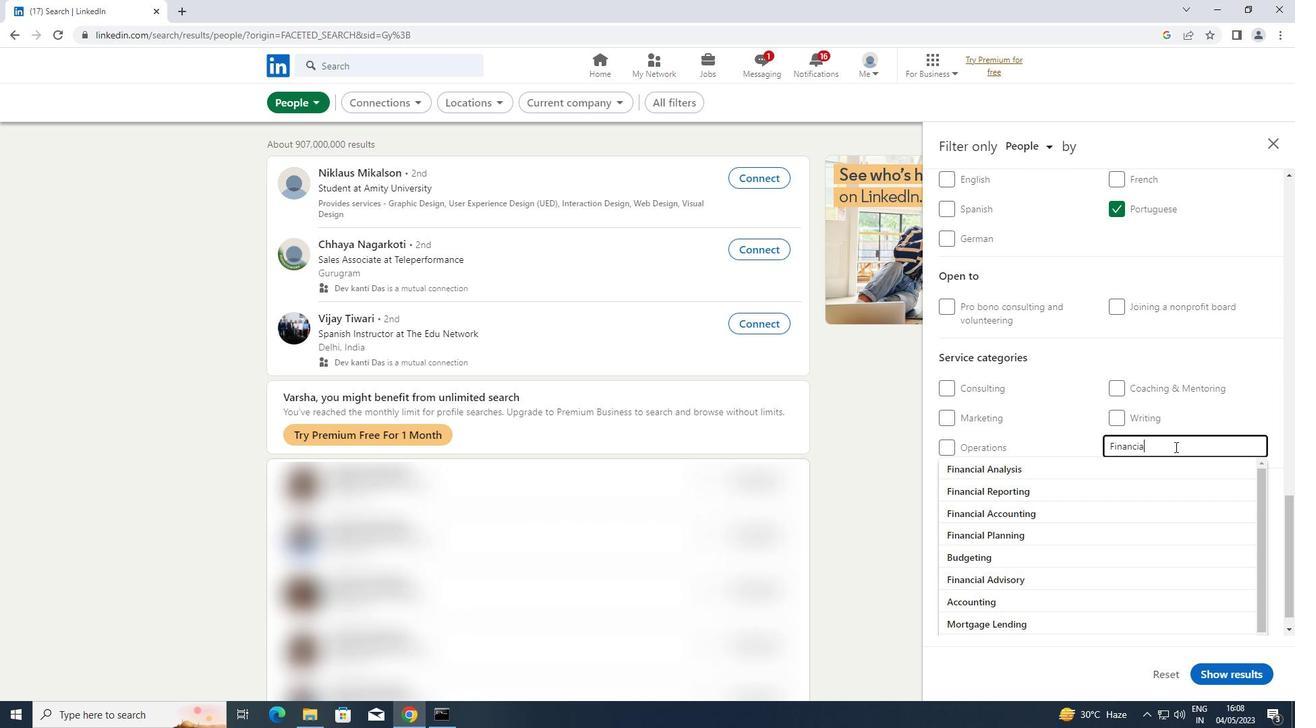 
Action: Mouse moved to (1043, 537)
Screenshot: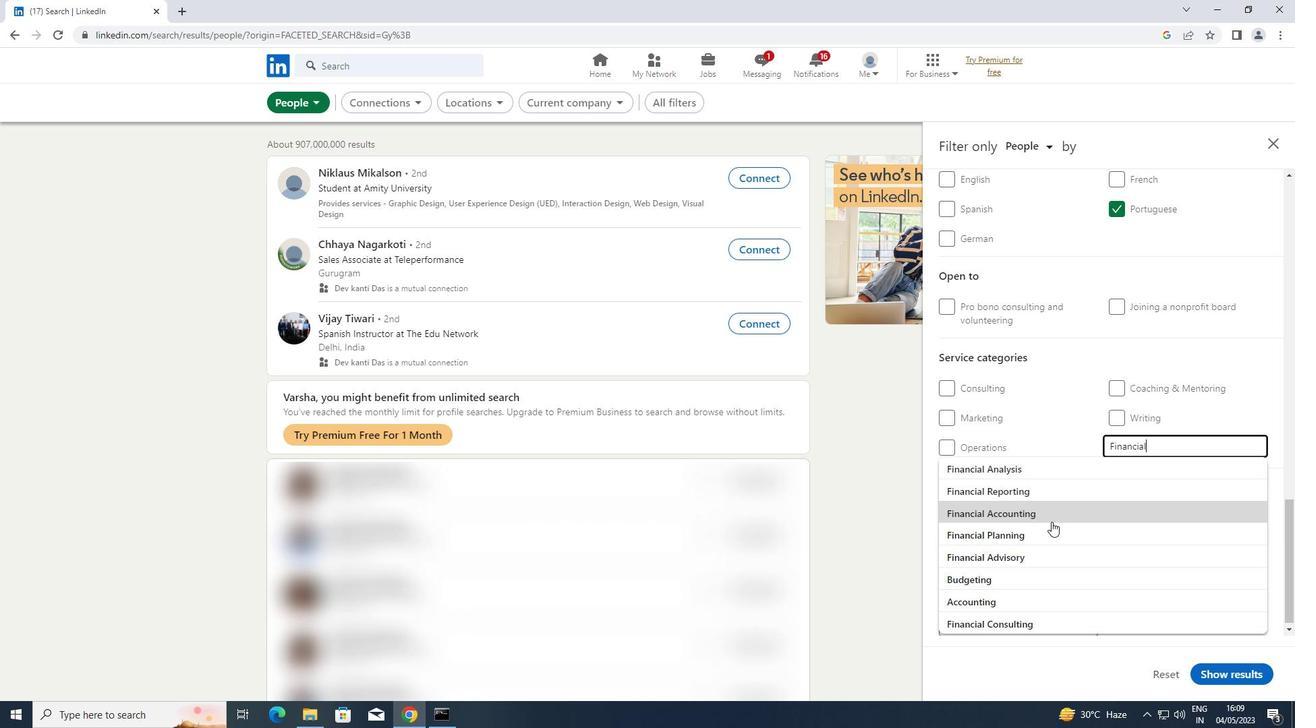 
Action: Mouse pressed left at (1043, 537)
Screenshot: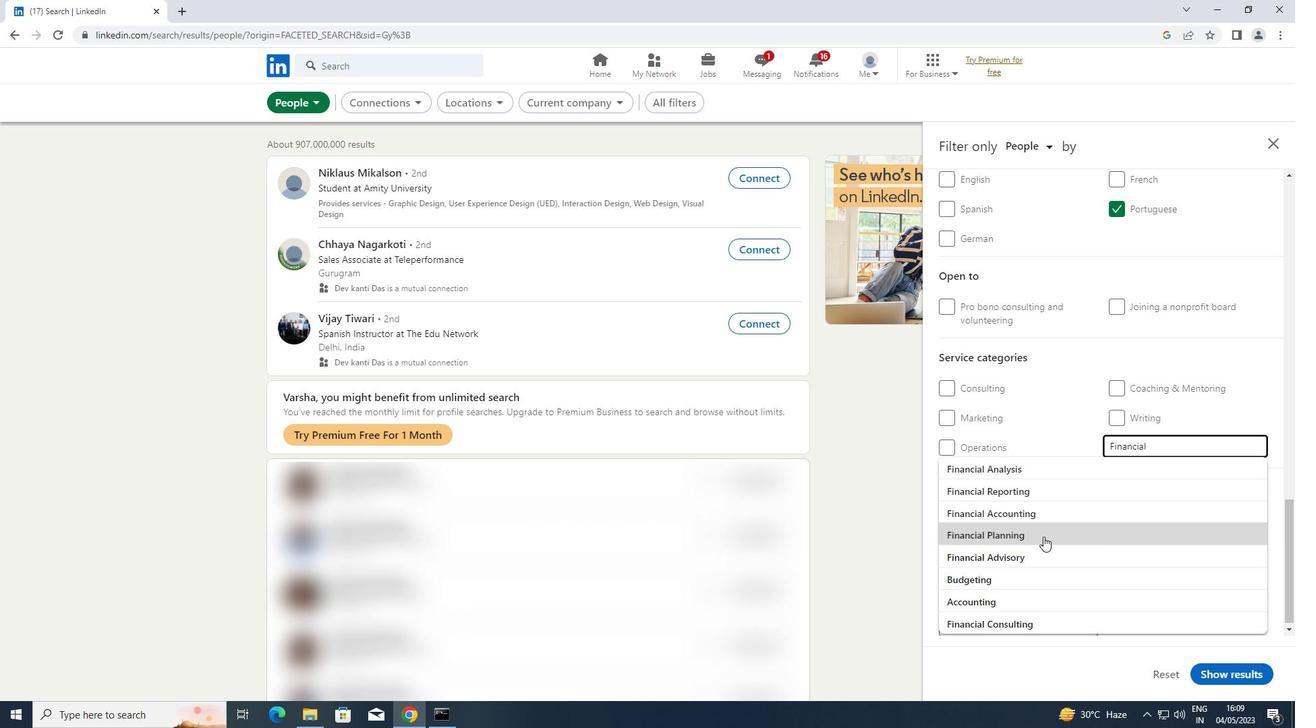 
Action: Mouse scrolled (1043, 536) with delta (0, 0)
Screenshot: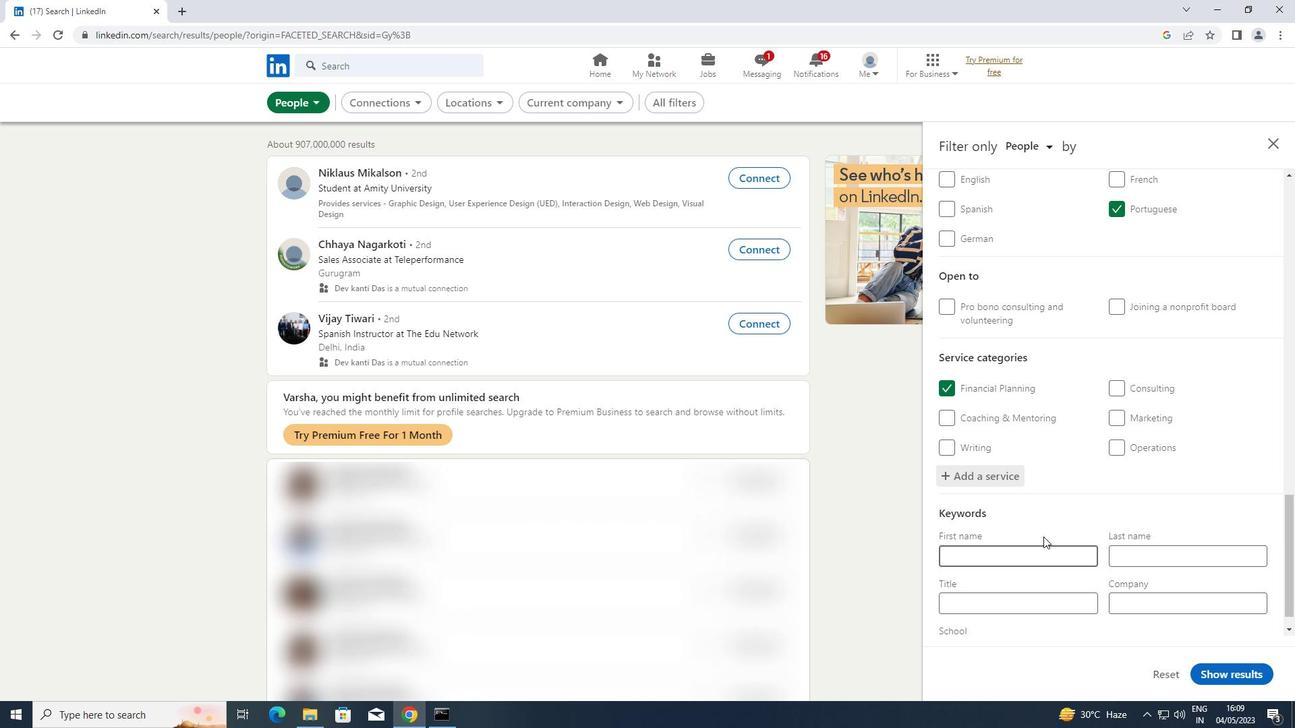 
Action: Mouse scrolled (1043, 536) with delta (0, 0)
Screenshot: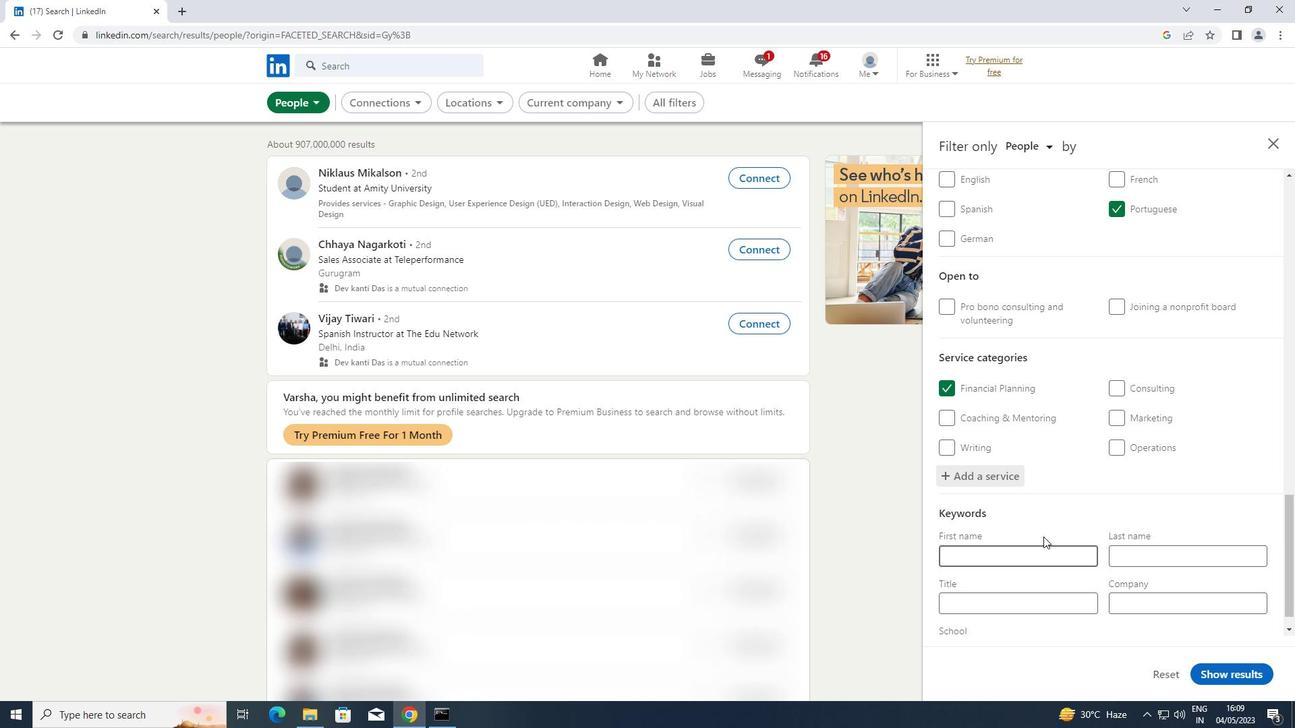
Action: Mouse scrolled (1043, 536) with delta (0, 0)
Screenshot: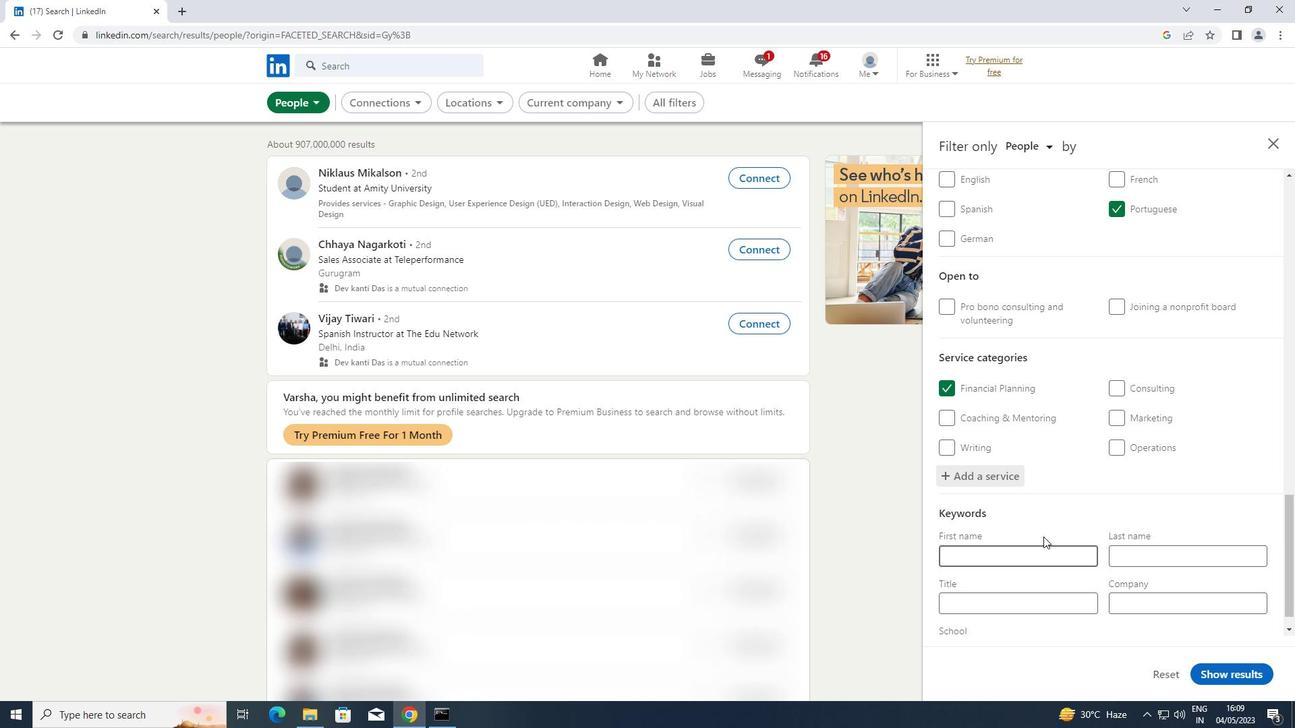 
Action: Mouse scrolled (1043, 536) with delta (0, 0)
Screenshot: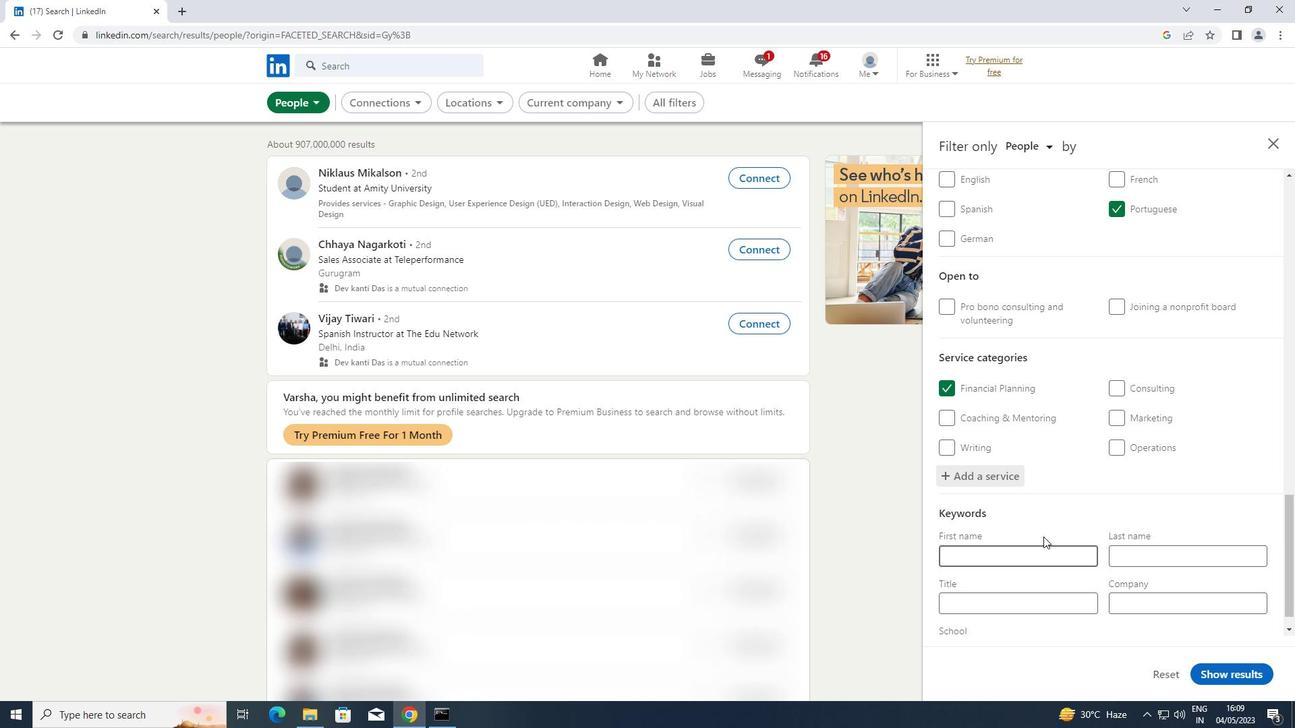 
Action: Mouse scrolled (1043, 536) with delta (0, 0)
Screenshot: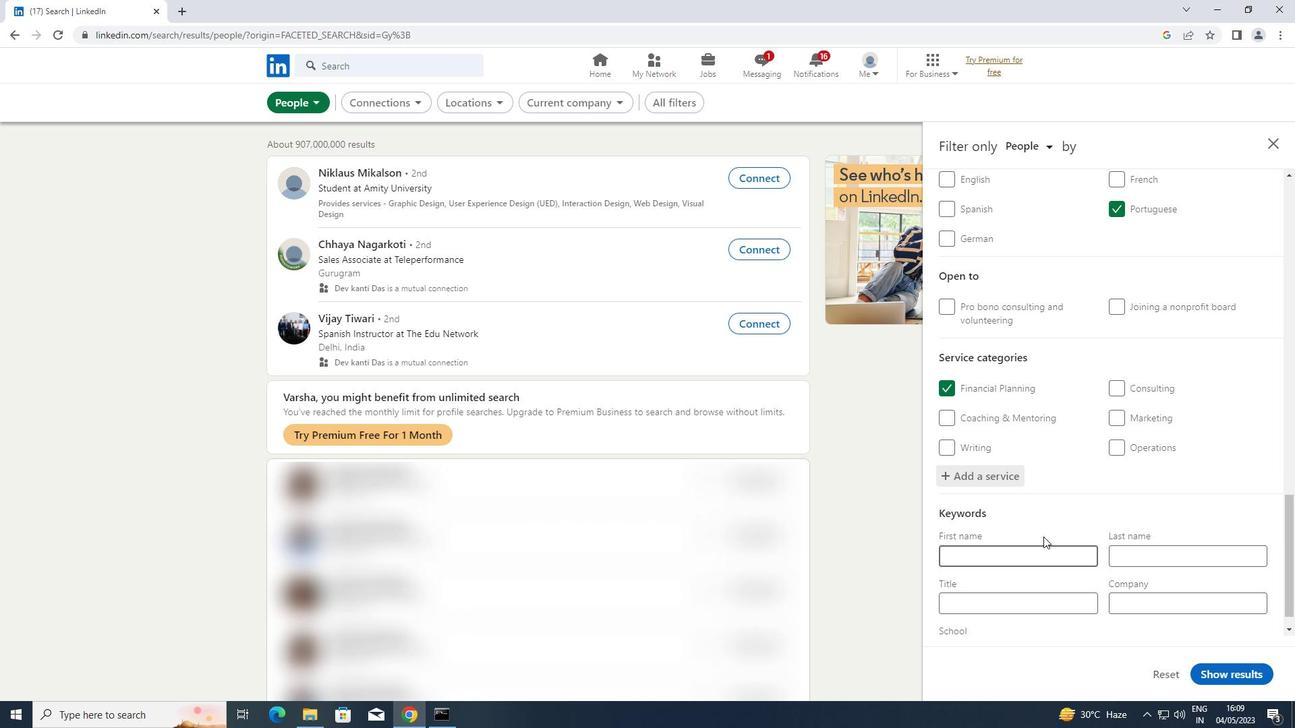 
Action: Mouse scrolled (1043, 536) with delta (0, 0)
Screenshot: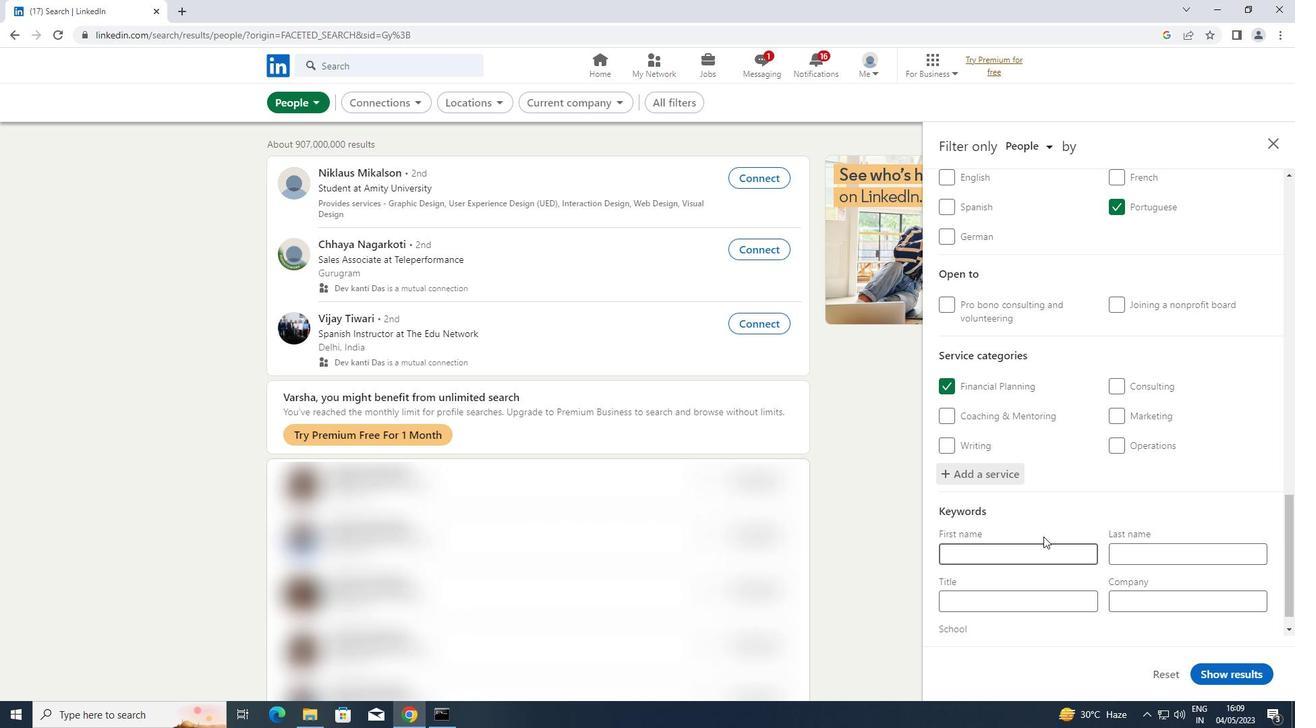 
Action: Mouse scrolled (1043, 536) with delta (0, 0)
Screenshot: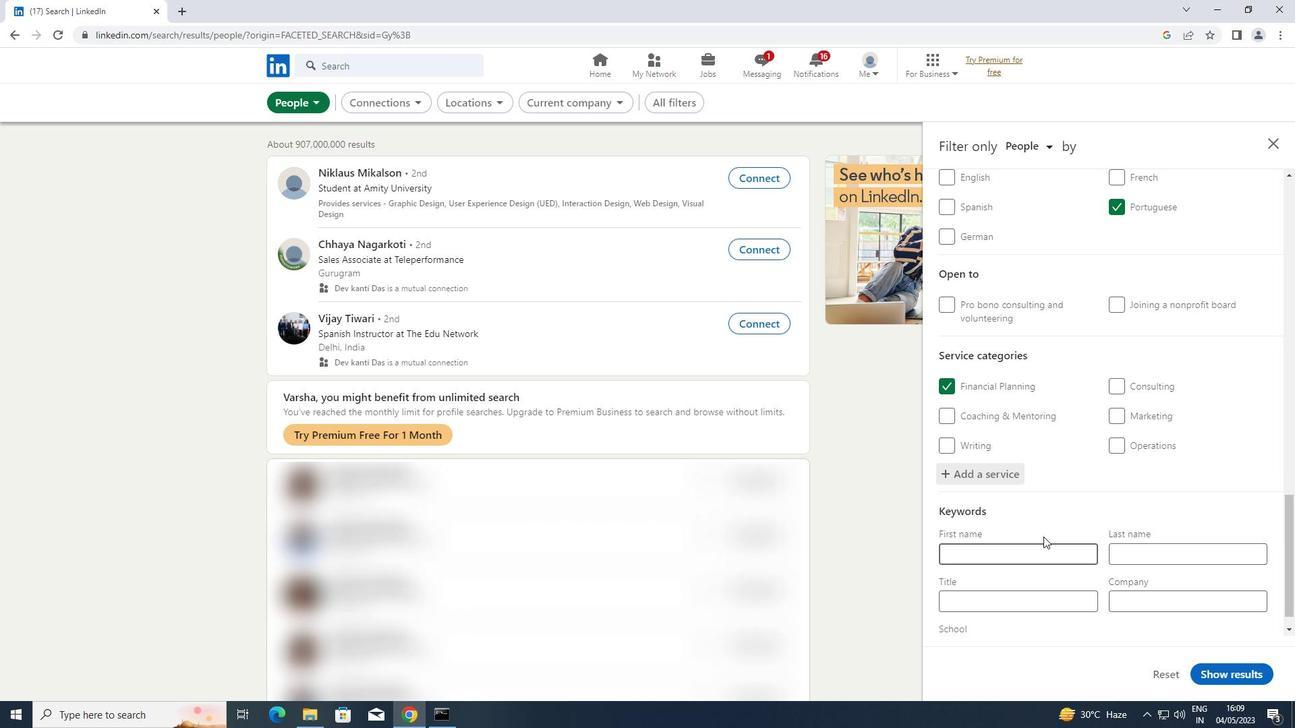 
Action: Mouse moved to (1016, 576)
Screenshot: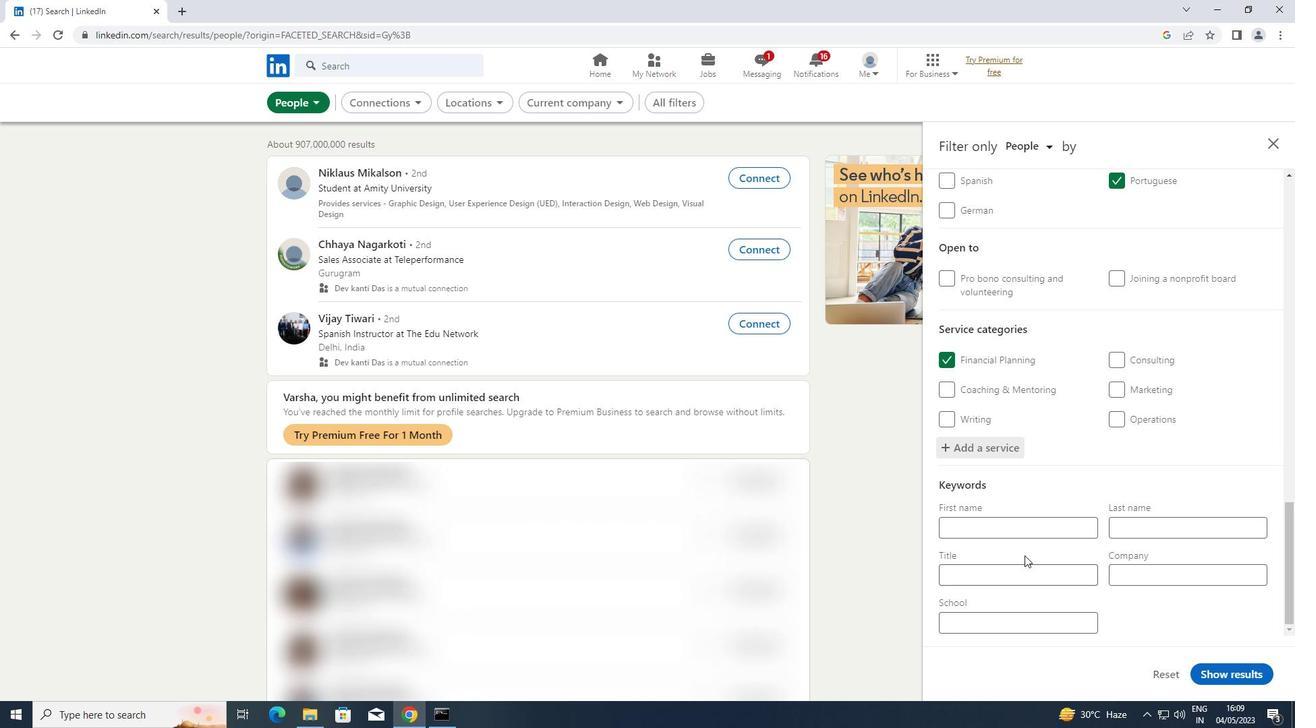 
Action: Mouse pressed left at (1016, 576)
Screenshot: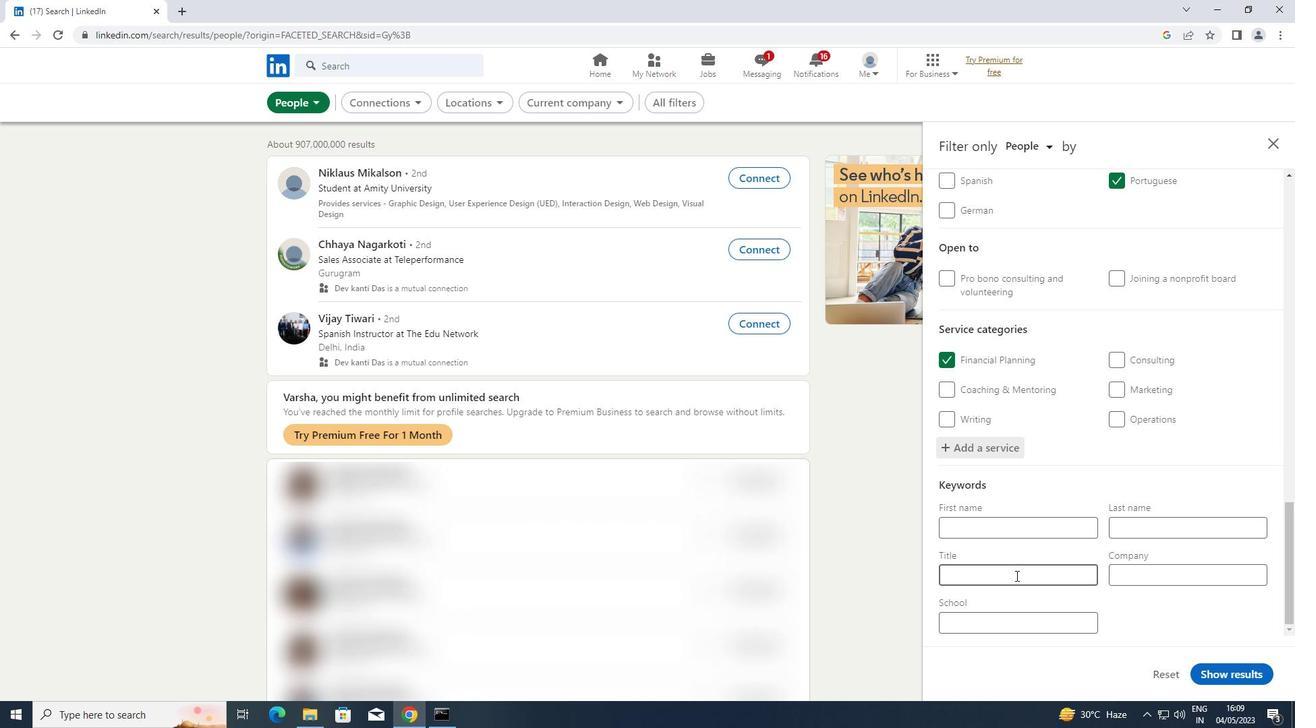 
Action: Key pressed <Key.shift>TELEWORK<Key.space><Key.shift>NURSE/<Key.shift>DOCTOR
Screenshot: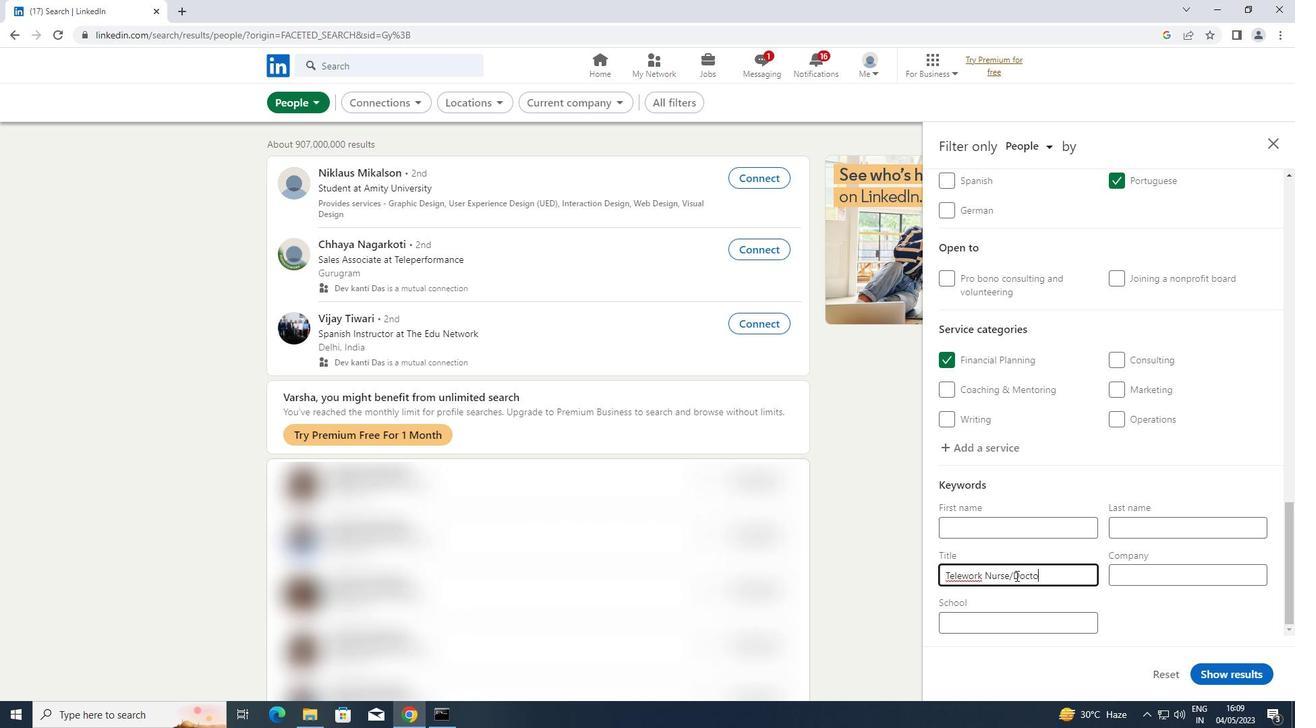 
Action: Mouse moved to (1217, 676)
Screenshot: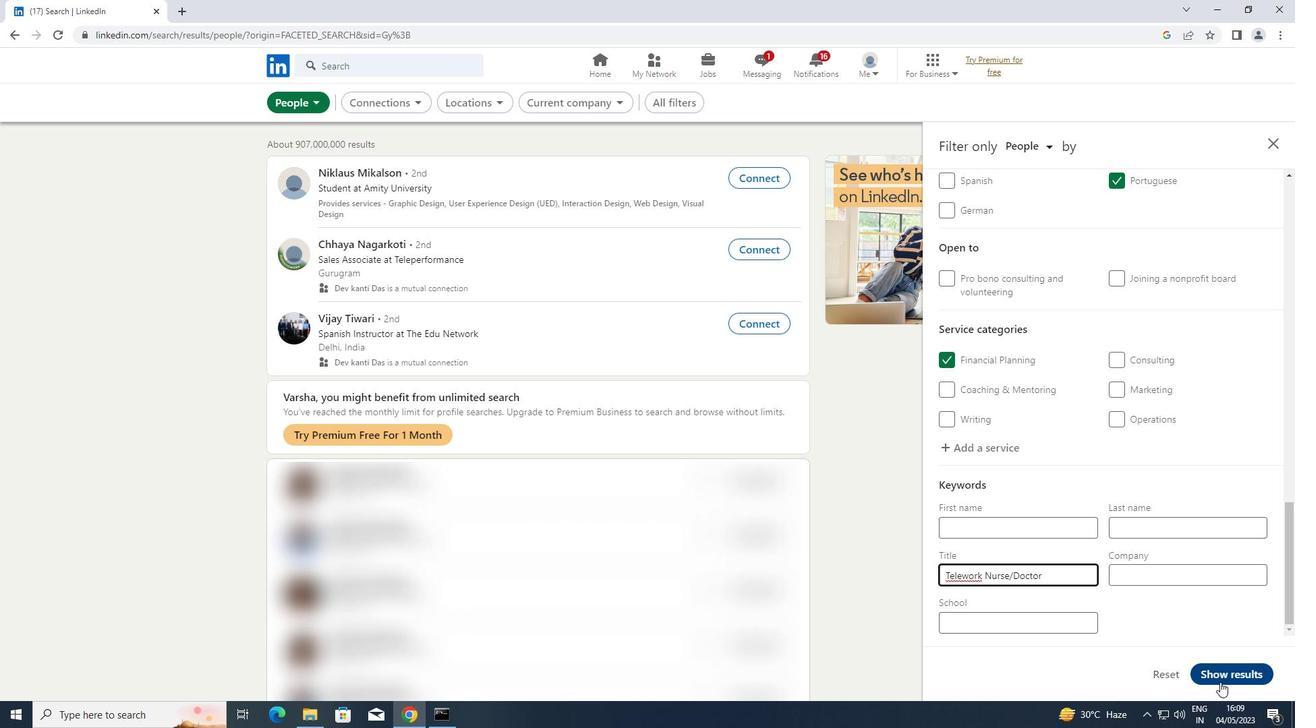 
Action: Mouse pressed left at (1217, 676)
Screenshot: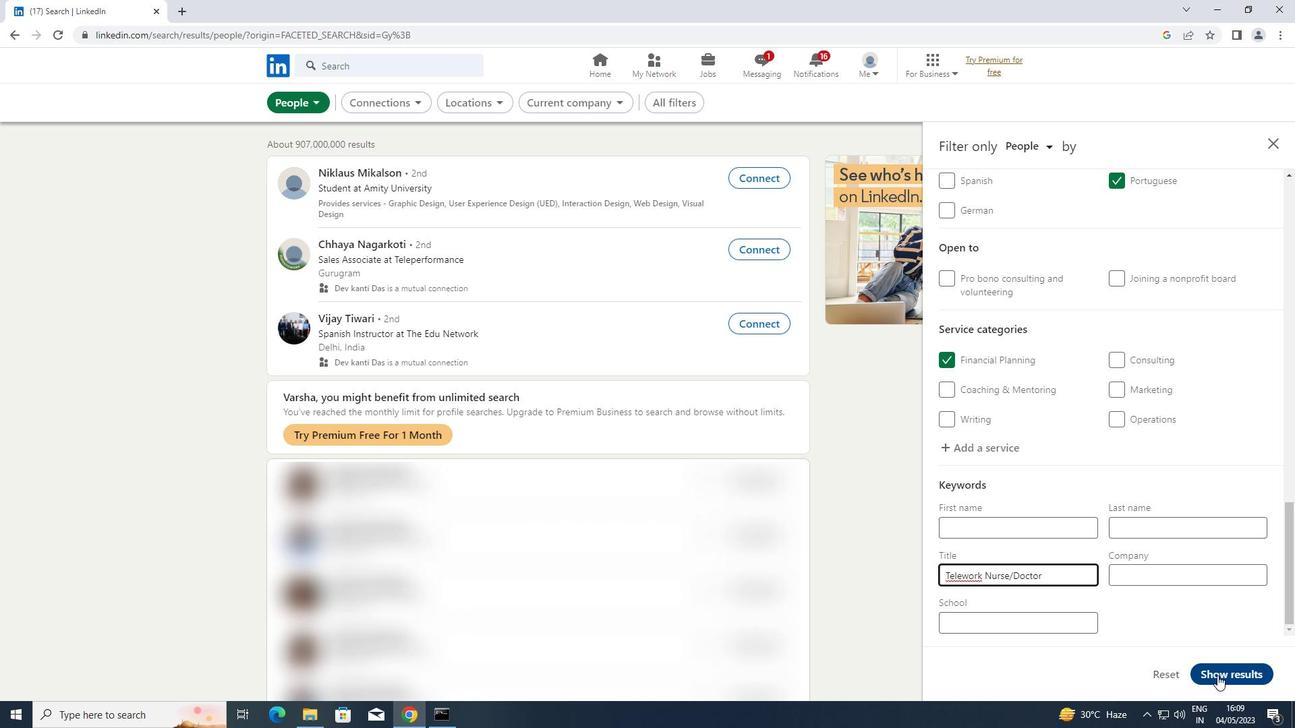 
